 Task: Look for space in Tipasa, Algeria from 7th July, 2023 to 15th July, 2023 for 6 adults in price range Rs.15000 to Rs.20000. Place can be entire place with 3 bedrooms having 3 beds and 3 bathrooms. Property type can be house, flat, hotel. Amenities needed are: washing machine. Booking option can be shelf check-in. Required host language is .
Action: Mouse moved to (523, 547)
Screenshot: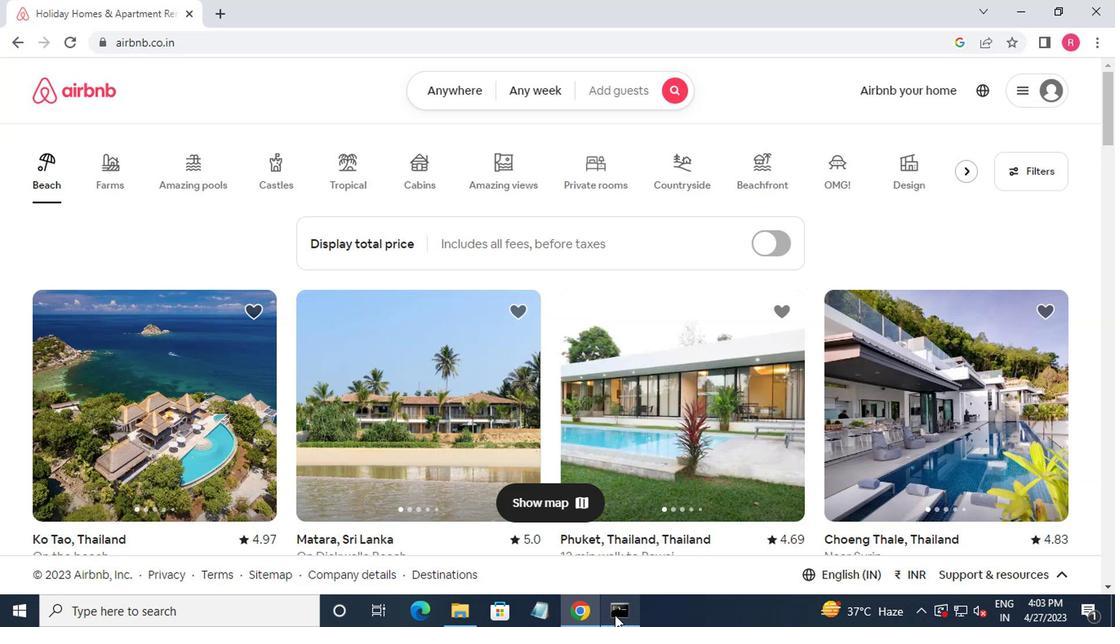 
Action: Mouse scrolled (523, 546) with delta (0, 0)
Screenshot: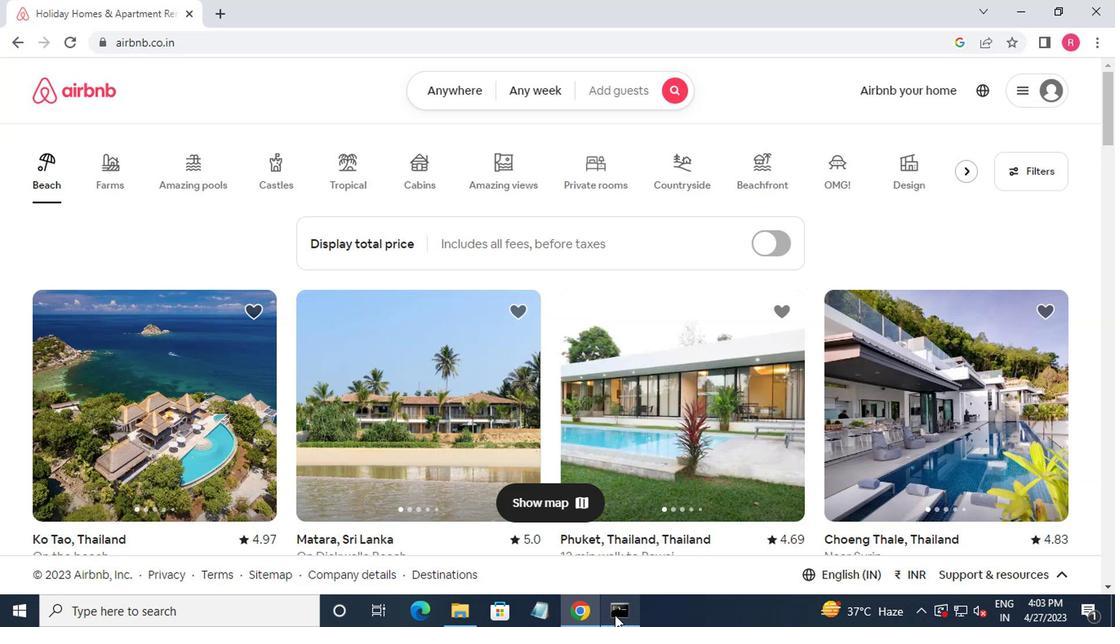 
Action: Mouse moved to (665, 87)
Screenshot: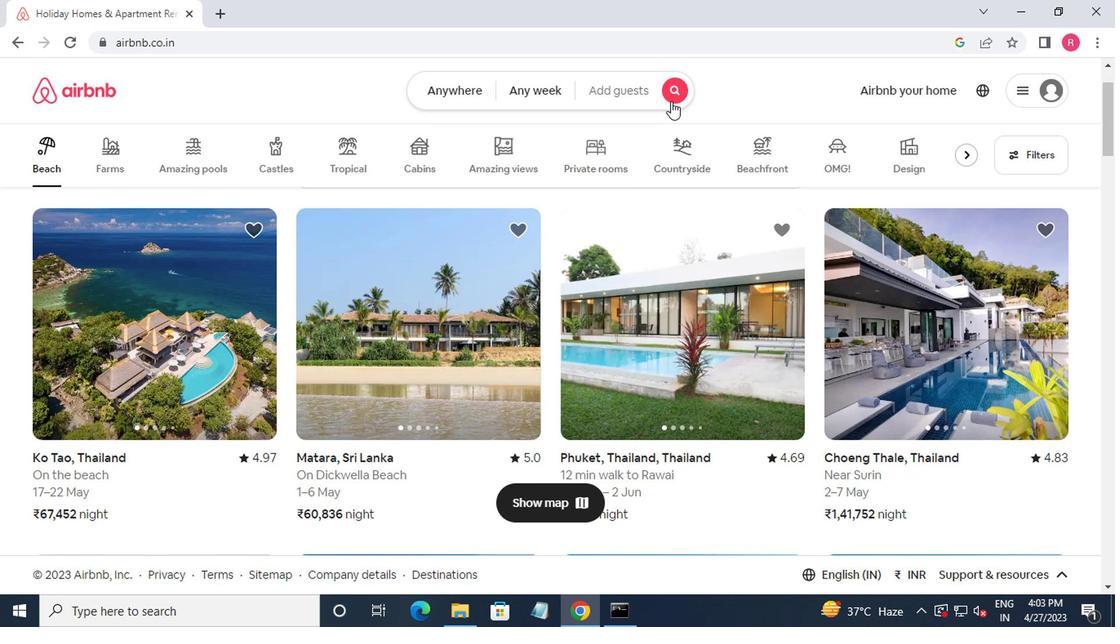 
Action: Mouse pressed left at (665, 87)
Screenshot: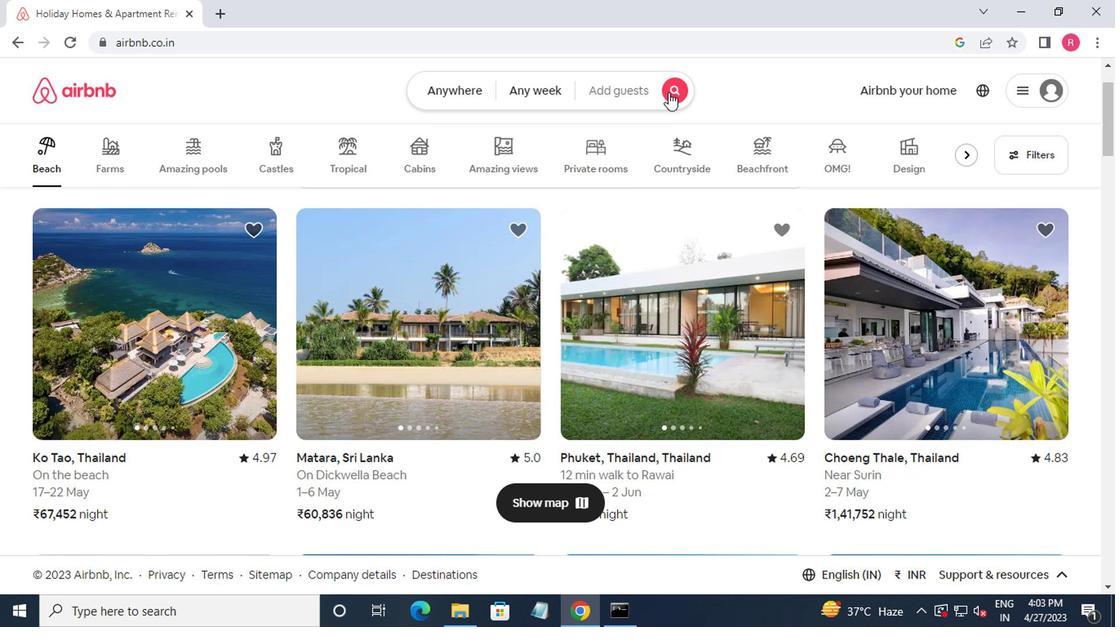 
Action: Mouse moved to (337, 163)
Screenshot: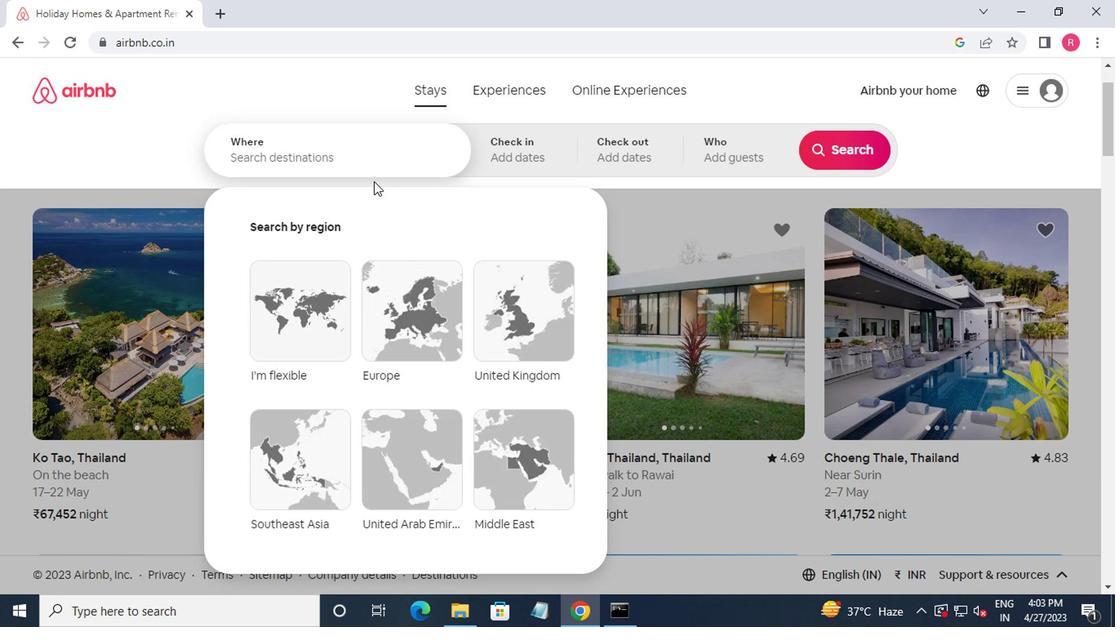 
Action: Mouse pressed left at (337, 163)
Screenshot: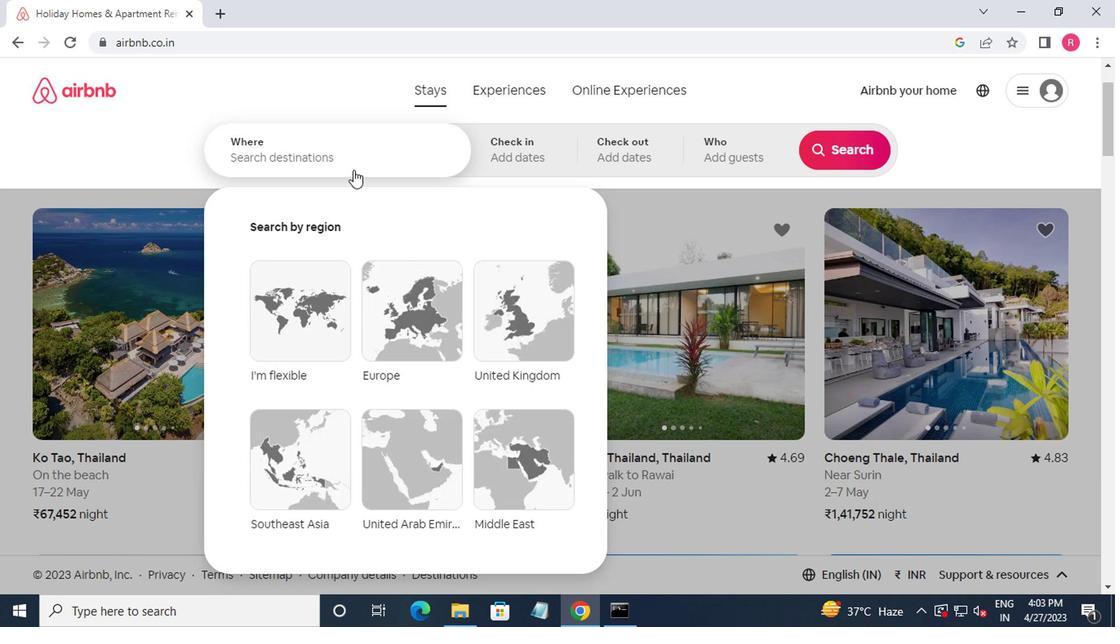 
Action: Key pressed tipasa<Key.down><Key.enter>
Screenshot: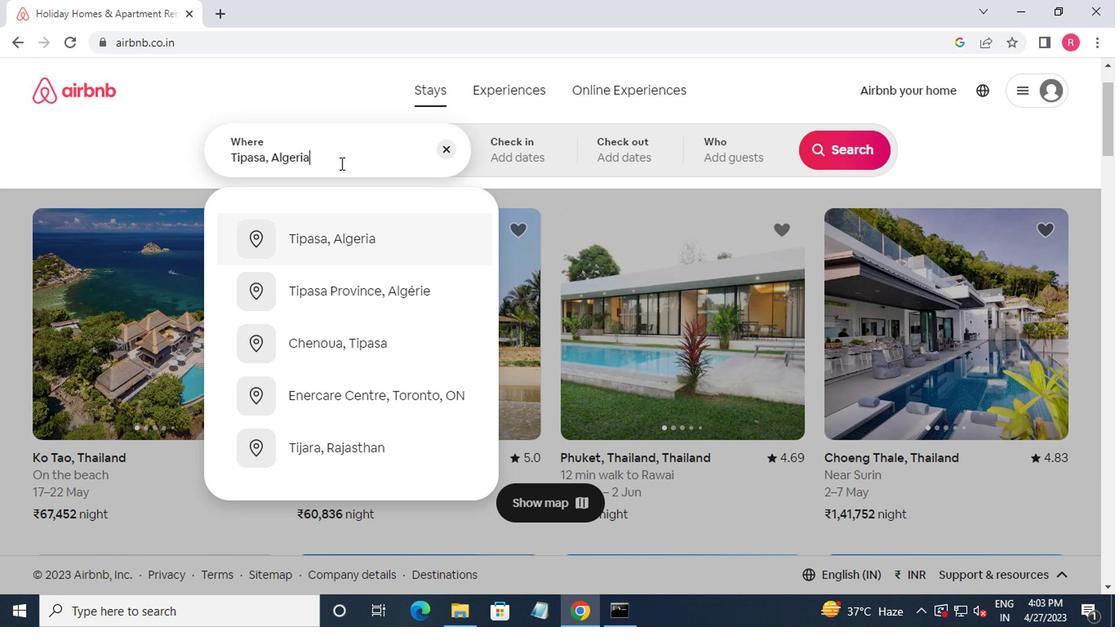 
Action: Mouse moved to (825, 286)
Screenshot: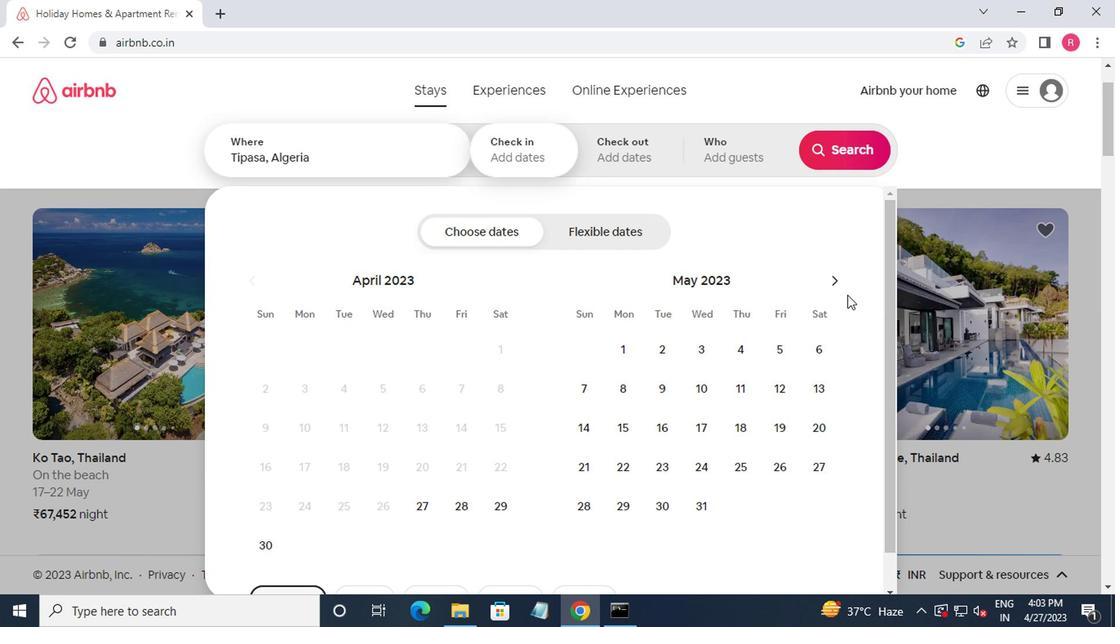 
Action: Mouse pressed left at (825, 286)
Screenshot: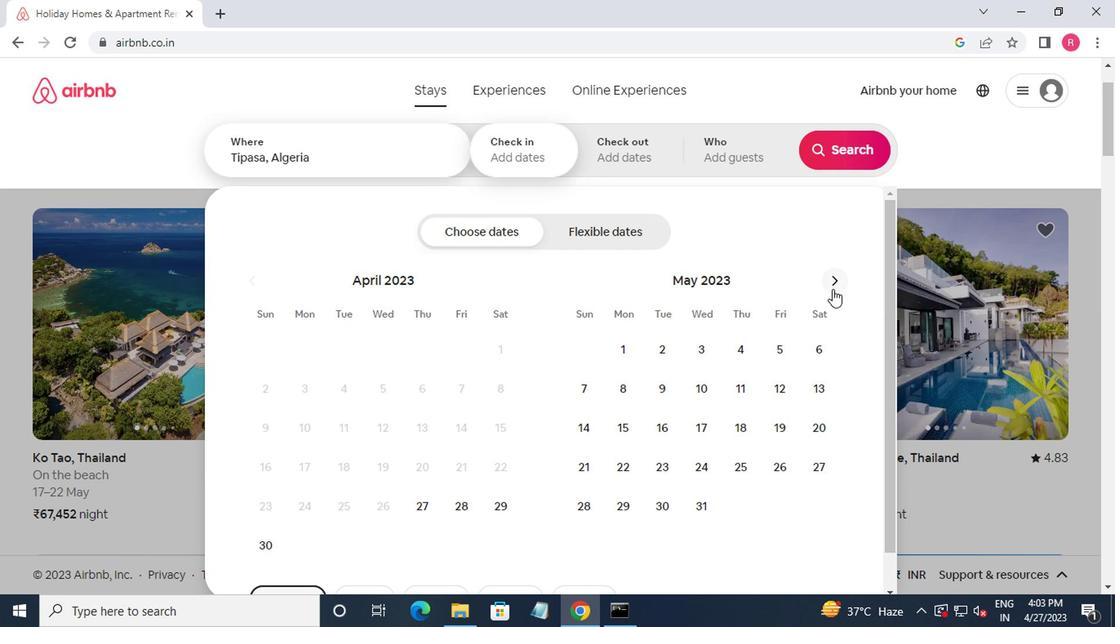 
Action: Mouse moved to (825, 290)
Screenshot: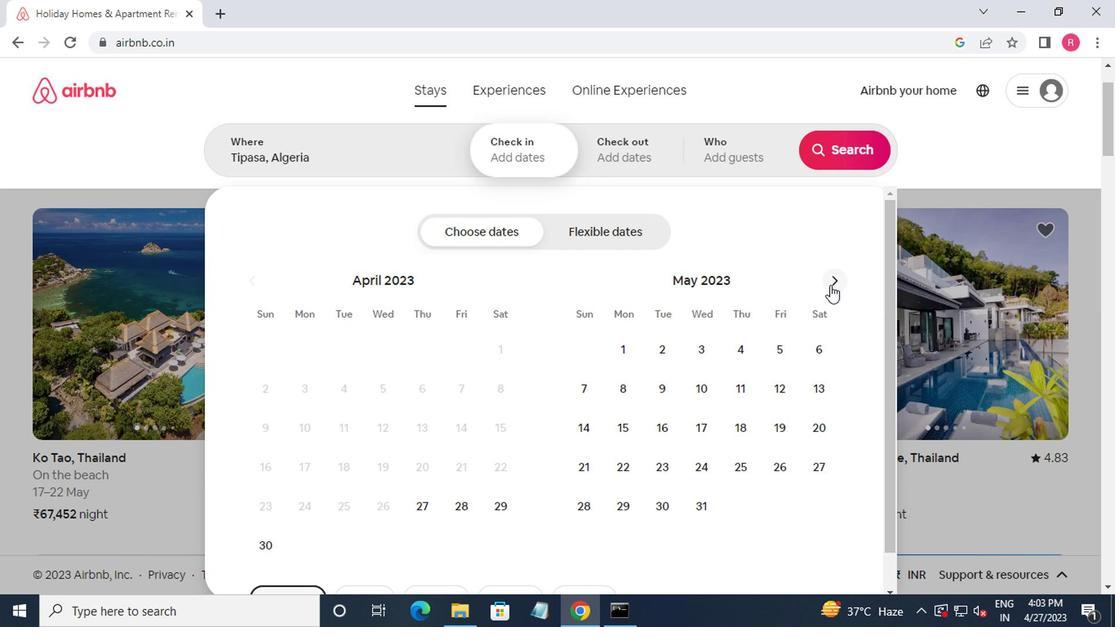 
Action: Mouse pressed left at (825, 290)
Screenshot: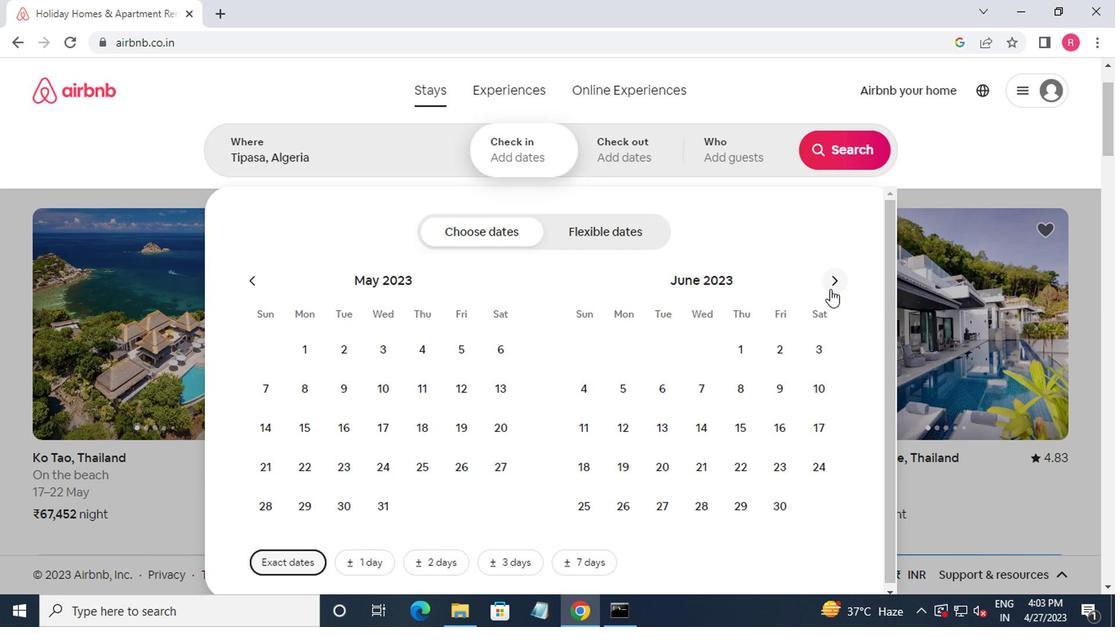 
Action: Mouse moved to (772, 399)
Screenshot: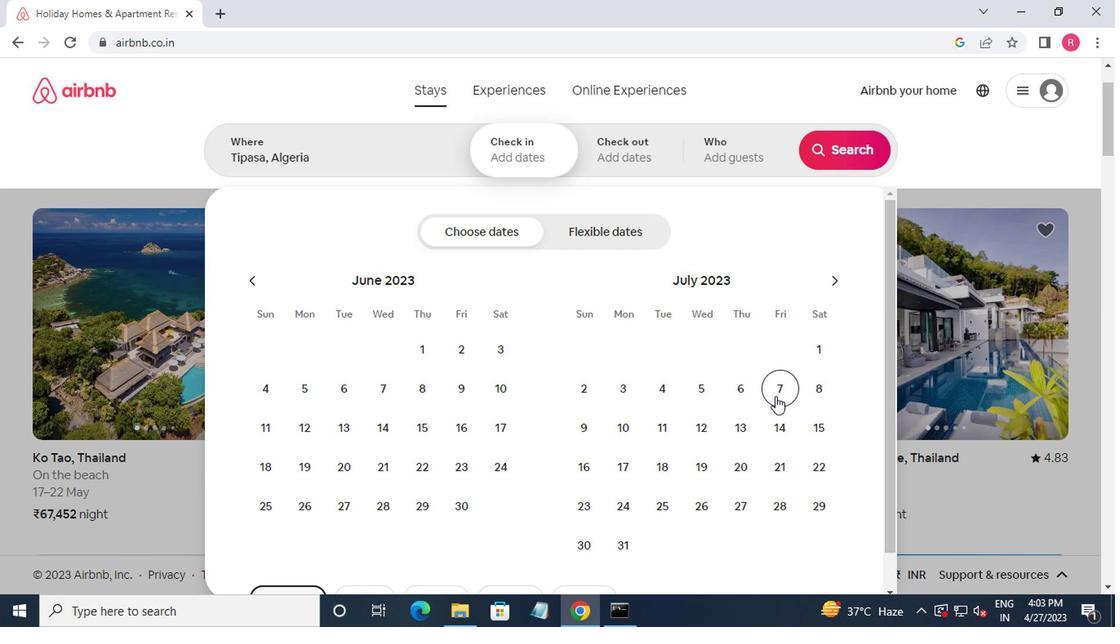 
Action: Mouse pressed left at (772, 399)
Screenshot: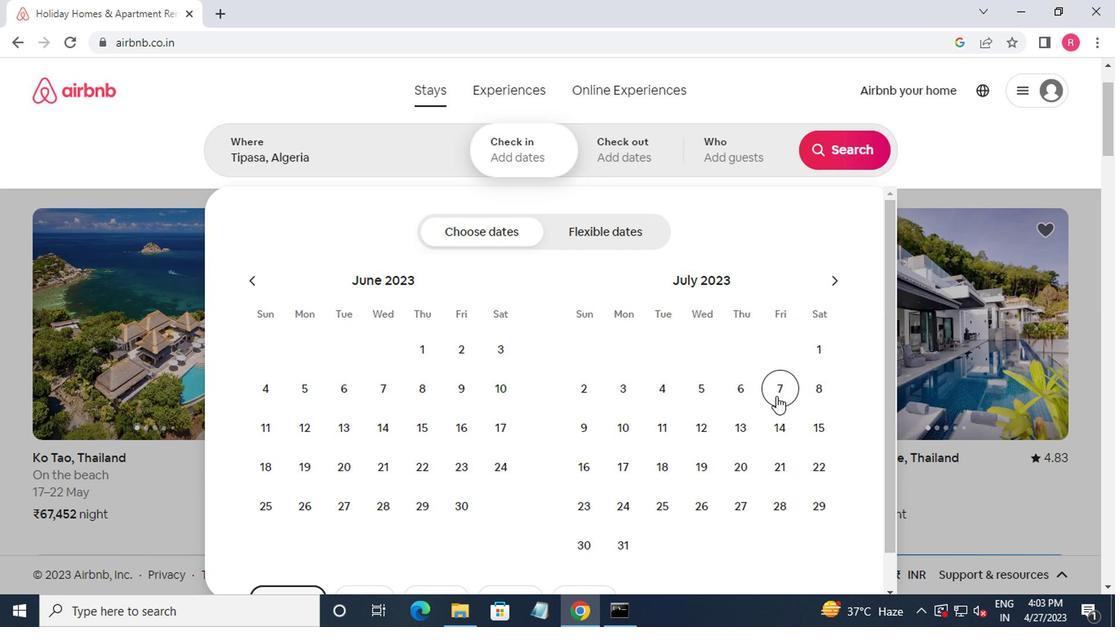 
Action: Mouse moved to (805, 443)
Screenshot: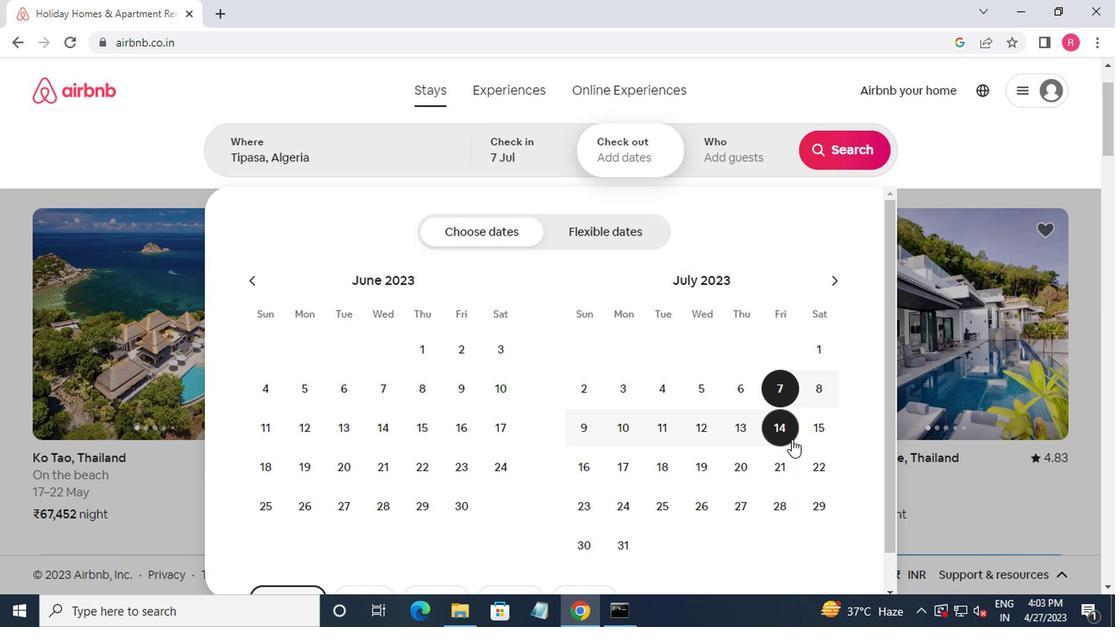 
Action: Mouse pressed left at (805, 443)
Screenshot: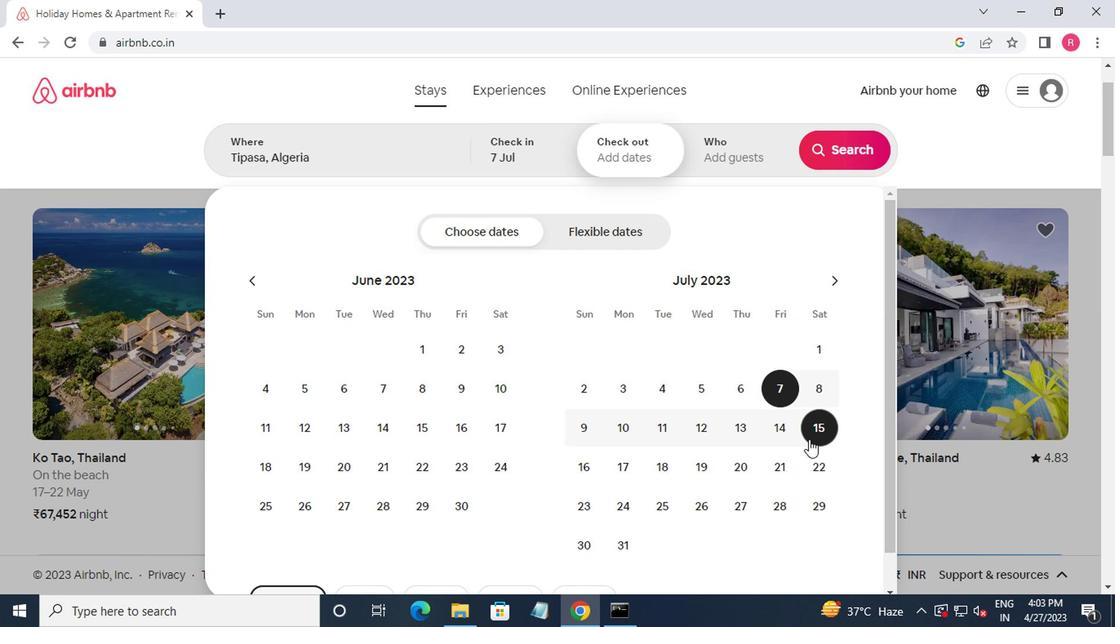 
Action: Mouse moved to (712, 153)
Screenshot: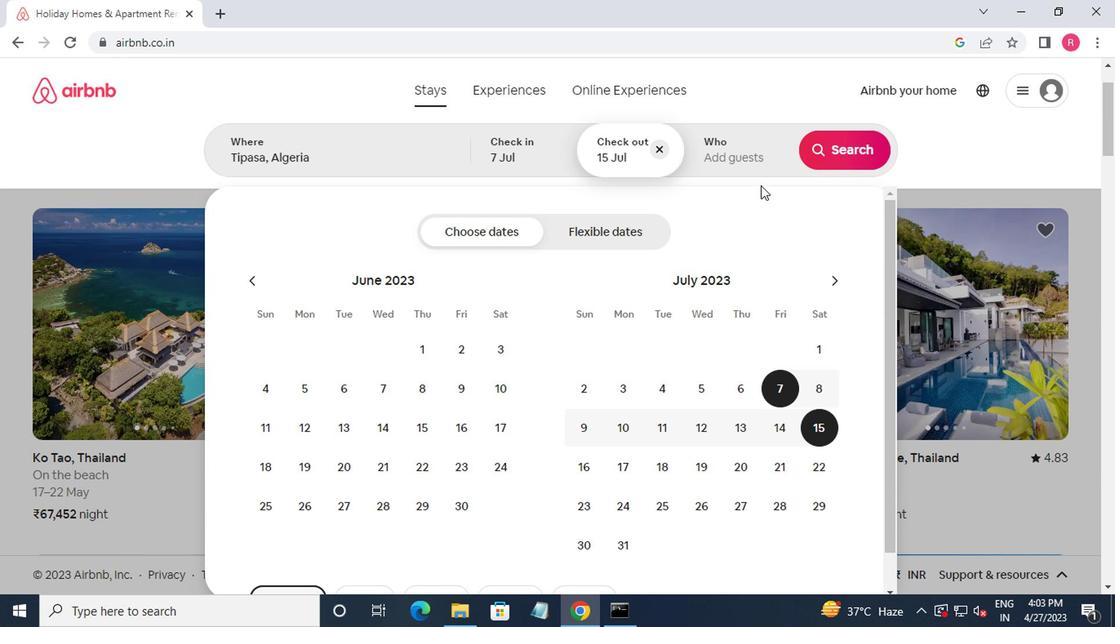 
Action: Mouse pressed left at (712, 153)
Screenshot: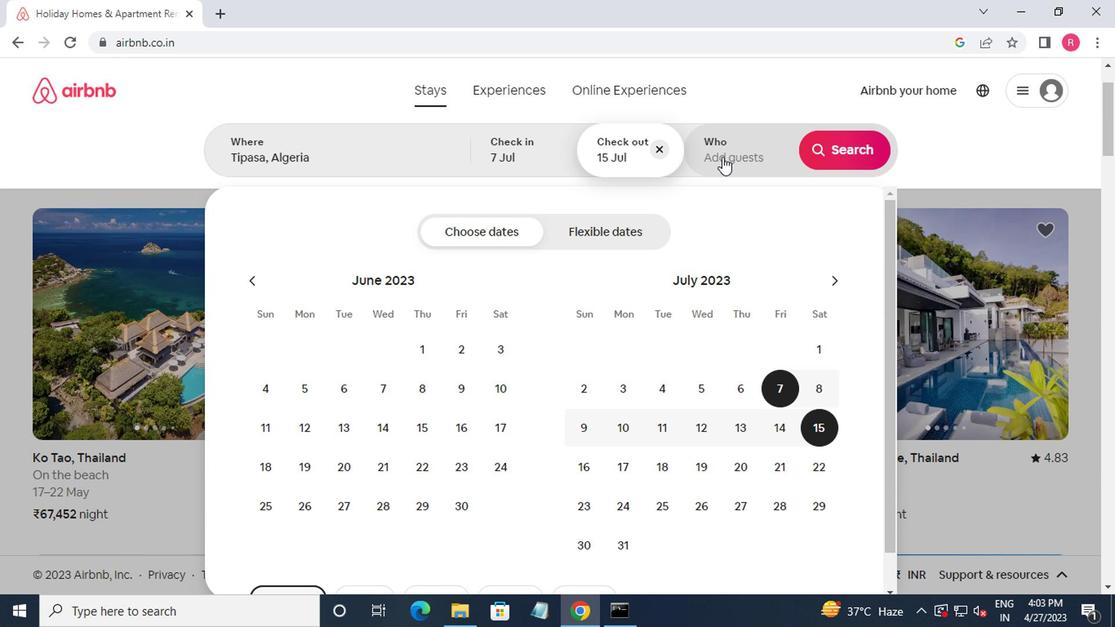 
Action: Mouse moved to (842, 237)
Screenshot: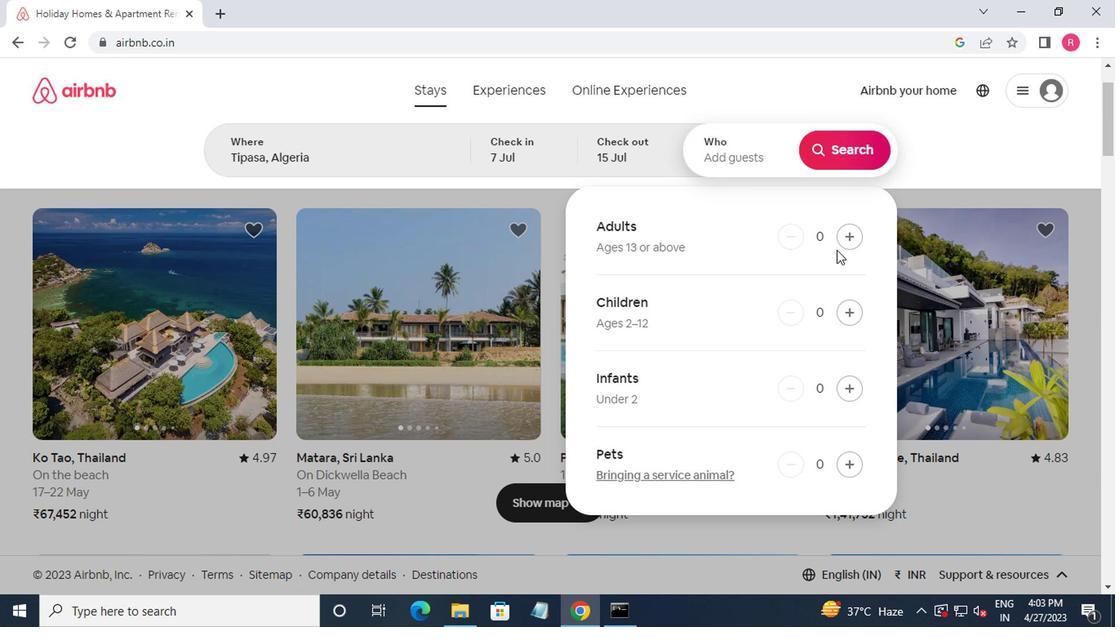 
Action: Mouse pressed left at (842, 237)
Screenshot: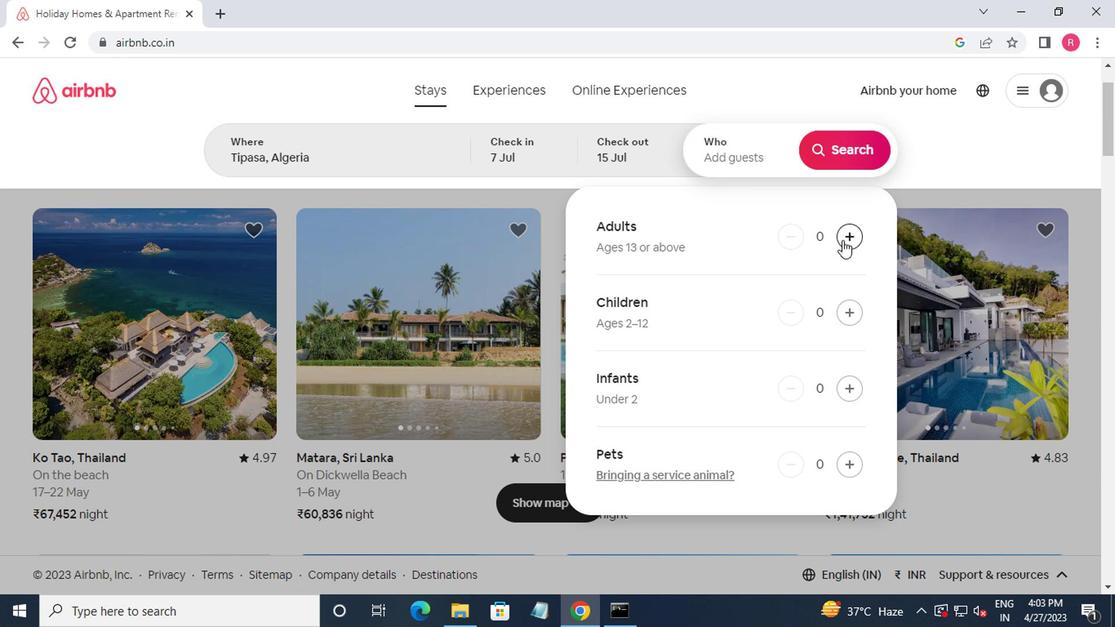 
Action: Mouse moved to (844, 237)
Screenshot: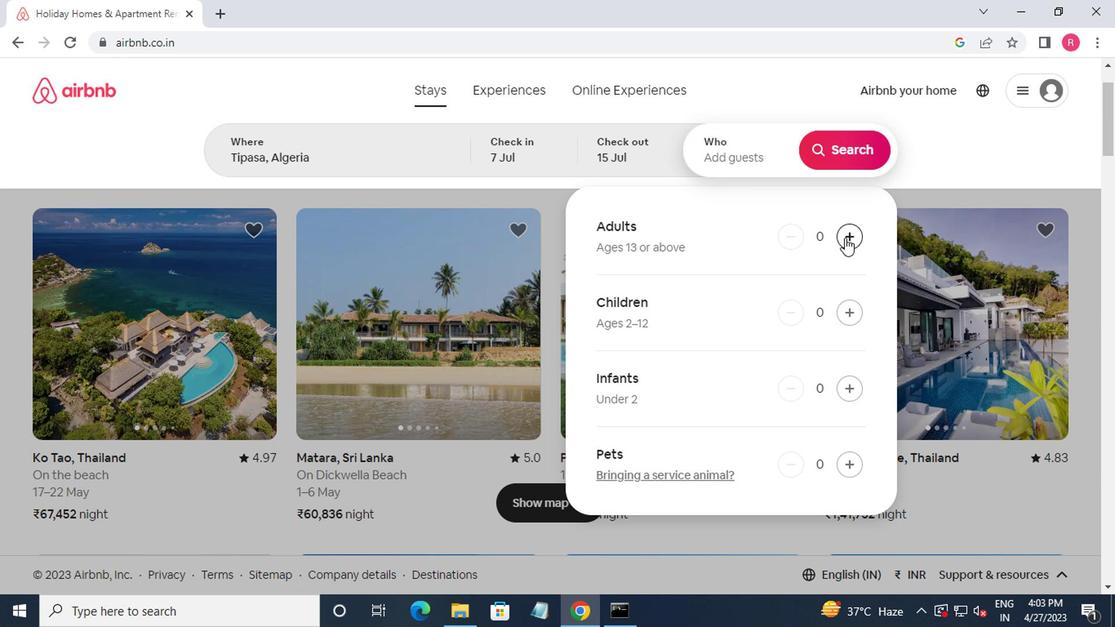 
Action: Mouse pressed left at (844, 237)
Screenshot: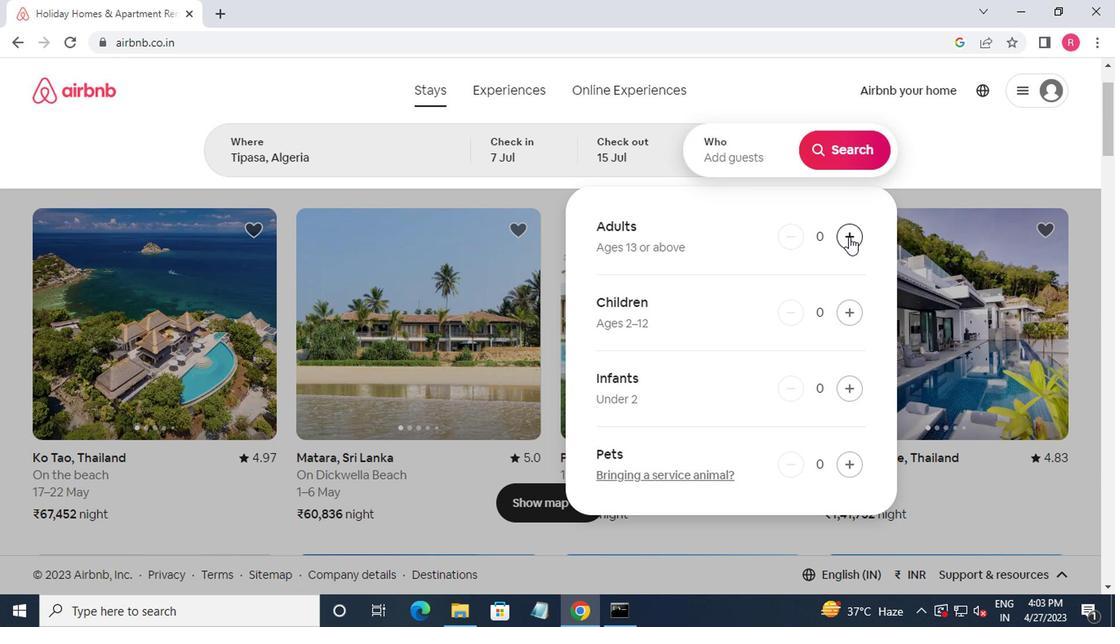 
Action: Mouse pressed left at (844, 237)
Screenshot: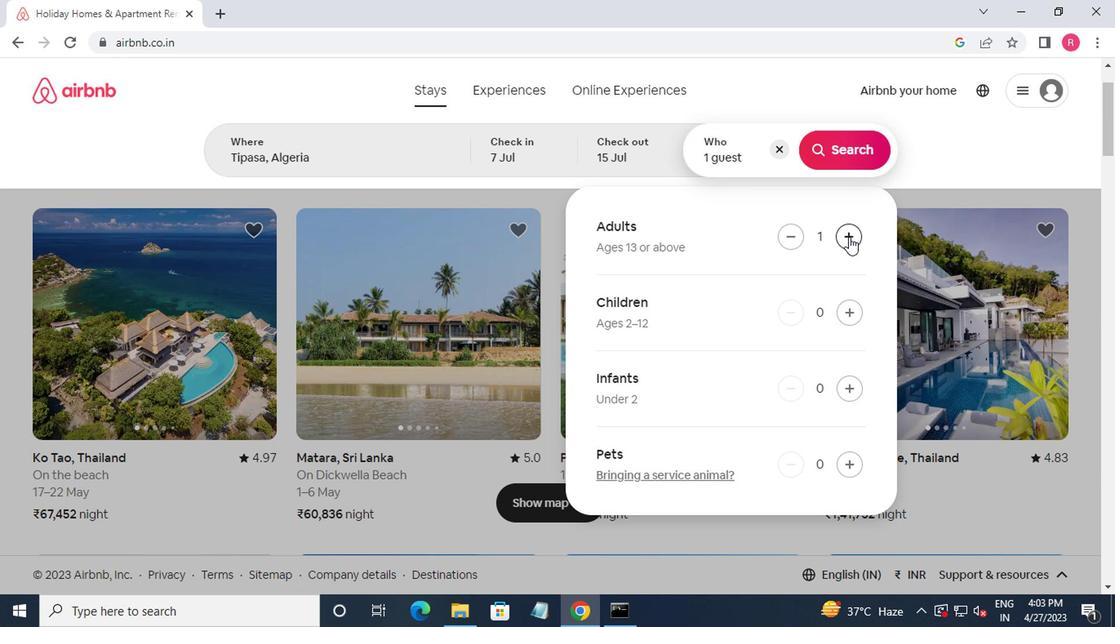 
Action: Mouse pressed left at (844, 237)
Screenshot: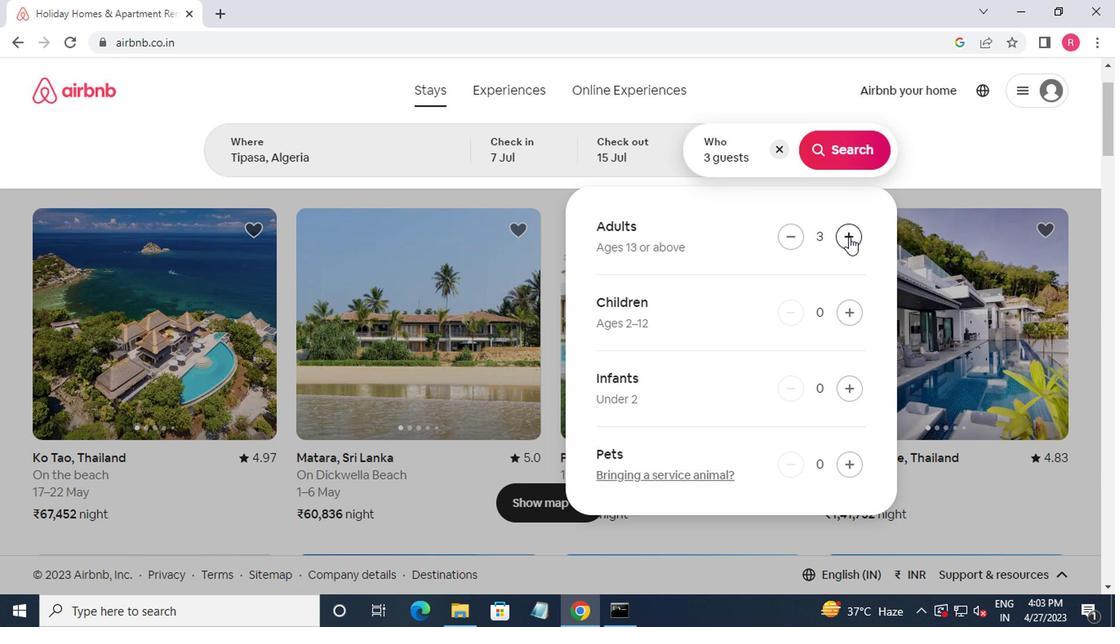 
Action: Mouse pressed left at (844, 237)
Screenshot: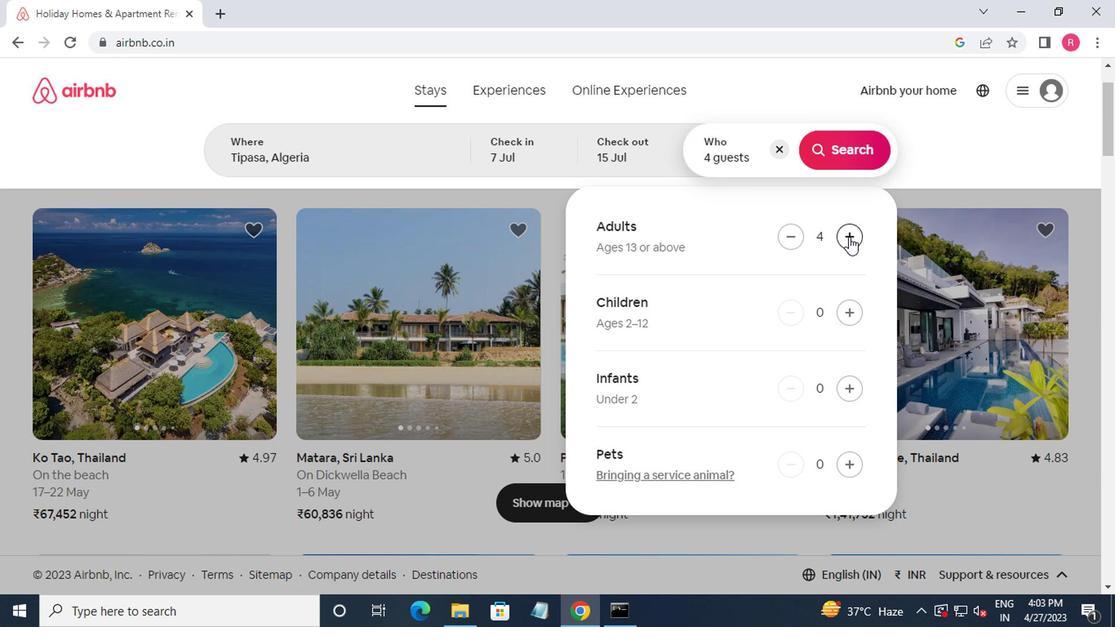 
Action: Mouse pressed left at (844, 237)
Screenshot: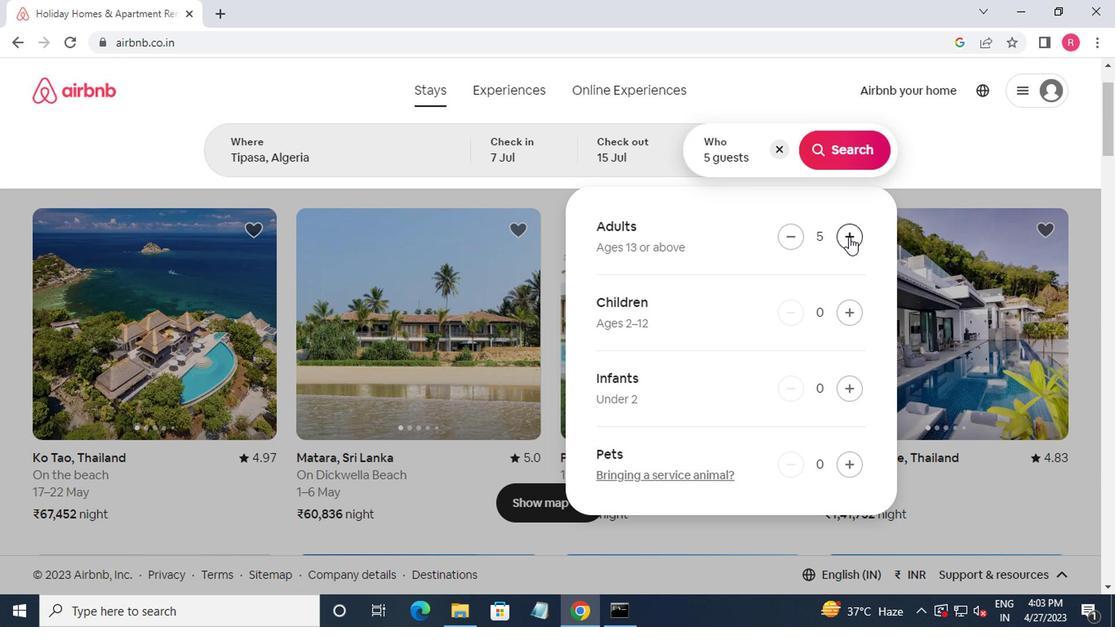 
Action: Mouse moved to (845, 157)
Screenshot: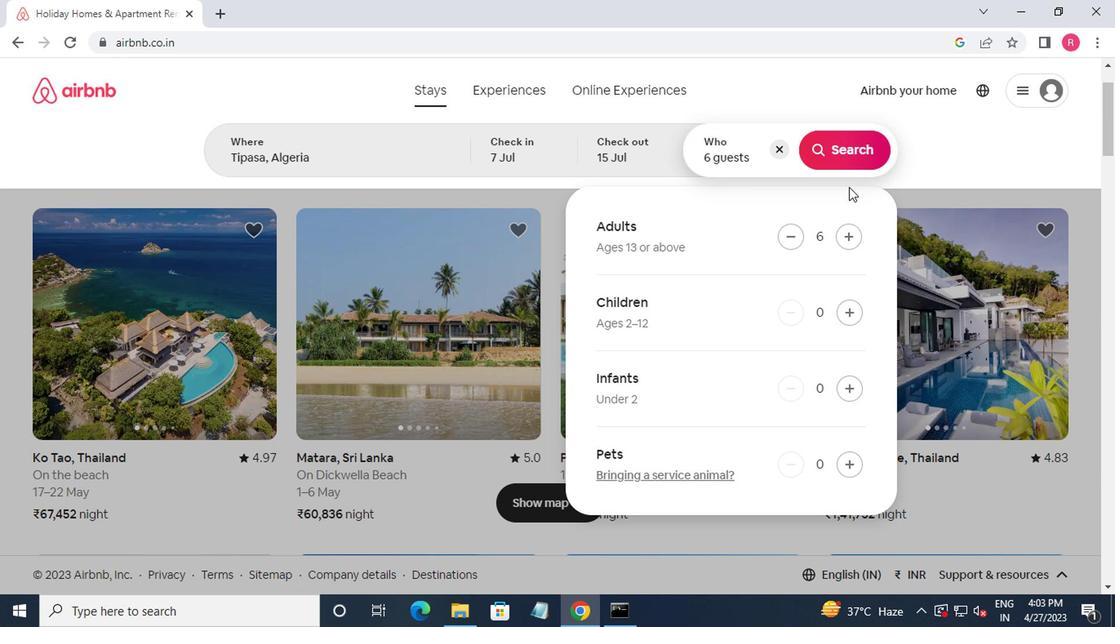 
Action: Mouse pressed left at (845, 157)
Screenshot: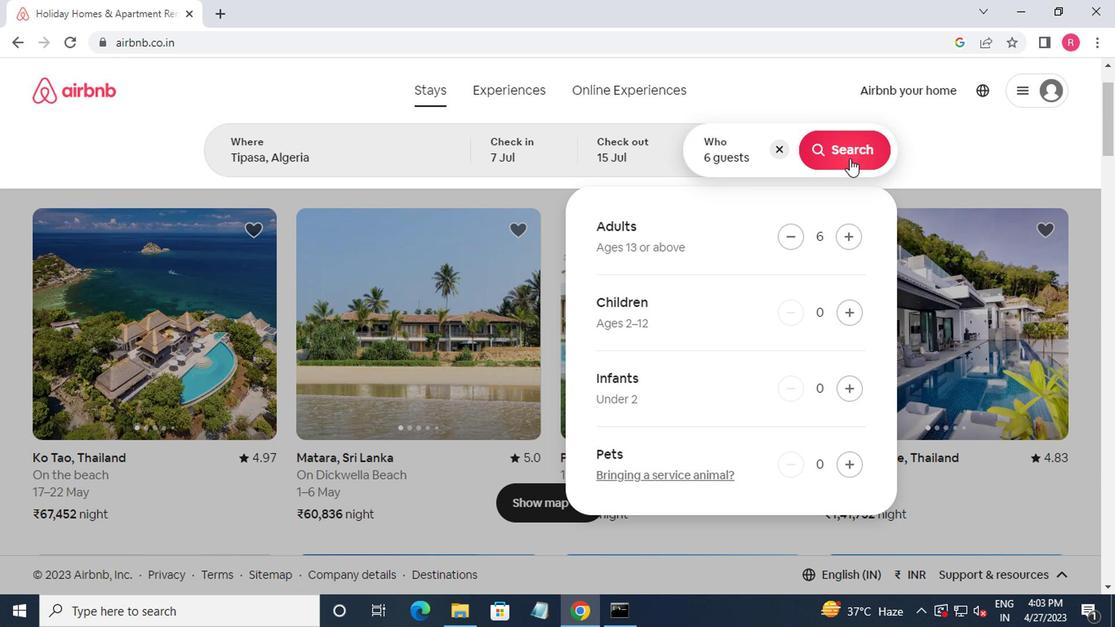 
Action: Mouse moved to (1045, 157)
Screenshot: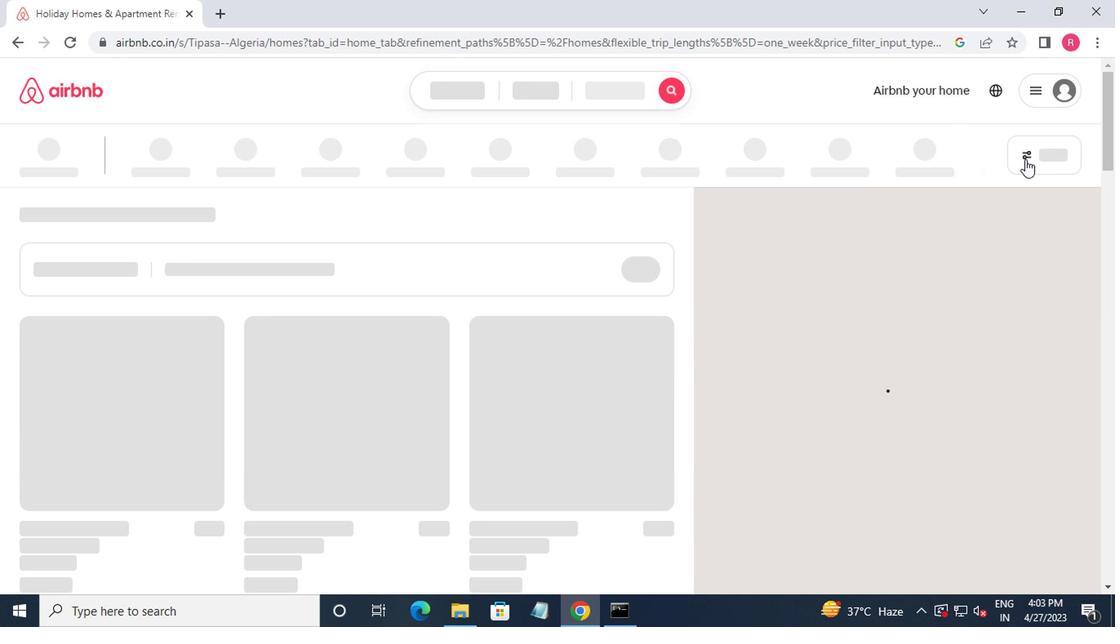 
Action: Mouse pressed left at (1045, 157)
Screenshot: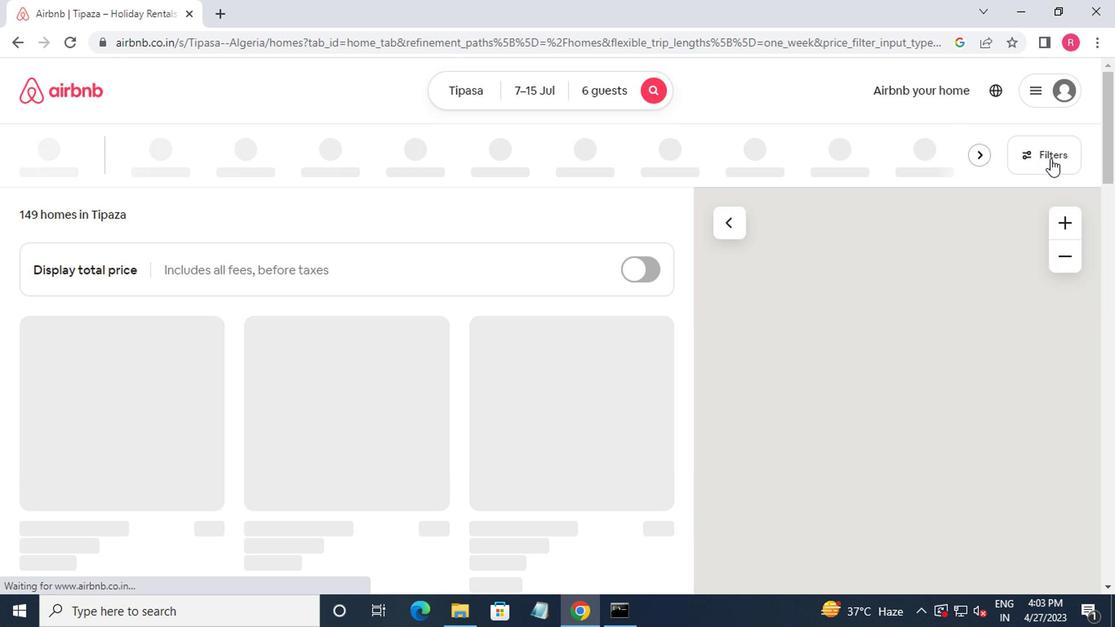 
Action: Mouse moved to (457, 352)
Screenshot: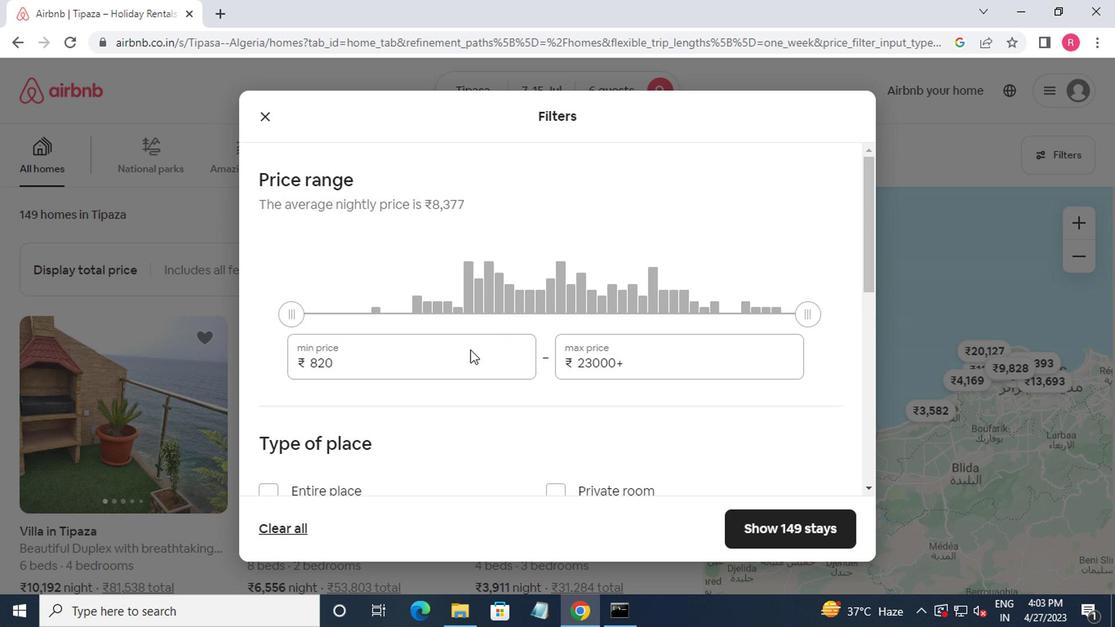 
Action: Mouse pressed left at (457, 352)
Screenshot: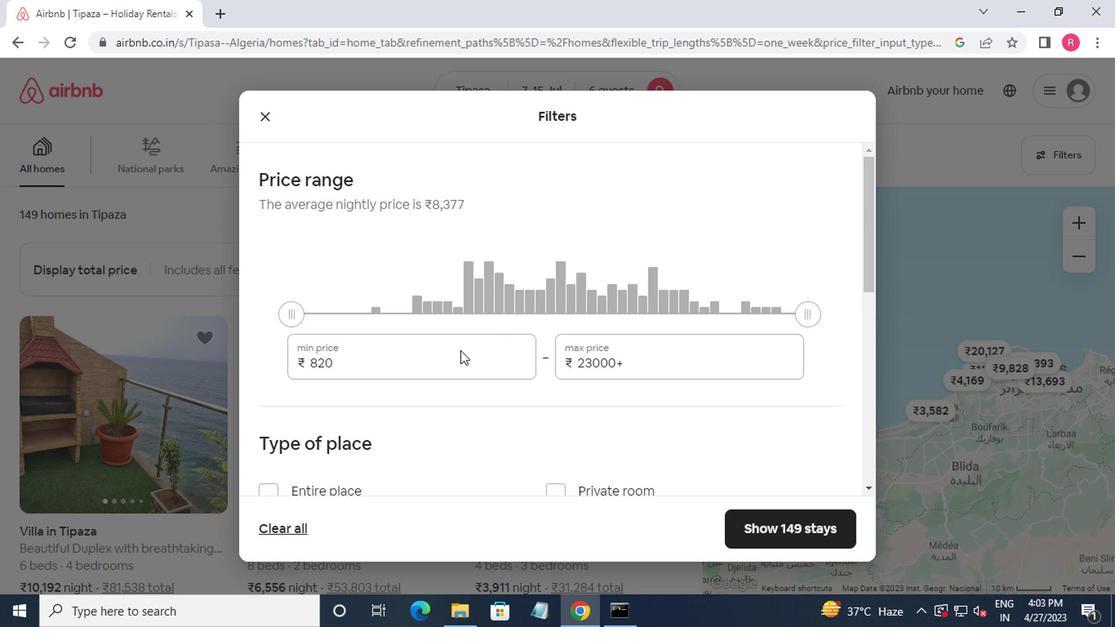 
Action: Key pressed <Key.backspace><Key.backspace><Key.backspace><Key.backspace><Key.backspace>15000<Key.tab>20000
Screenshot: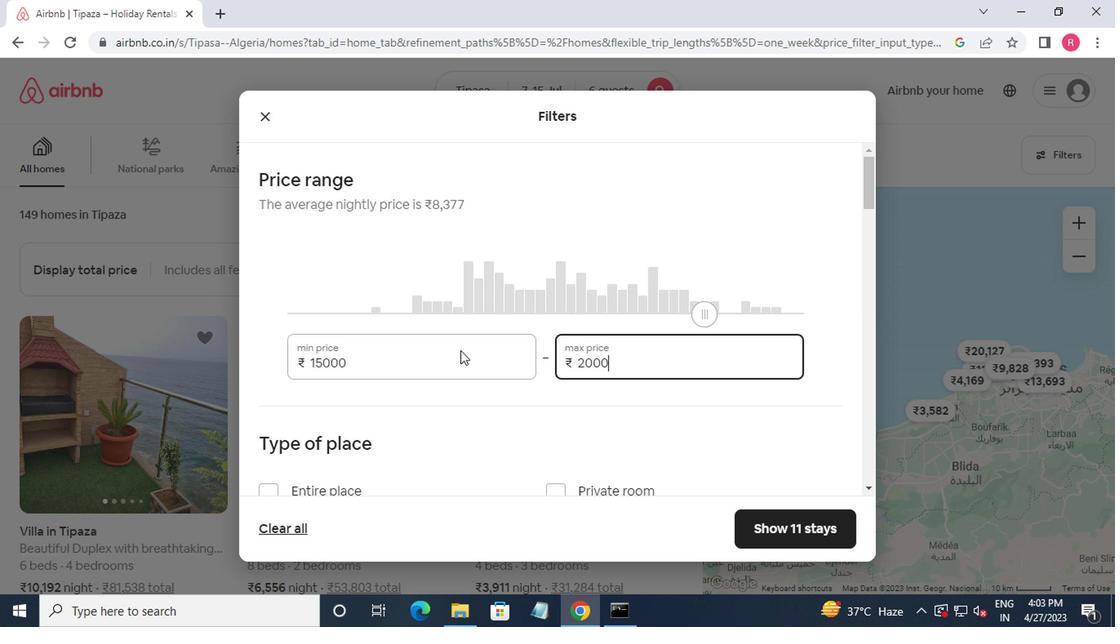 
Action: Mouse scrolled (457, 351) with delta (0, 0)
Screenshot: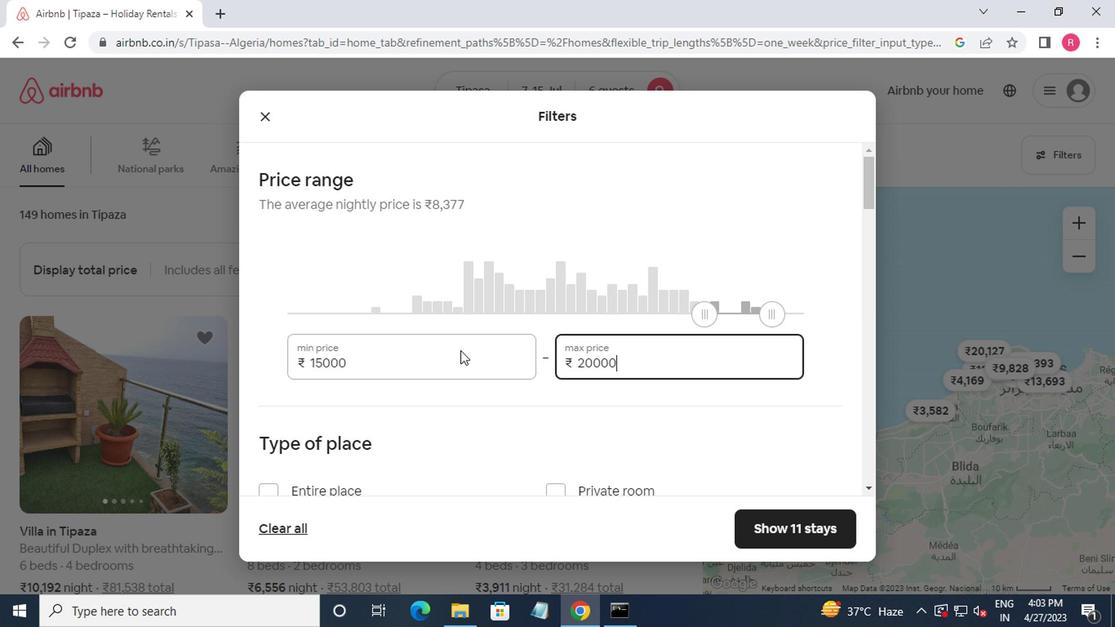 
Action: Mouse scrolled (457, 351) with delta (0, 0)
Screenshot: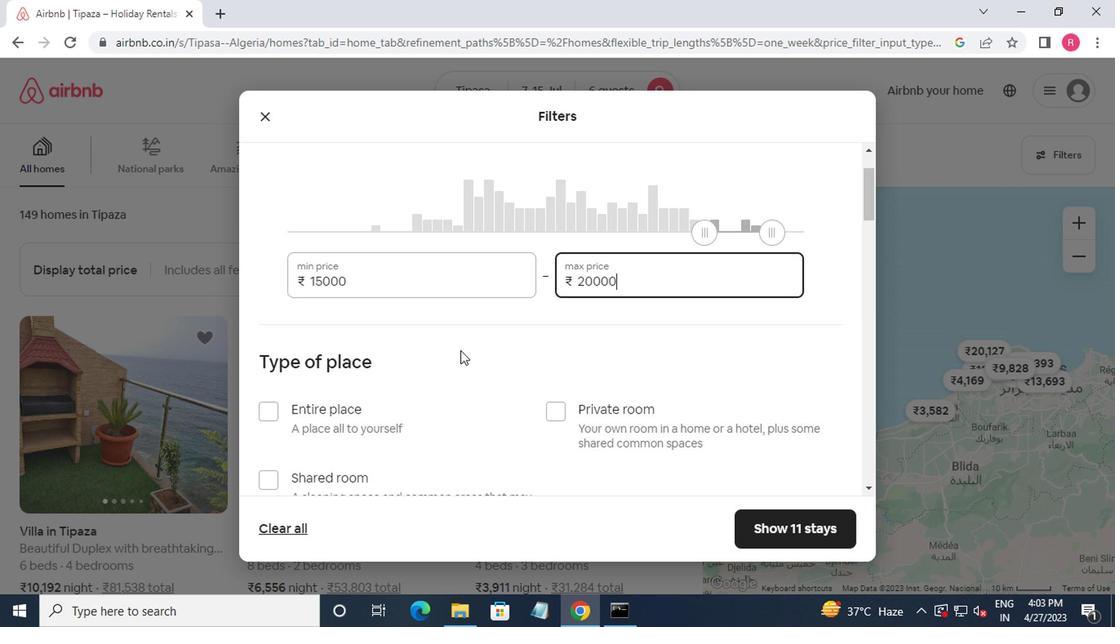 
Action: Mouse moved to (454, 352)
Screenshot: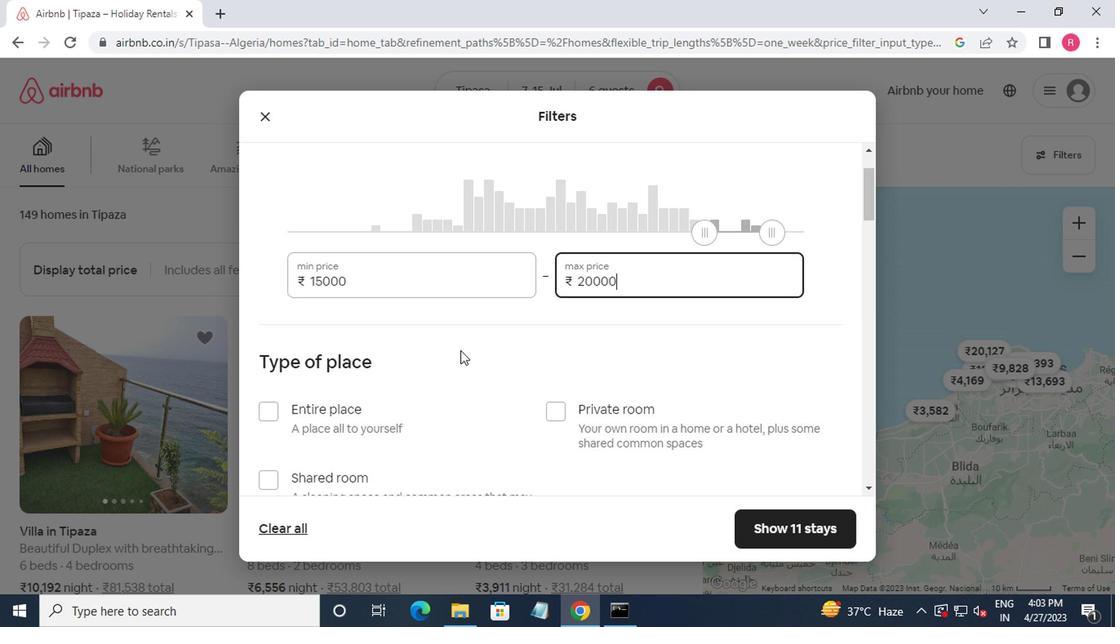 
Action: Mouse scrolled (454, 351) with delta (0, 0)
Screenshot: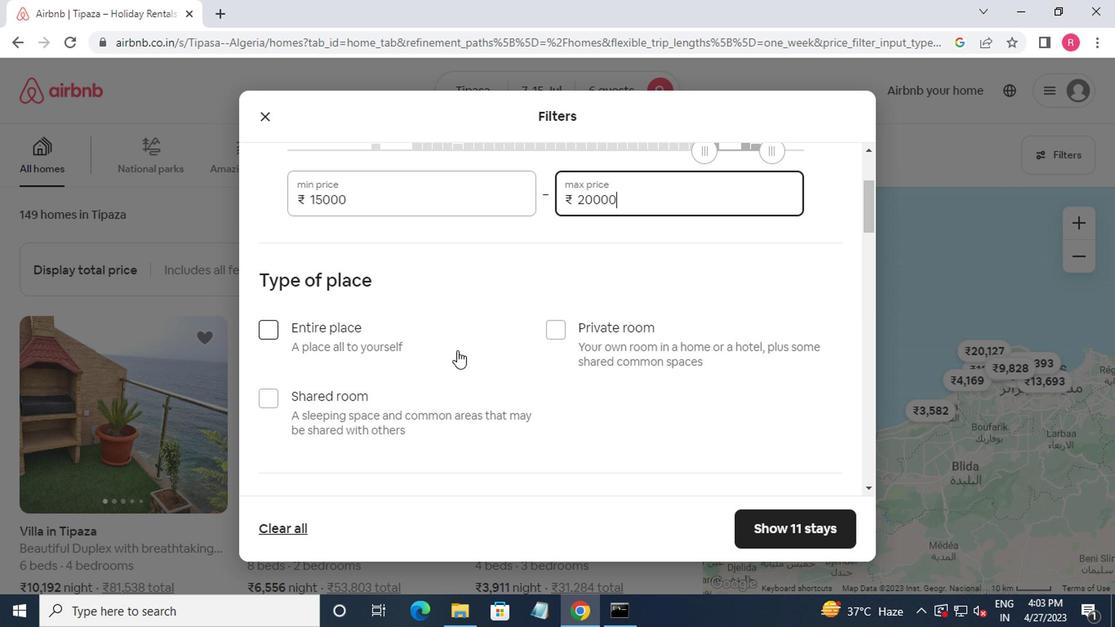
Action: Mouse moved to (329, 254)
Screenshot: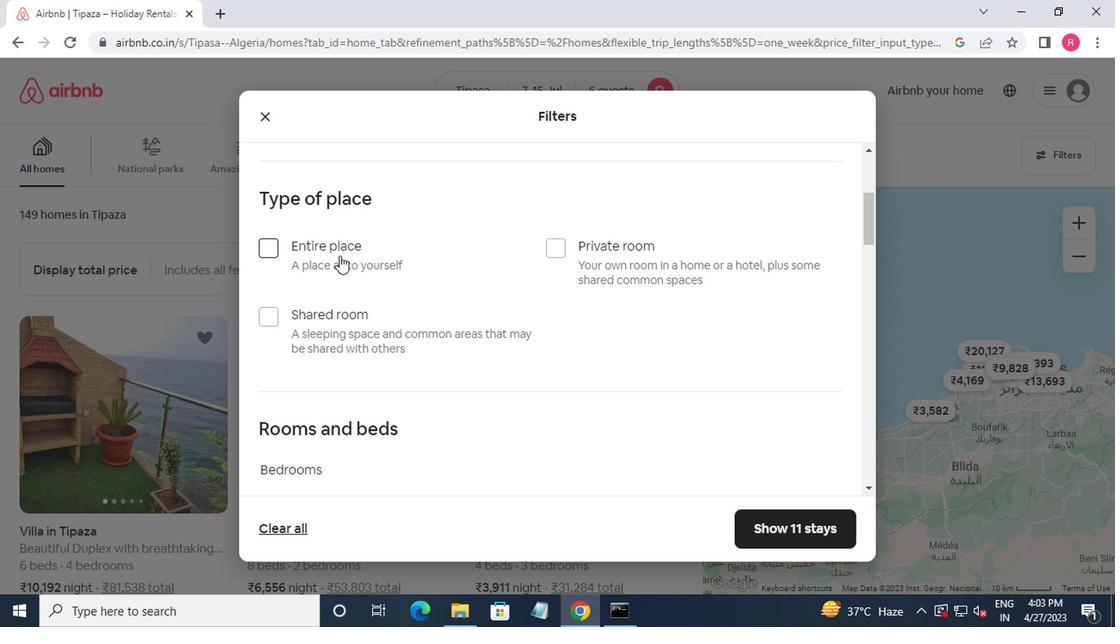 
Action: Mouse pressed left at (329, 254)
Screenshot: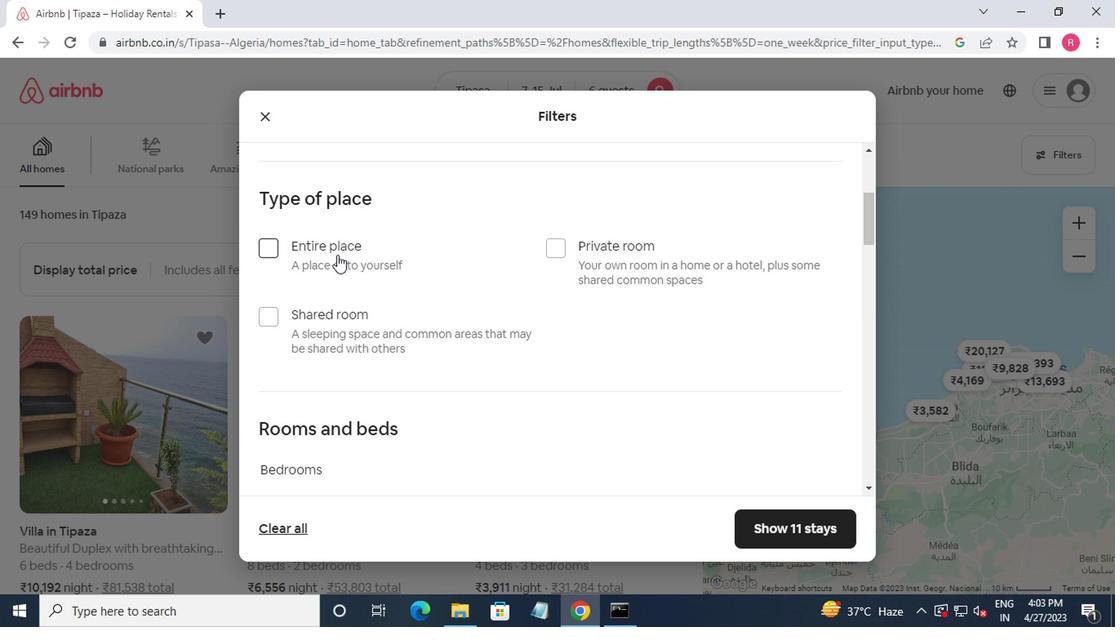
Action: Mouse moved to (354, 263)
Screenshot: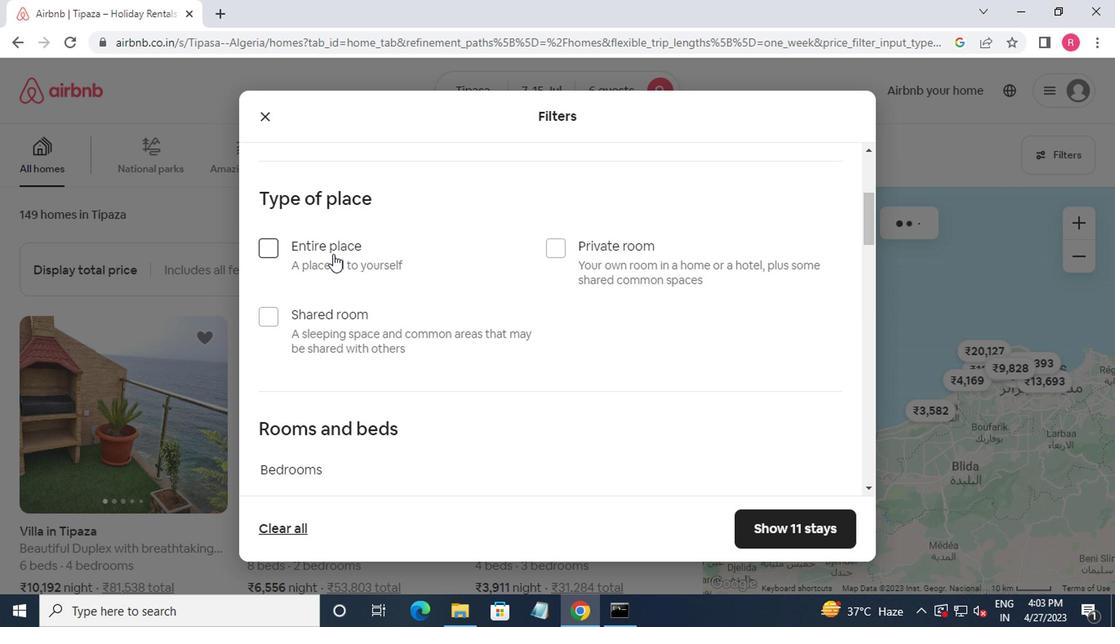 
Action: Mouse scrolled (354, 262) with delta (0, 0)
Screenshot: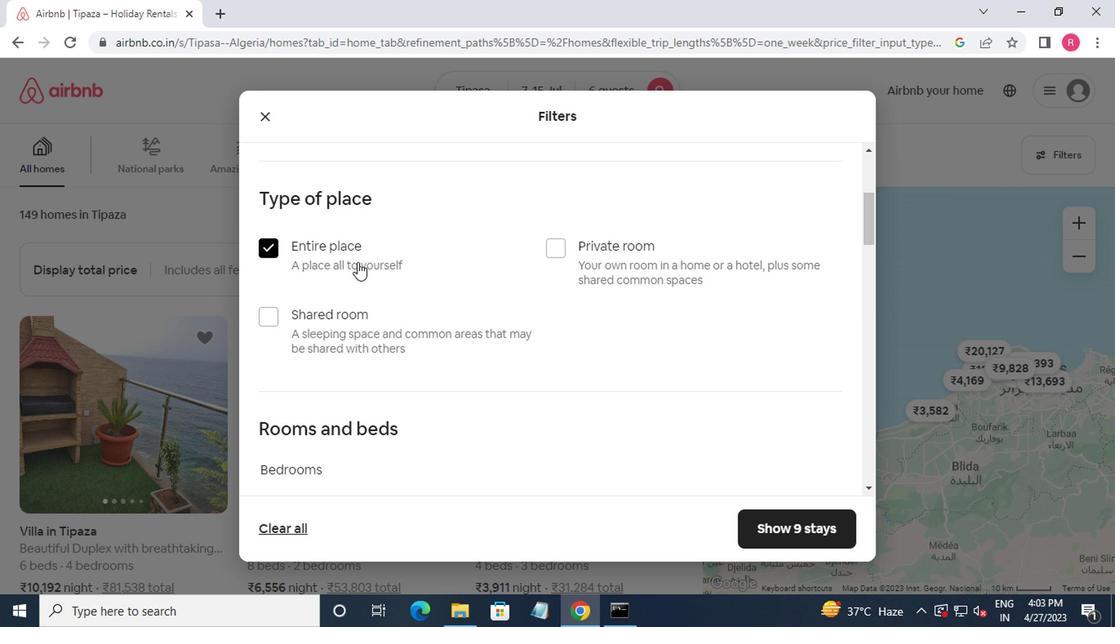 
Action: Mouse scrolled (354, 262) with delta (0, 0)
Screenshot: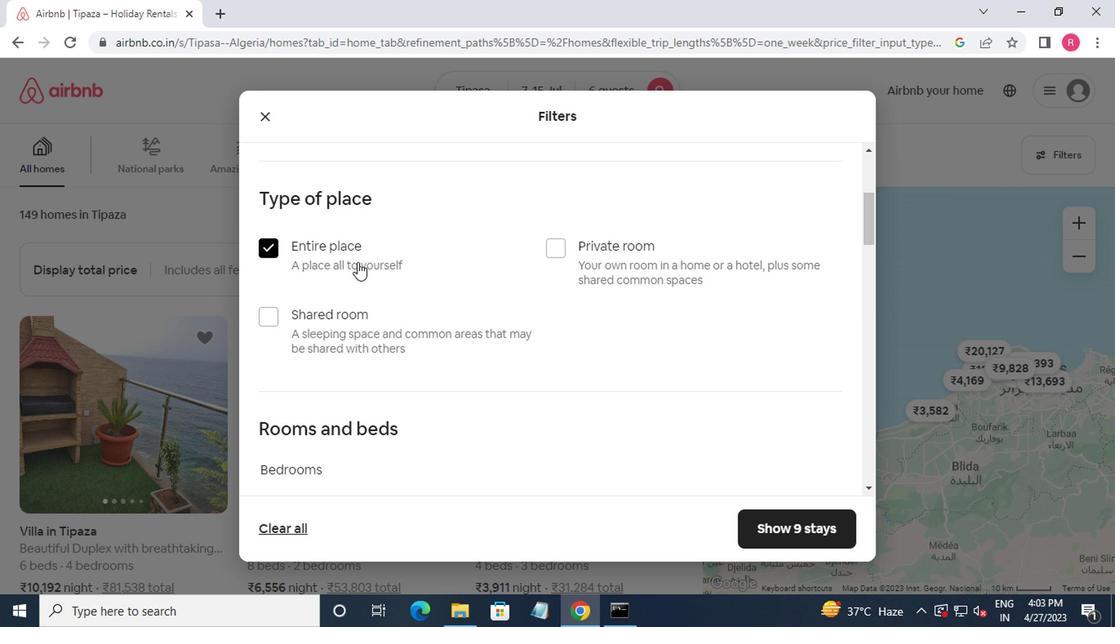 
Action: Mouse moved to (355, 266)
Screenshot: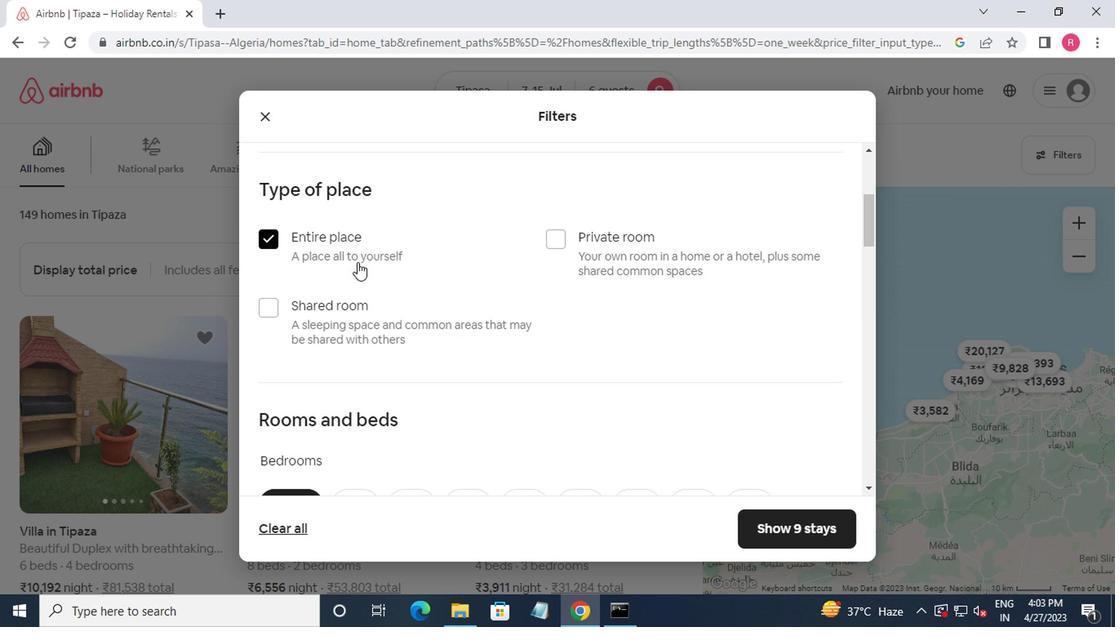 
Action: Mouse scrolled (355, 264) with delta (0, -1)
Screenshot: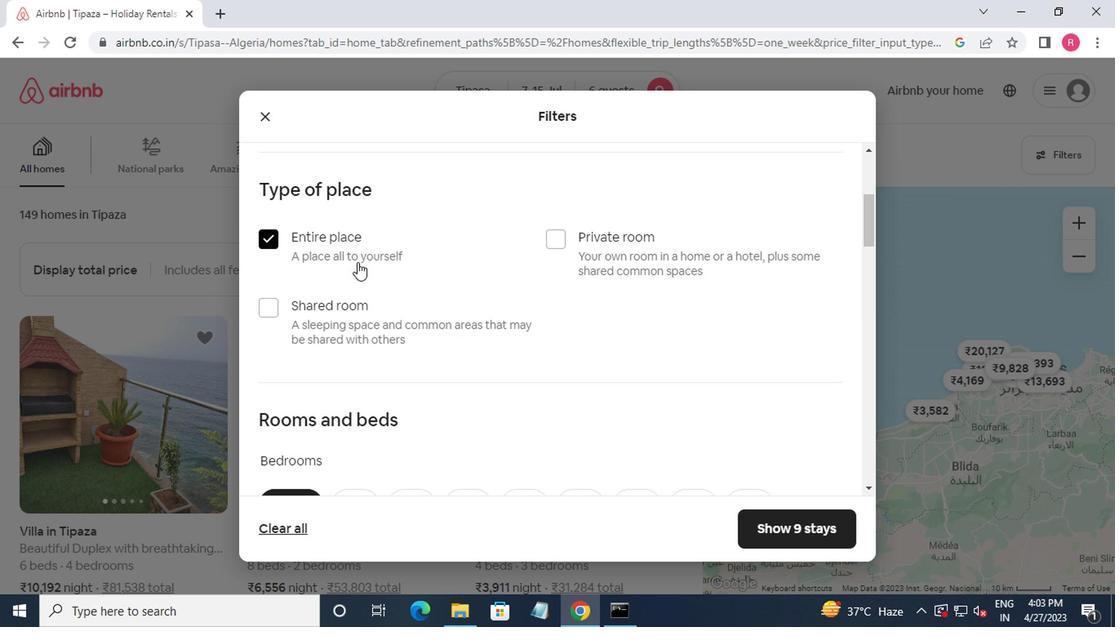 
Action: Mouse moved to (356, 268)
Screenshot: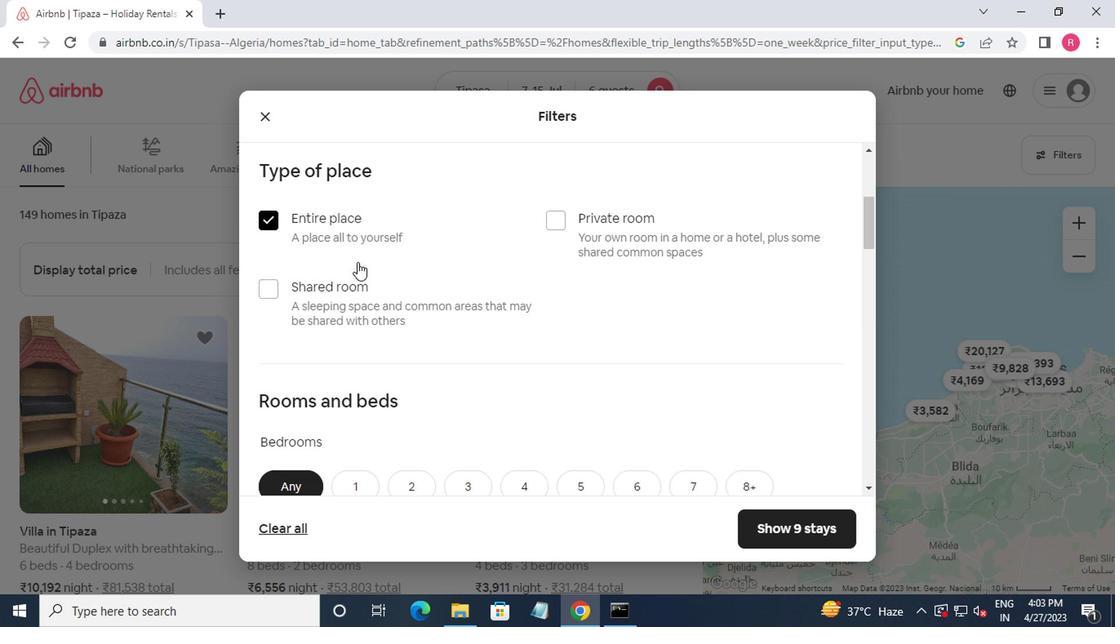 
Action: Mouse scrolled (356, 267) with delta (0, -1)
Screenshot: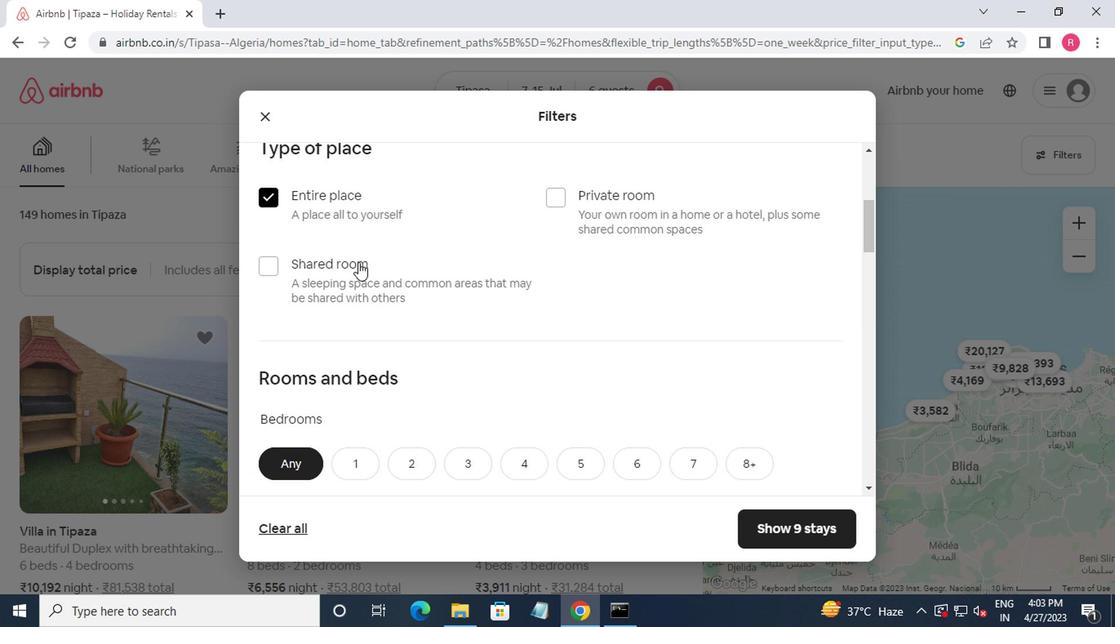 
Action: Mouse moved to (460, 199)
Screenshot: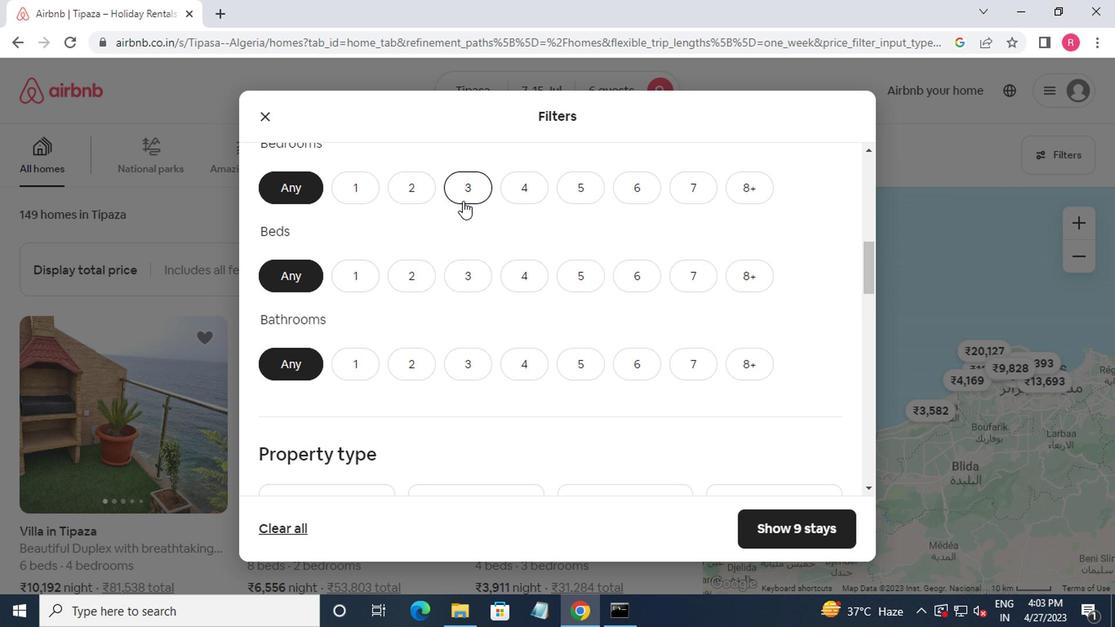 
Action: Mouse pressed left at (460, 199)
Screenshot: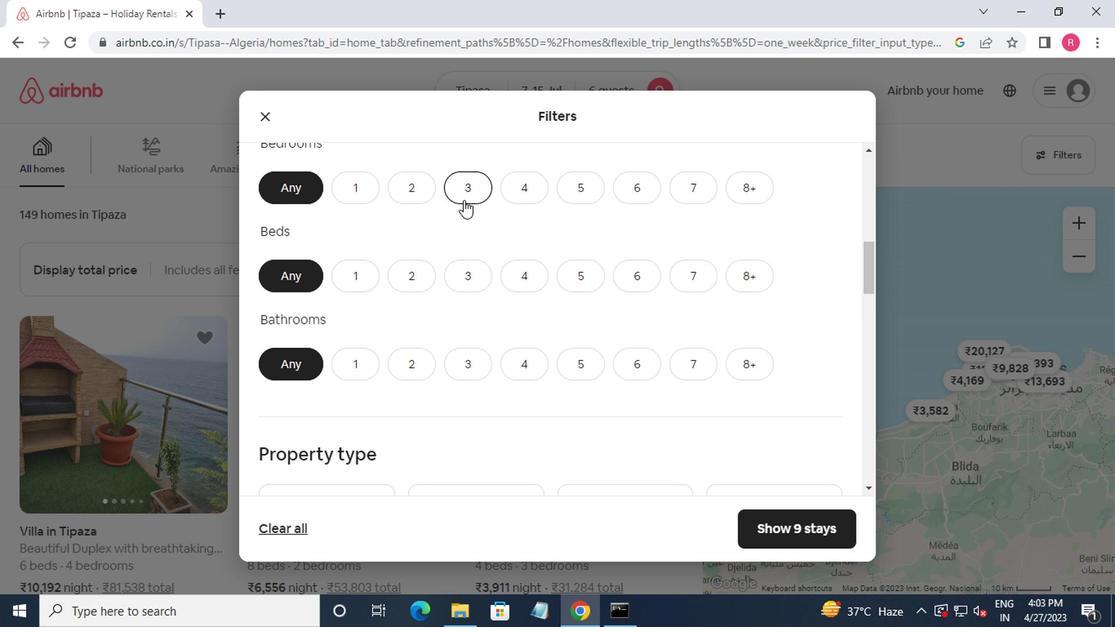 
Action: Mouse moved to (458, 202)
Screenshot: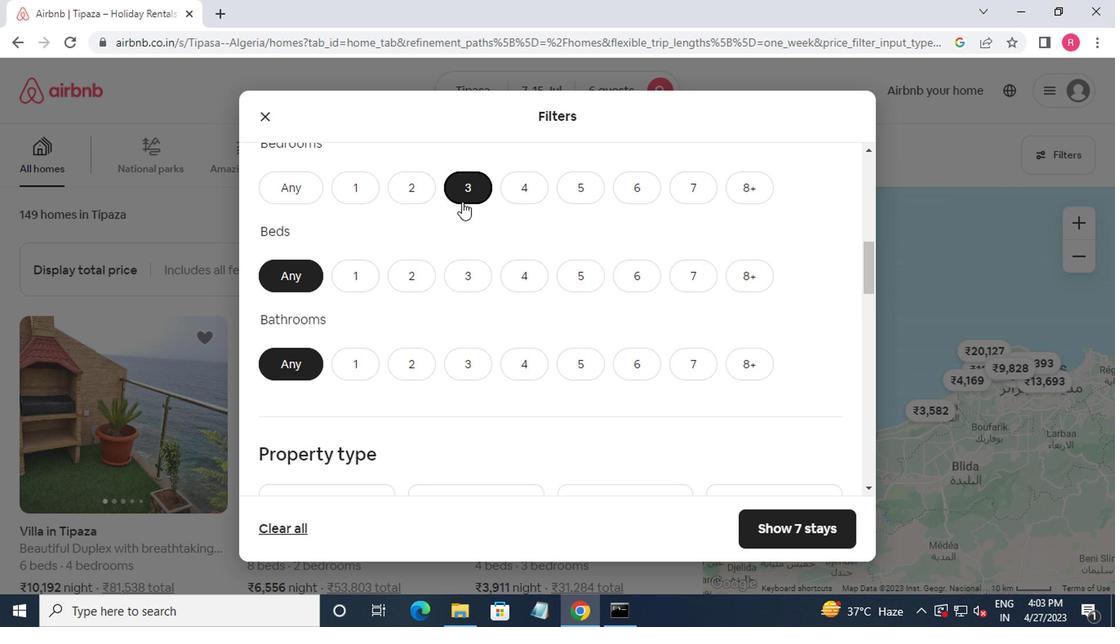 
Action: Mouse scrolled (458, 200) with delta (0, -1)
Screenshot: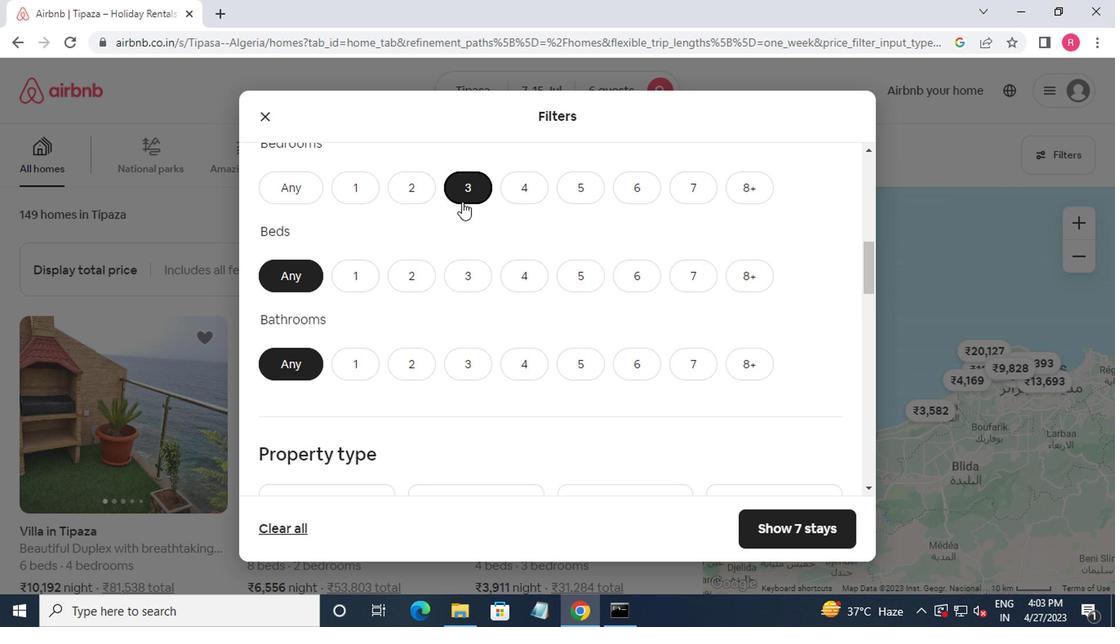 
Action: Mouse scrolled (458, 200) with delta (0, -1)
Screenshot: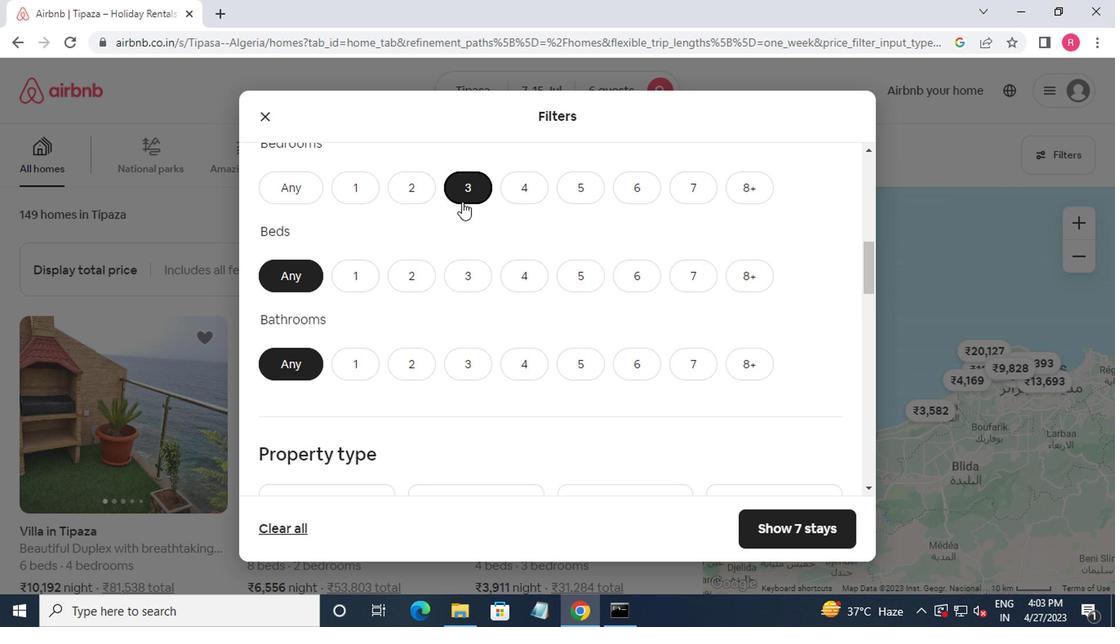 
Action: Mouse moved to (454, 204)
Screenshot: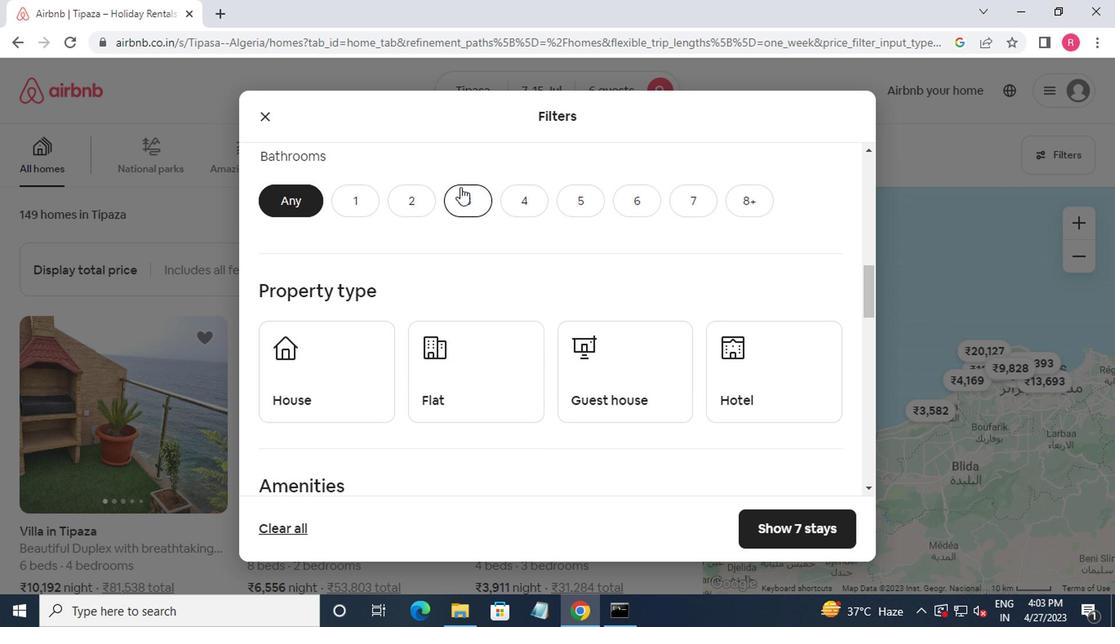 
Action: Mouse scrolled (454, 205) with delta (0, 0)
Screenshot: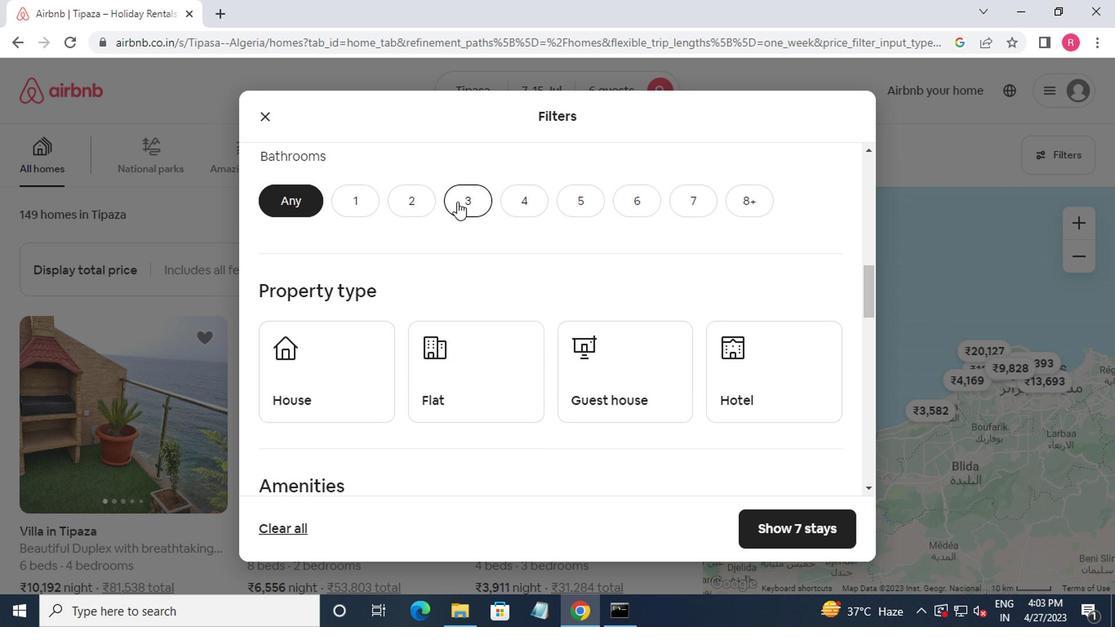 
Action: Mouse moved to (454, 204)
Screenshot: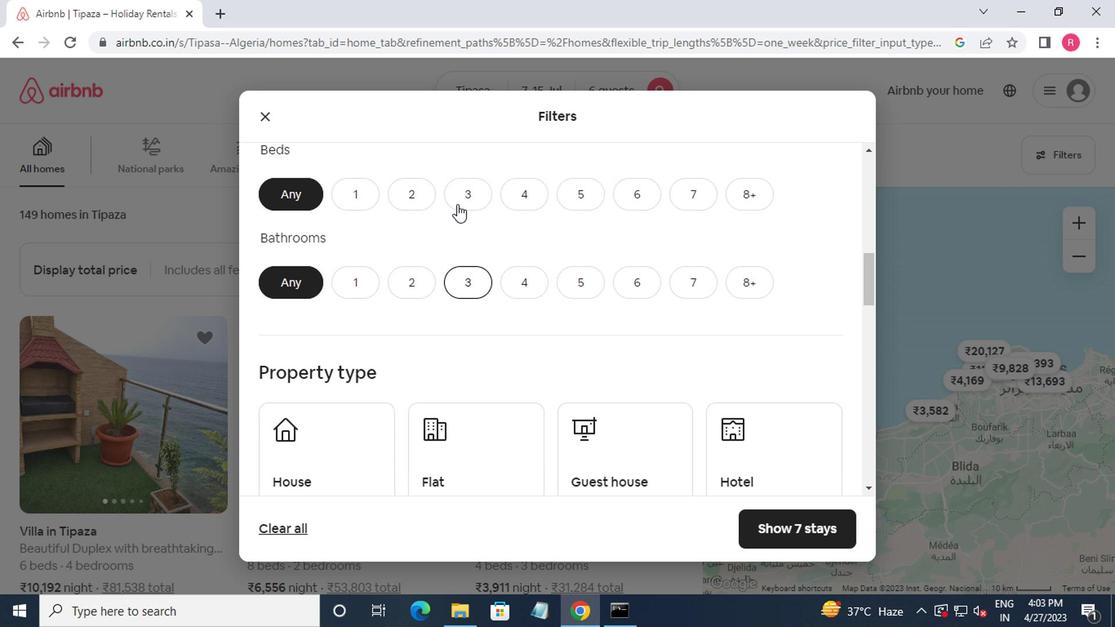 
Action: Mouse pressed left at (454, 204)
Screenshot: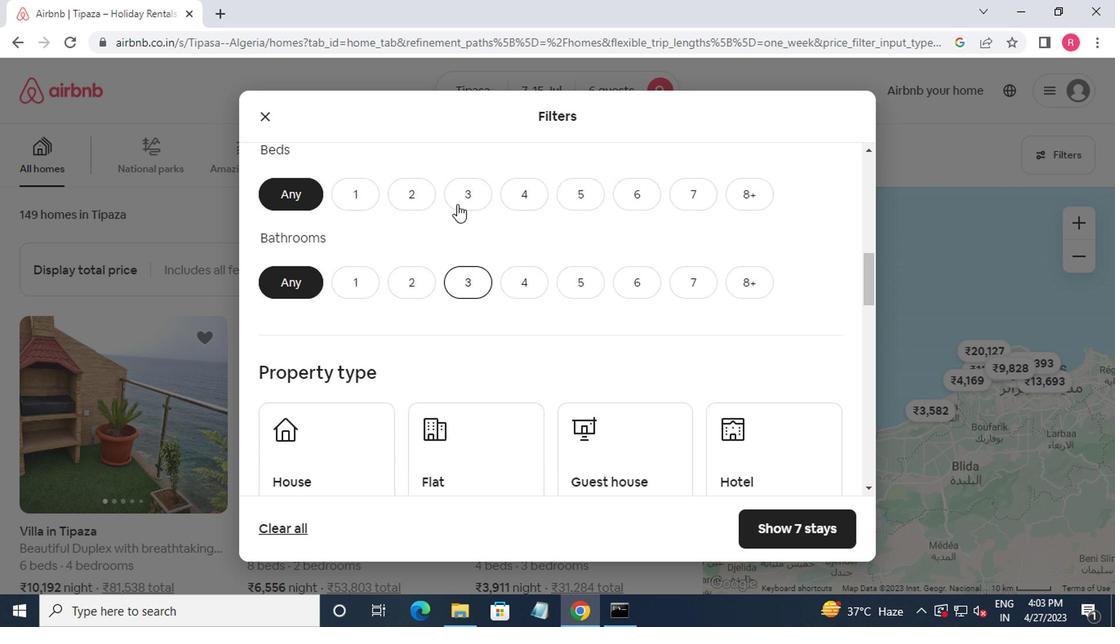 
Action: Mouse moved to (462, 278)
Screenshot: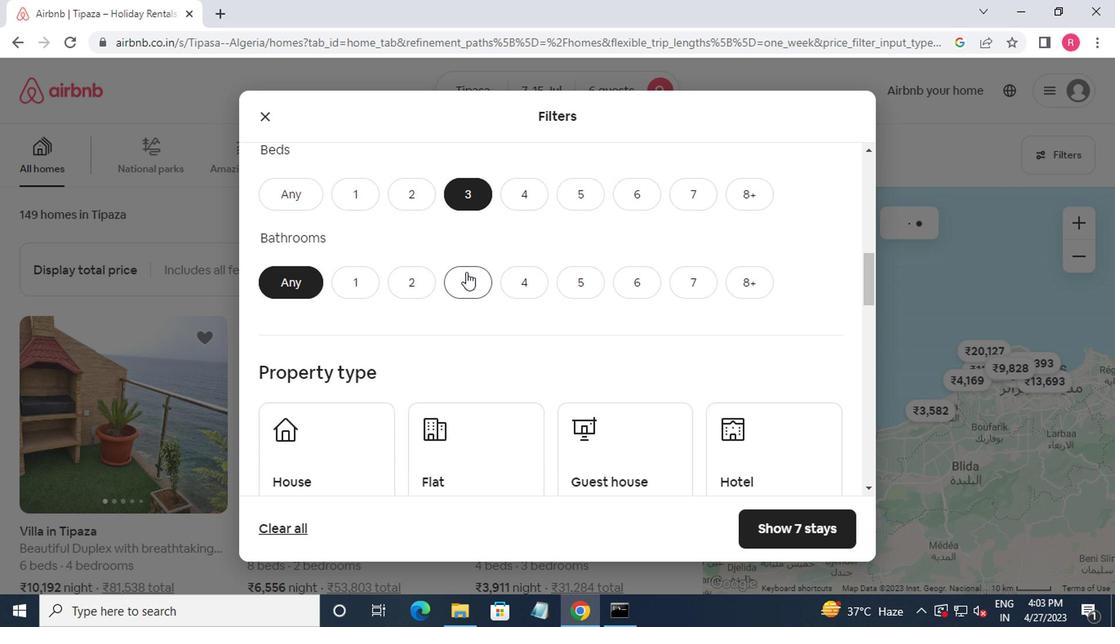 
Action: Mouse pressed left at (462, 278)
Screenshot: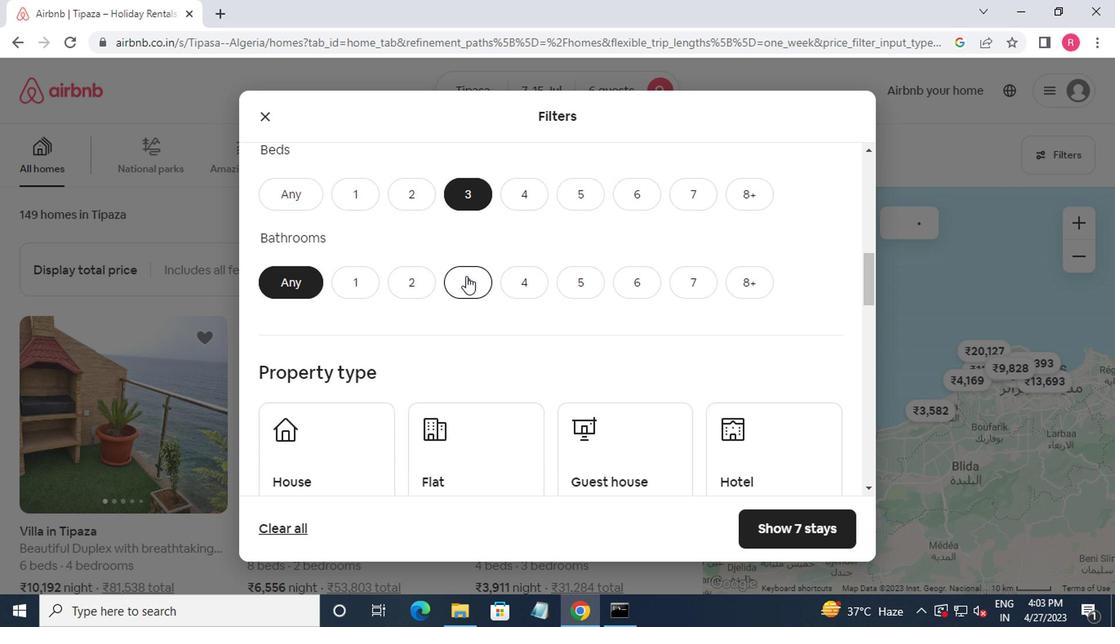 
Action: Mouse scrolled (462, 277) with delta (0, -1)
Screenshot: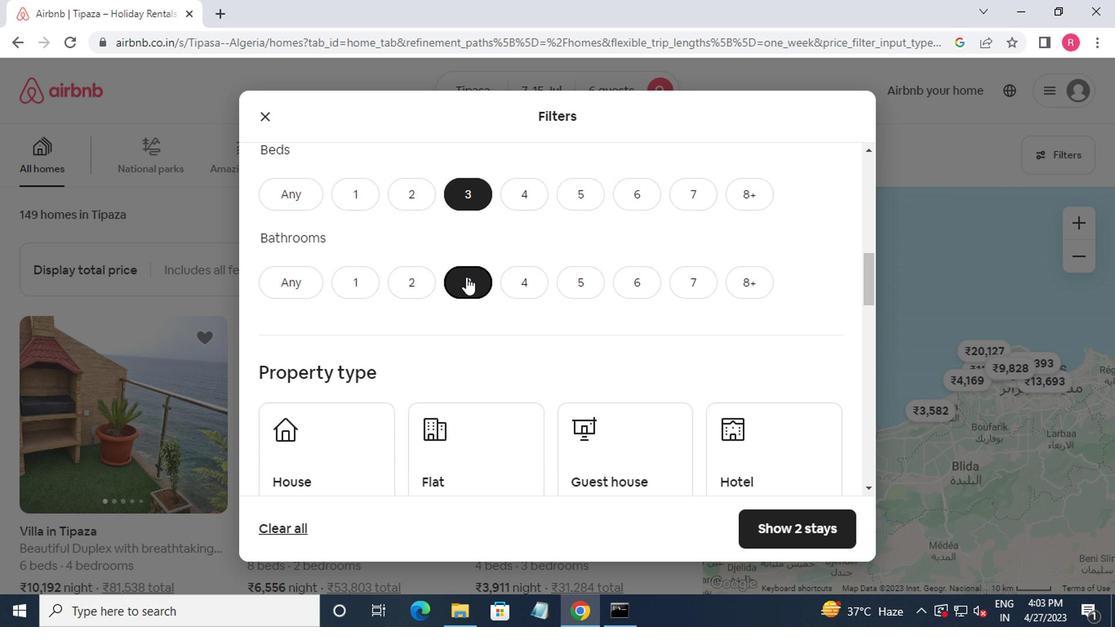 
Action: Mouse scrolled (462, 277) with delta (0, -1)
Screenshot: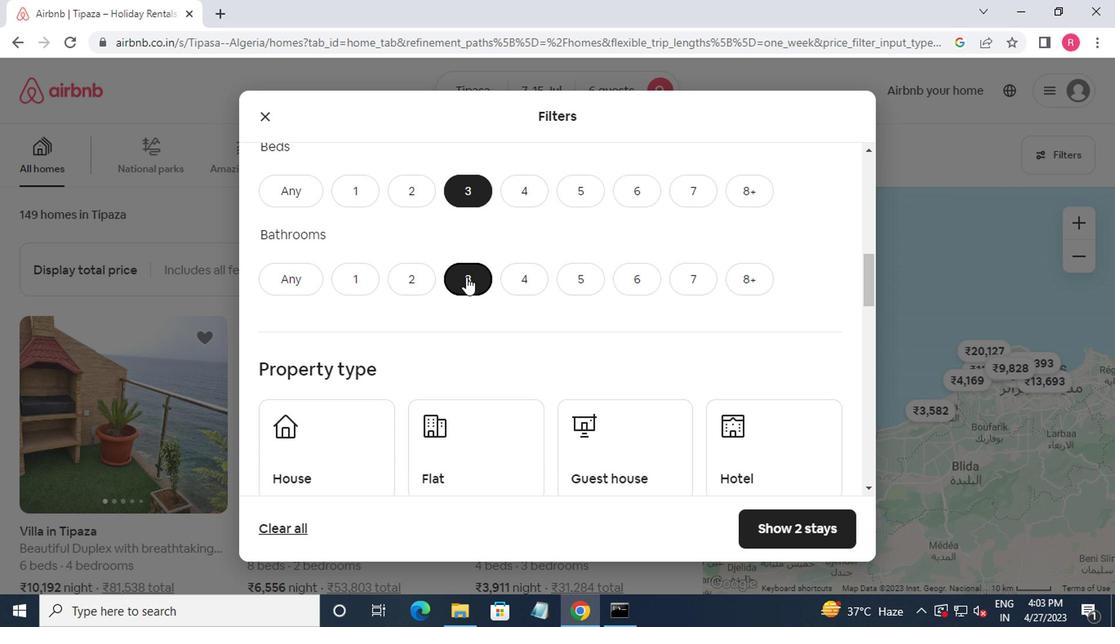 
Action: Mouse moved to (367, 284)
Screenshot: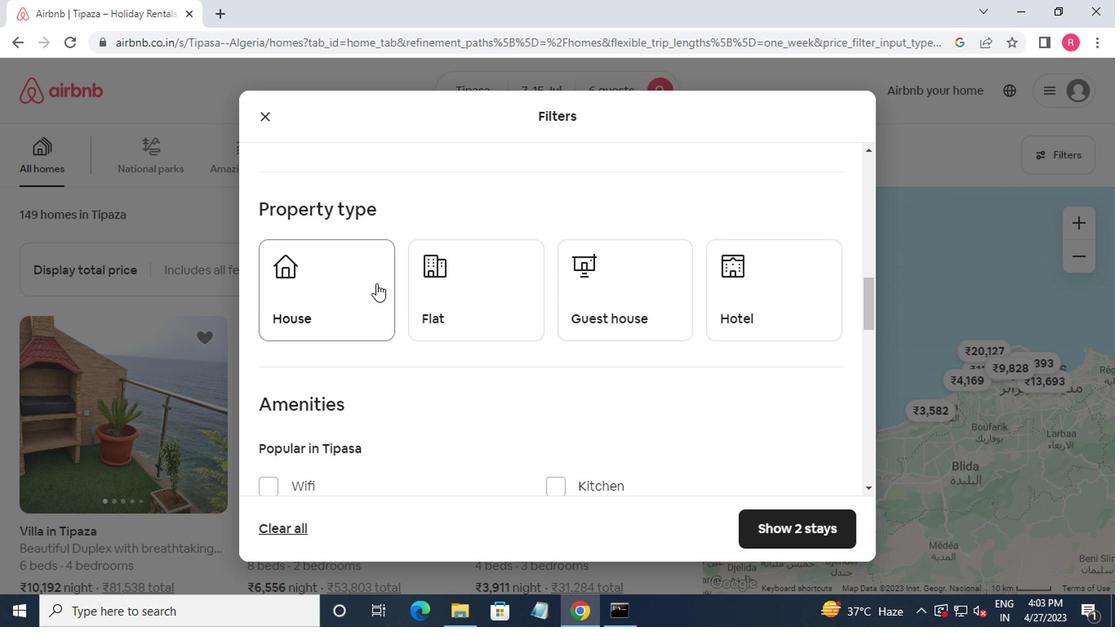 
Action: Mouse pressed left at (367, 284)
Screenshot: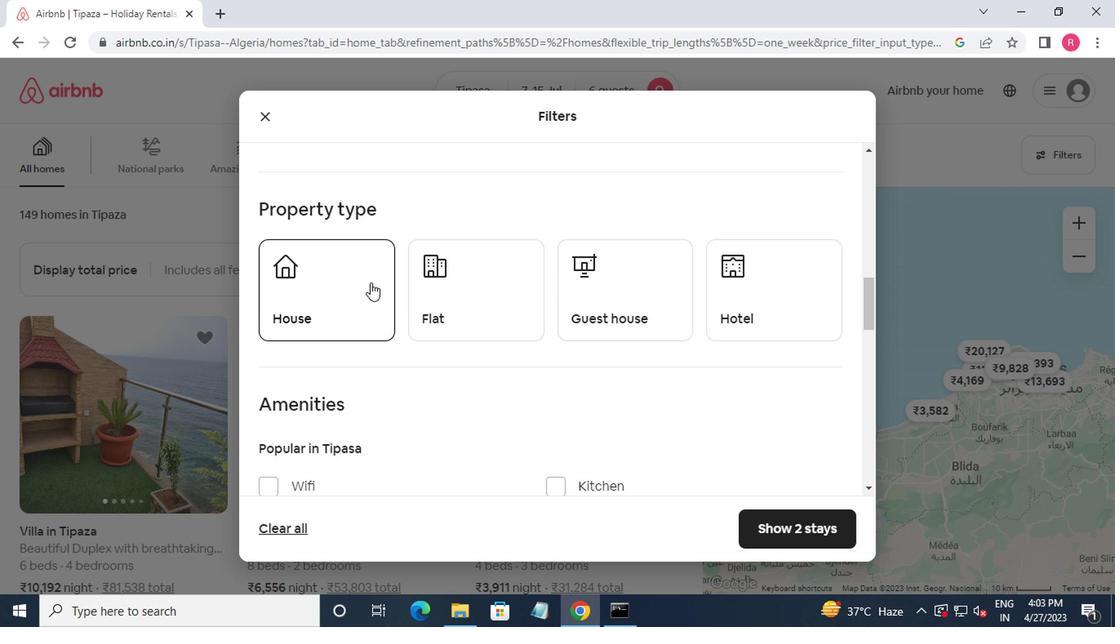 
Action: Mouse moved to (457, 295)
Screenshot: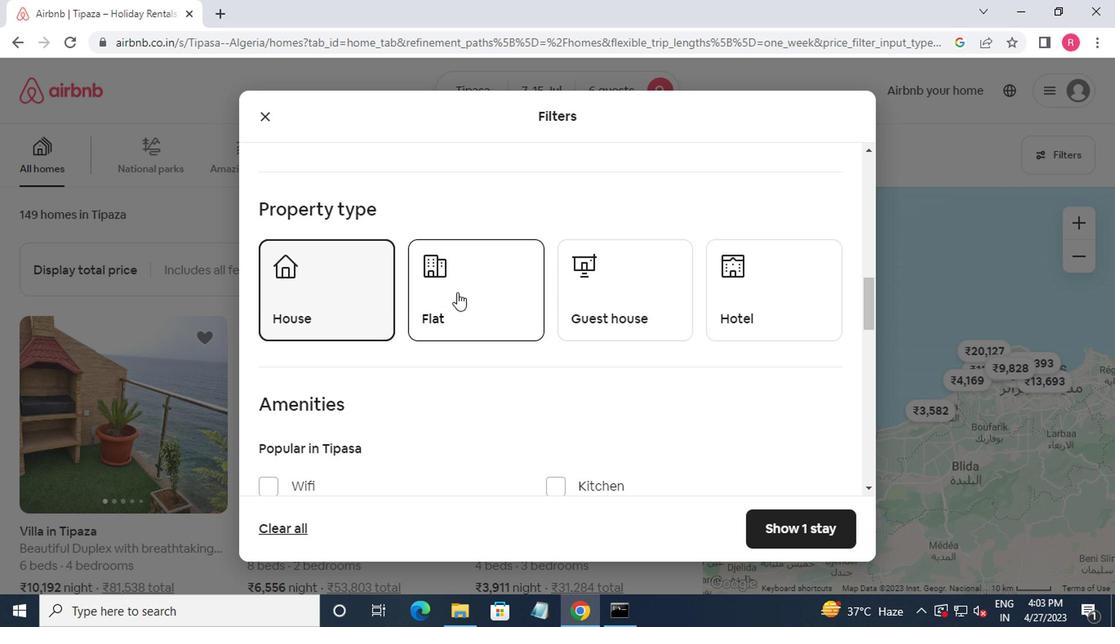 
Action: Mouse pressed left at (457, 295)
Screenshot: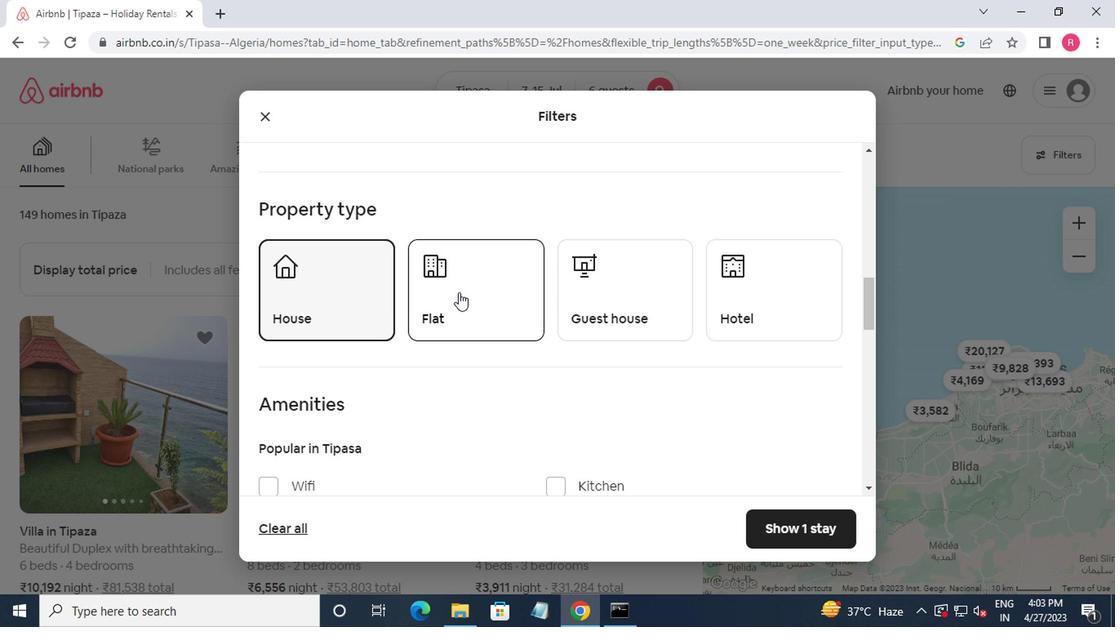 
Action: Mouse moved to (737, 304)
Screenshot: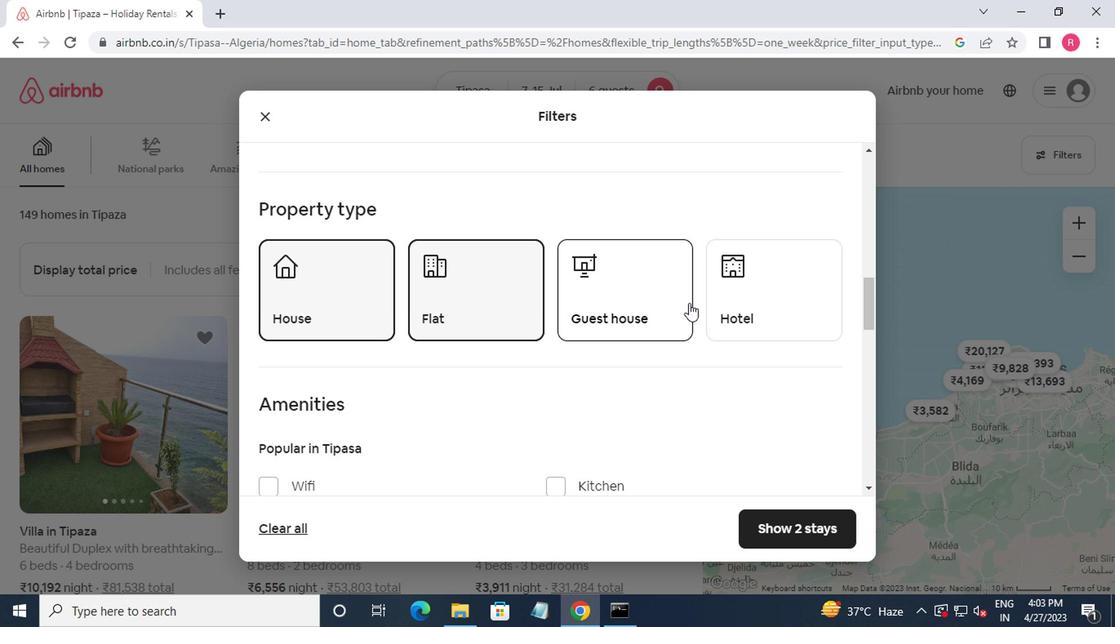 
Action: Mouse pressed left at (737, 304)
Screenshot: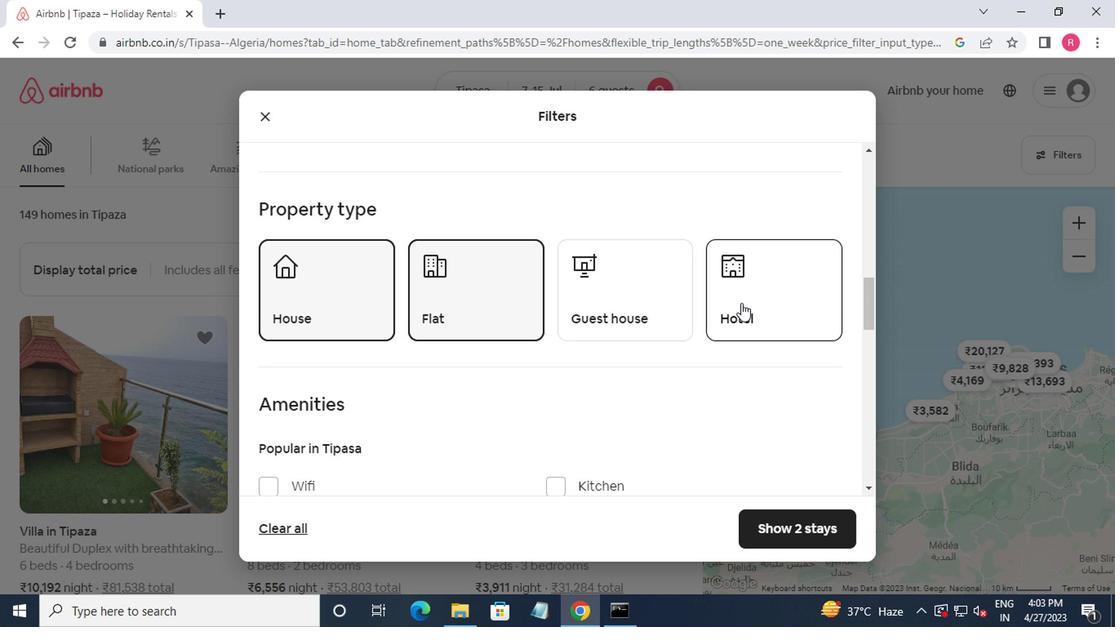 
Action: Mouse scrolled (737, 303) with delta (0, -1)
Screenshot: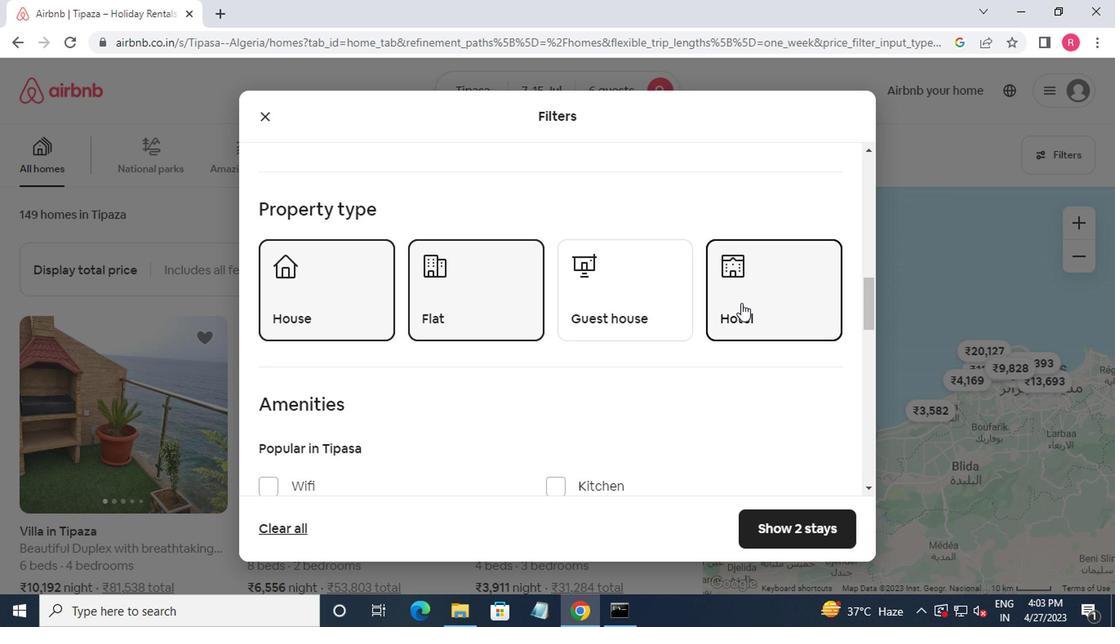 
Action: Mouse scrolled (737, 303) with delta (0, -1)
Screenshot: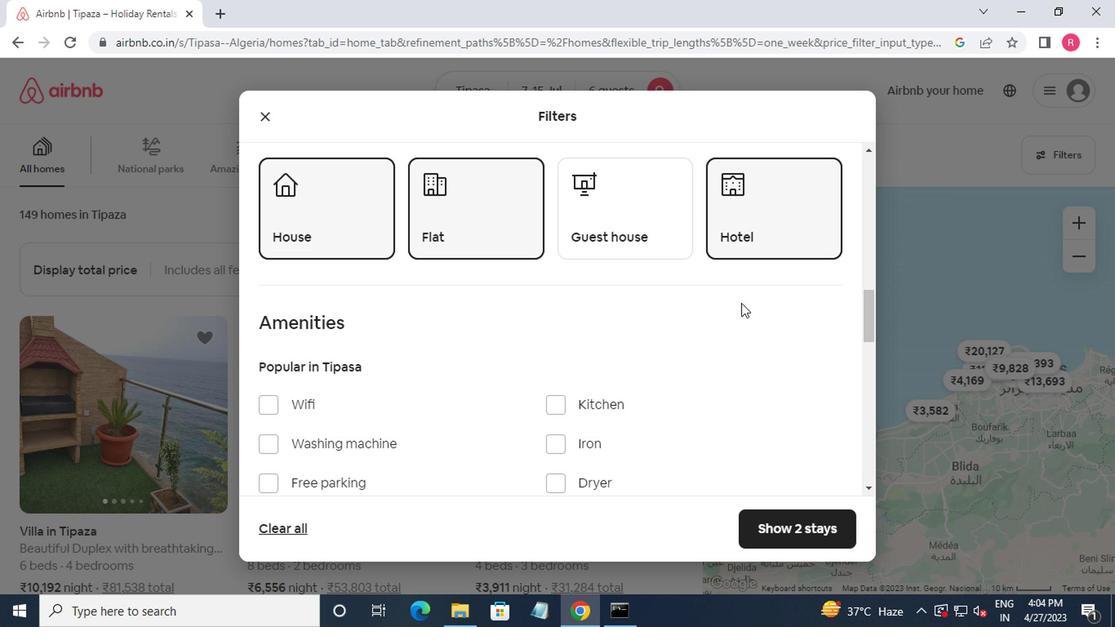 
Action: Mouse moved to (737, 305)
Screenshot: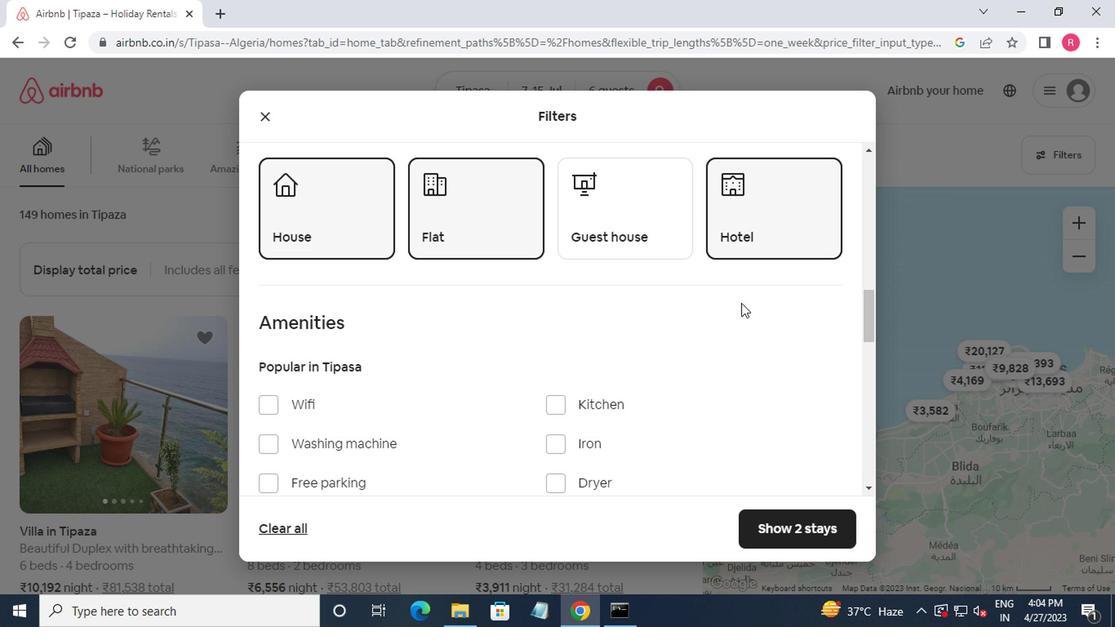 
Action: Mouse scrolled (737, 304) with delta (0, 0)
Screenshot: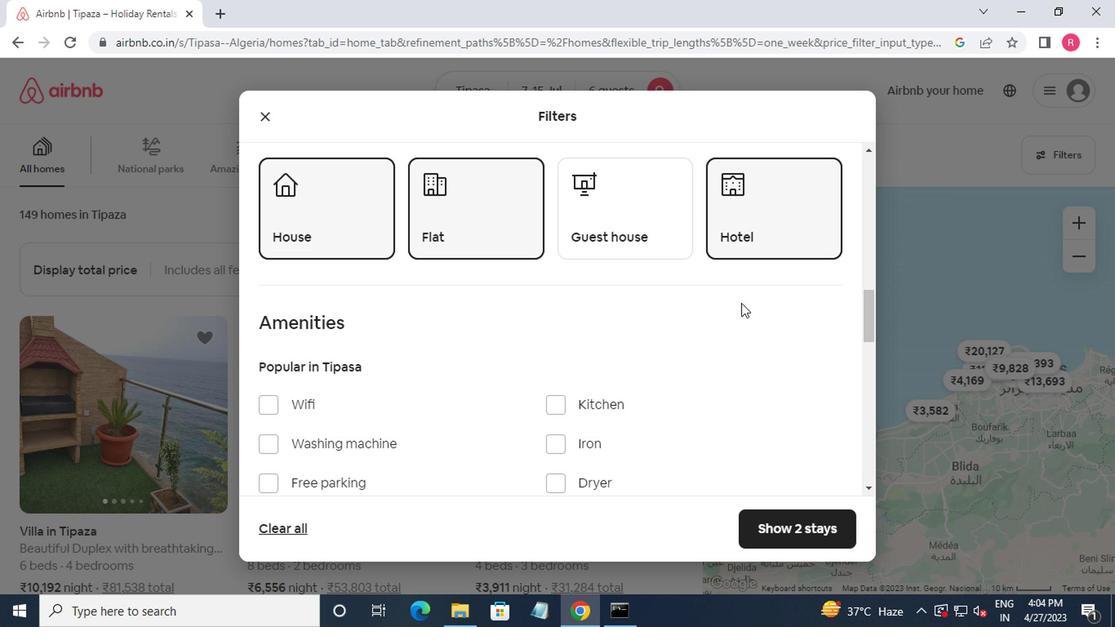 
Action: Mouse moved to (335, 280)
Screenshot: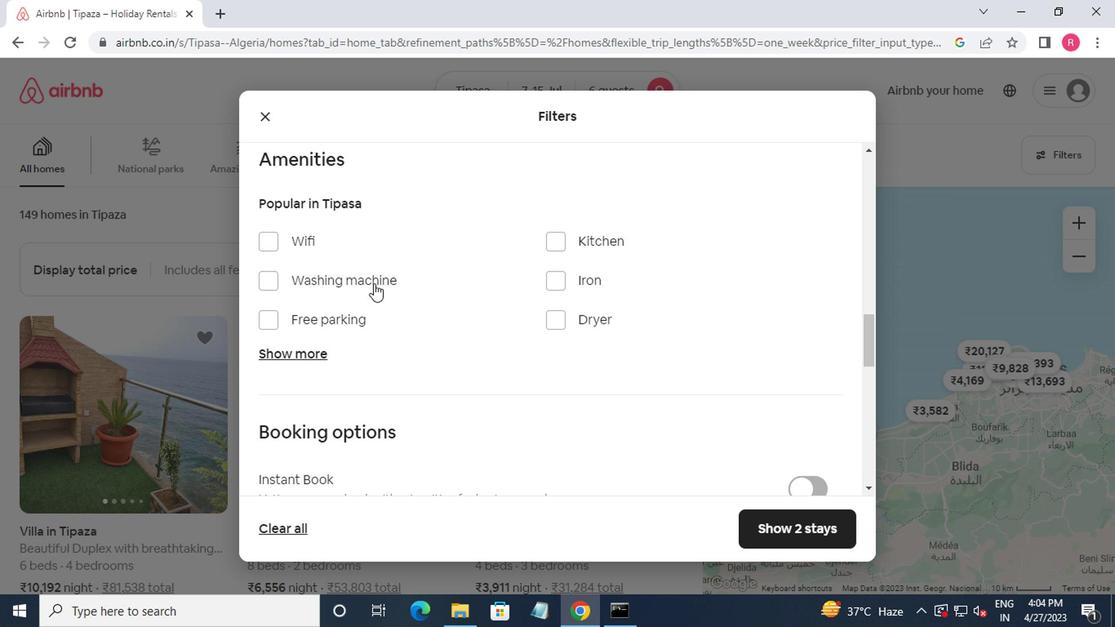 
Action: Mouse pressed left at (335, 280)
Screenshot: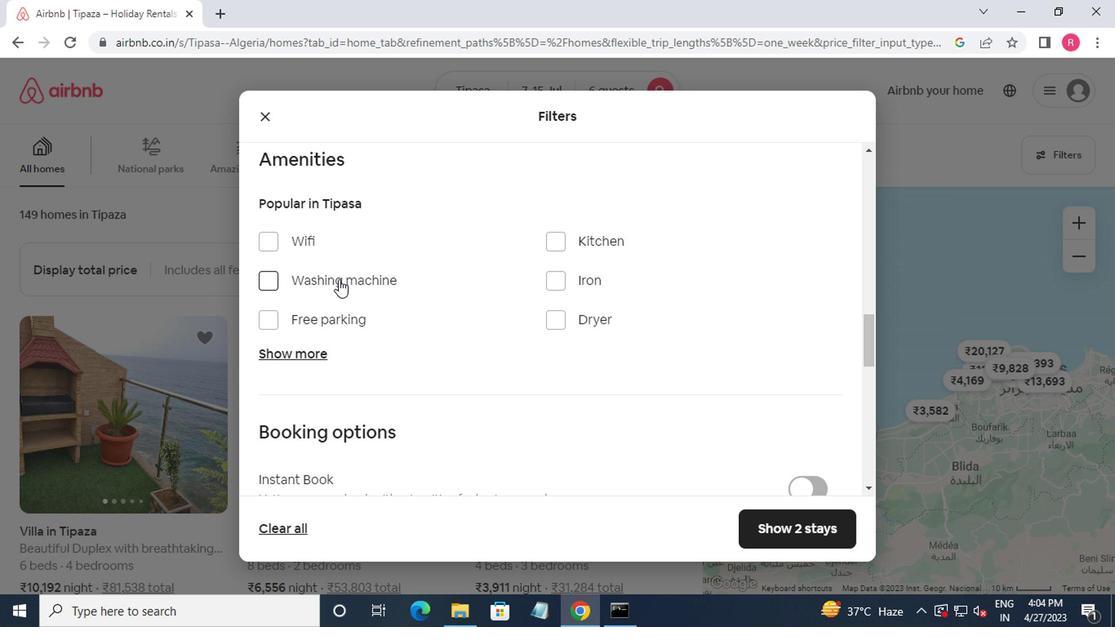 
Action: Mouse moved to (369, 276)
Screenshot: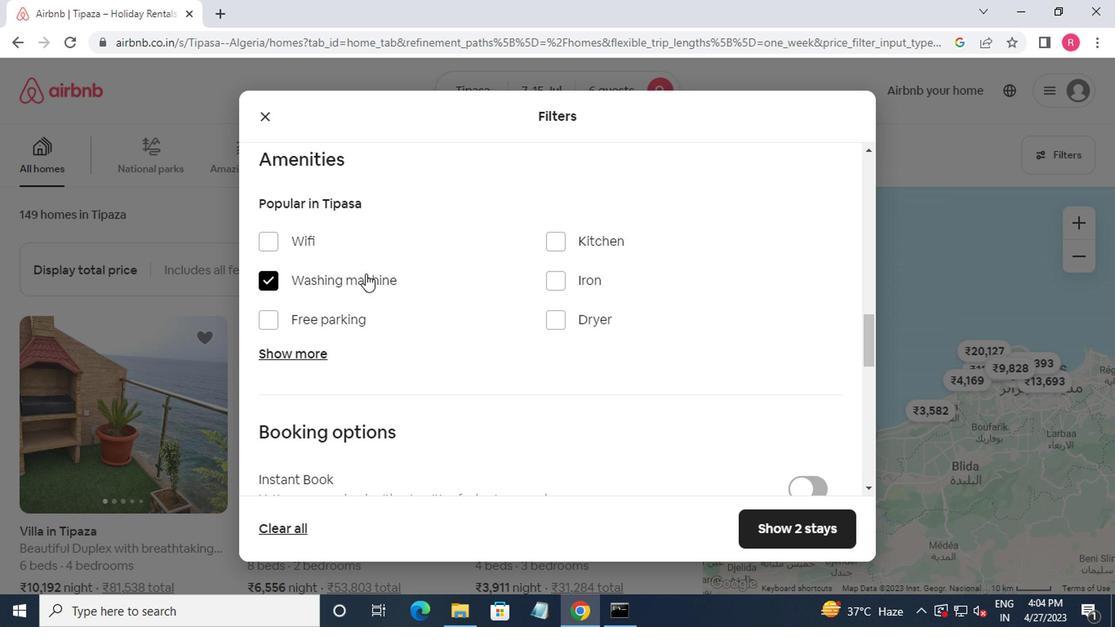 
Action: Mouse scrolled (369, 275) with delta (0, 0)
Screenshot: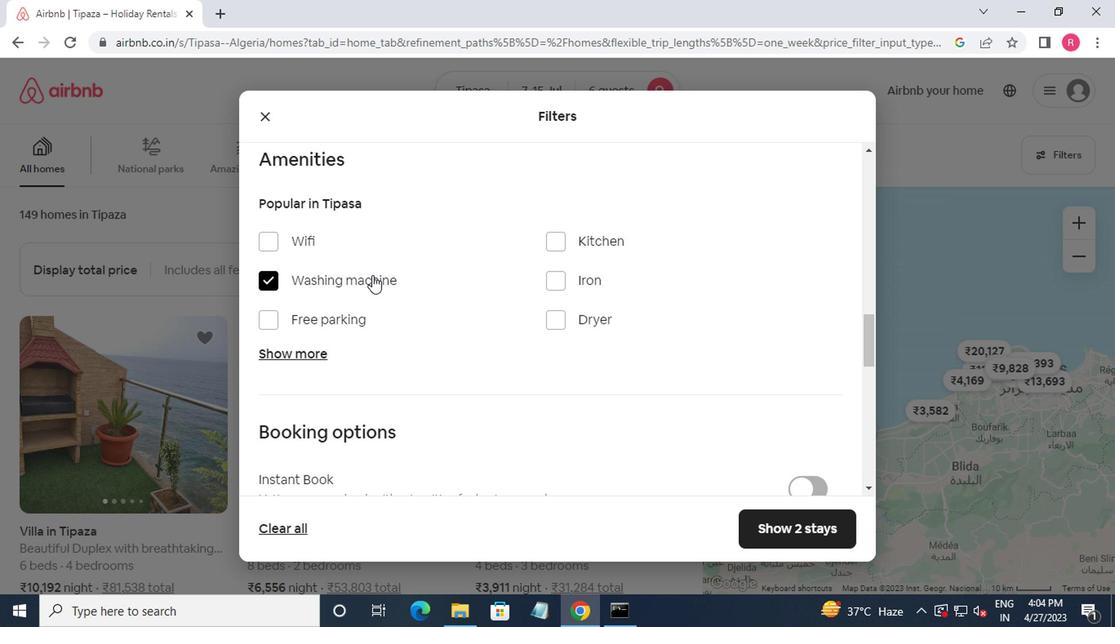 
Action: Mouse moved to (373, 284)
Screenshot: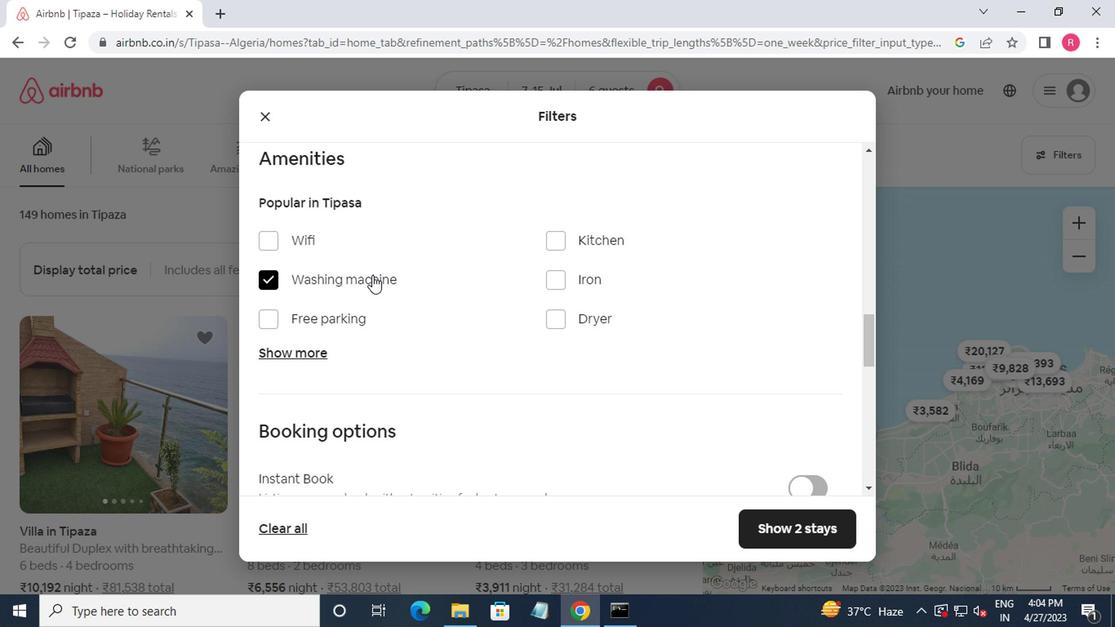 
Action: Mouse scrolled (373, 284) with delta (0, 0)
Screenshot: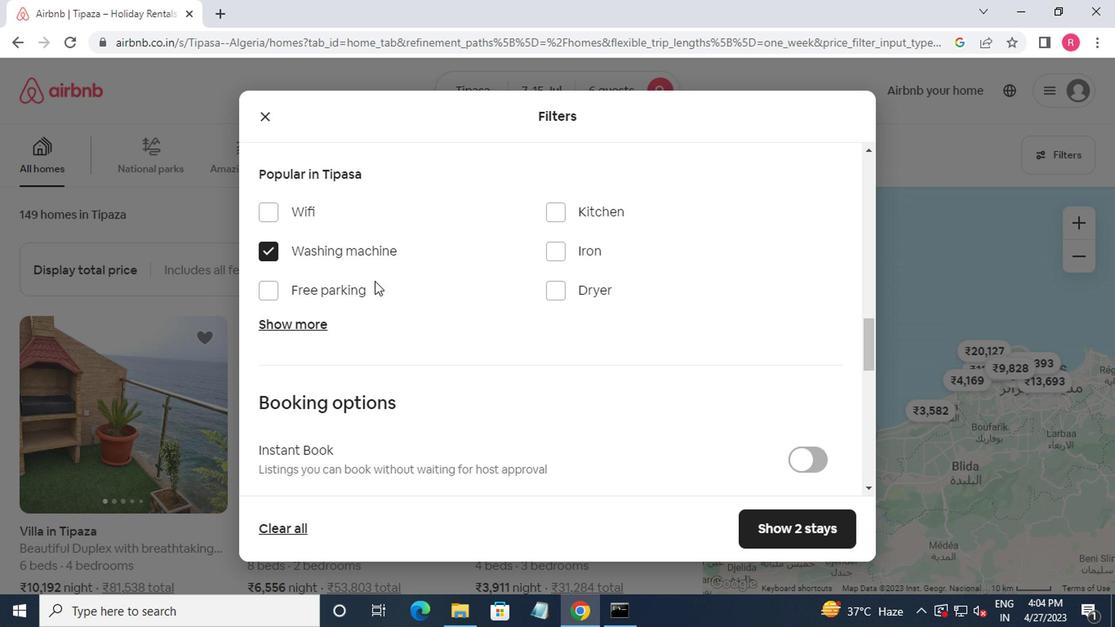 
Action: Mouse moved to (374, 287)
Screenshot: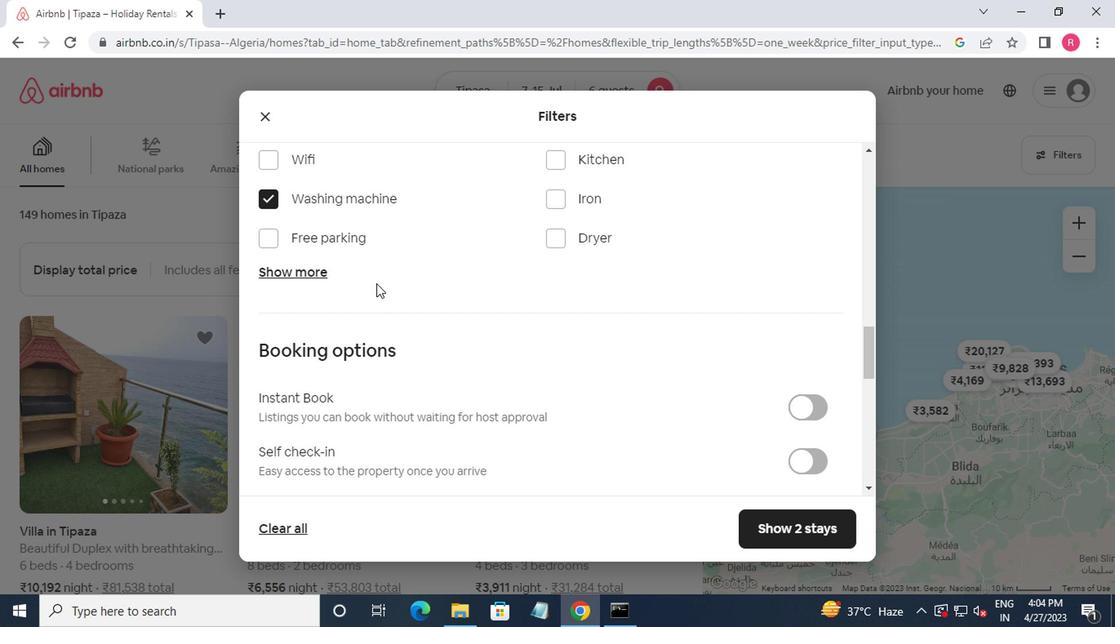 
Action: Mouse scrolled (374, 286) with delta (0, -1)
Screenshot: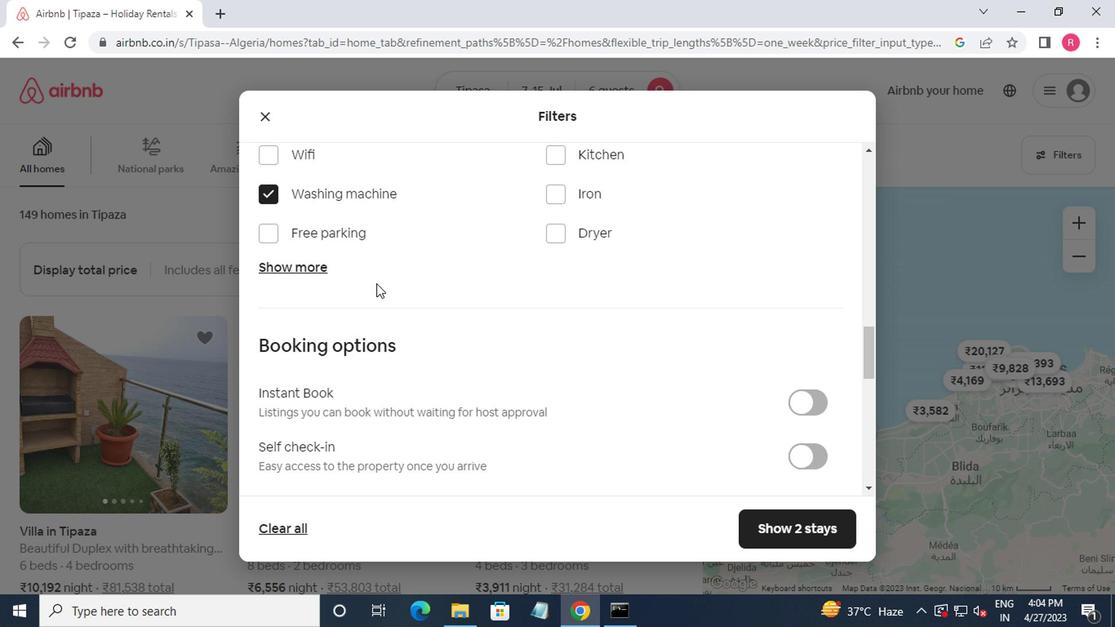 
Action: Mouse moved to (375, 287)
Screenshot: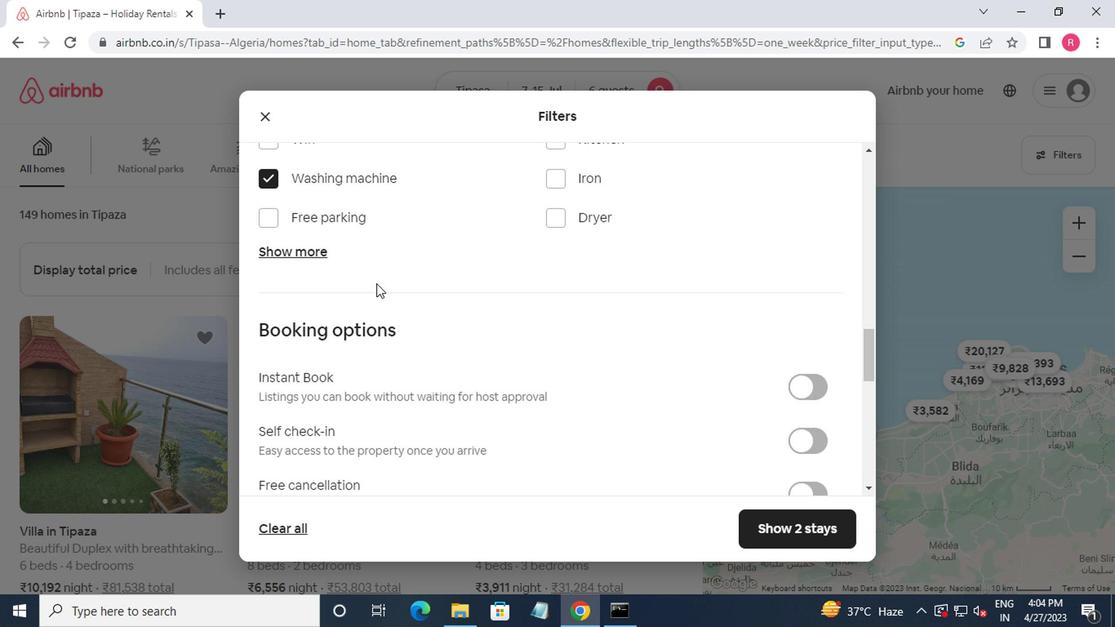 
Action: Mouse scrolled (375, 286) with delta (0, -1)
Screenshot: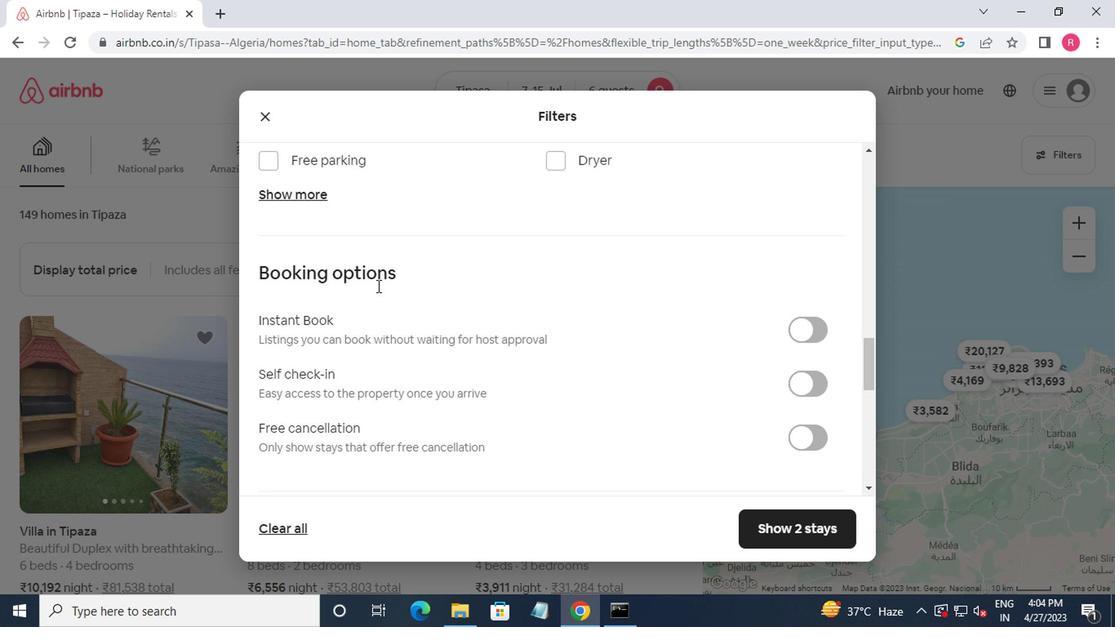 
Action: Mouse moved to (789, 225)
Screenshot: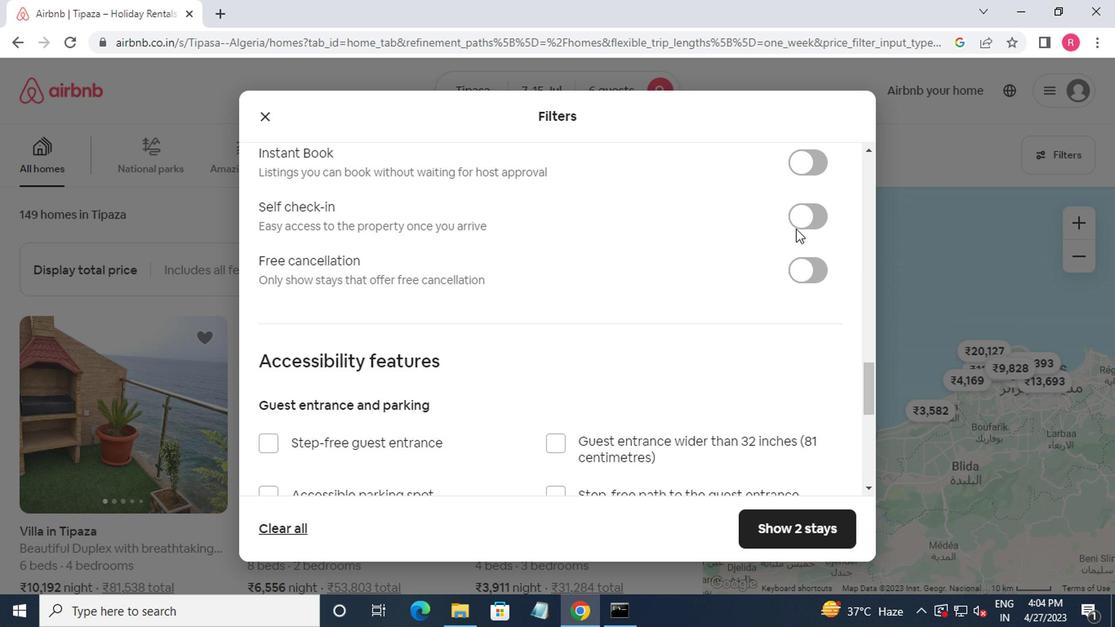 
Action: Mouse pressed left at (789, 225)
Screenshot: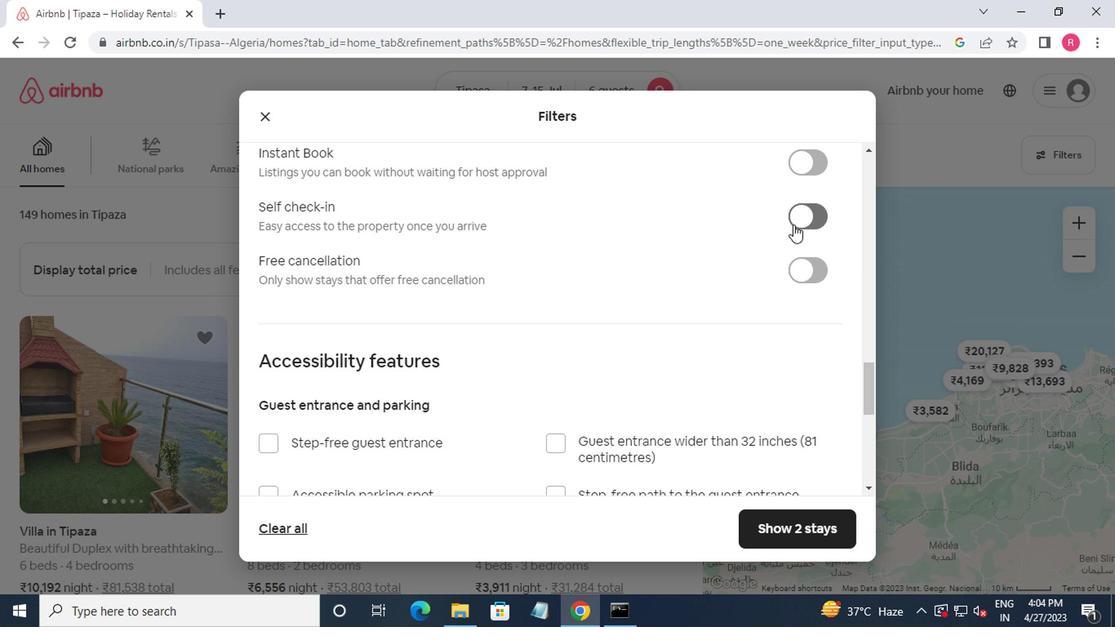 
Action: Mouse moved to (788, 225)
Screenshot: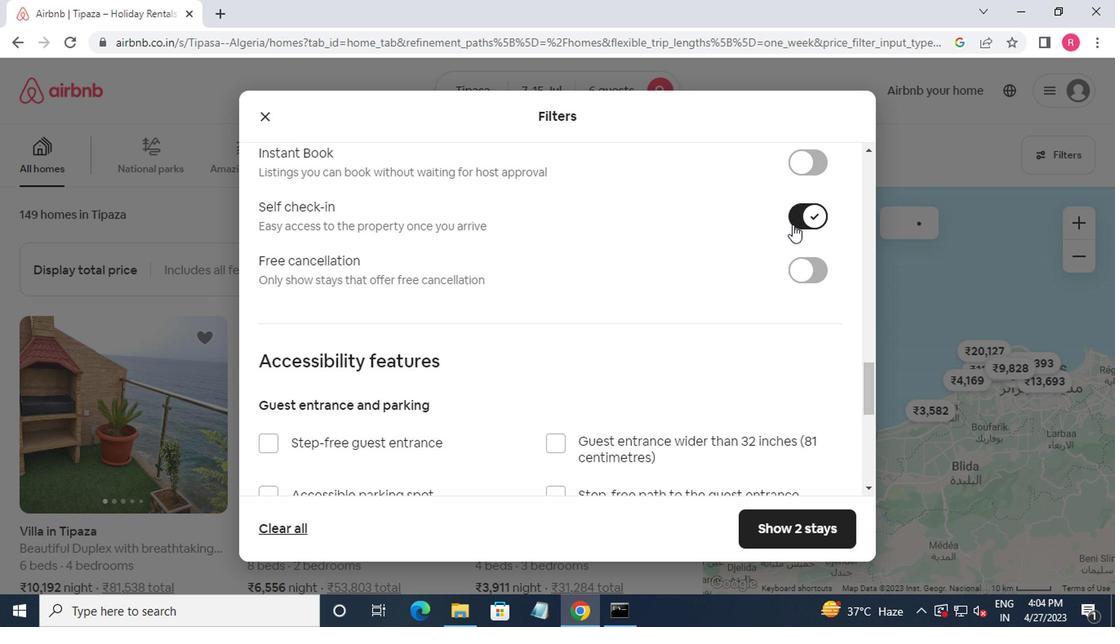 
Action: Mouse scrolled (788, 224) with delta (0, -1)
Screenshot: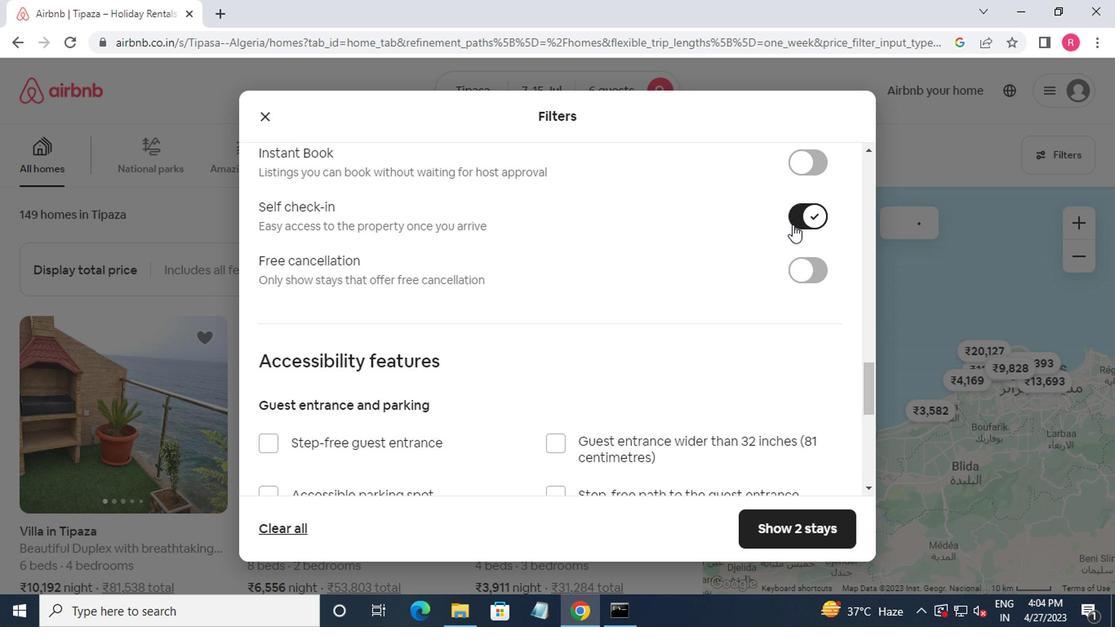 
Action: Mouse moved to (787, 225)
Screenshot: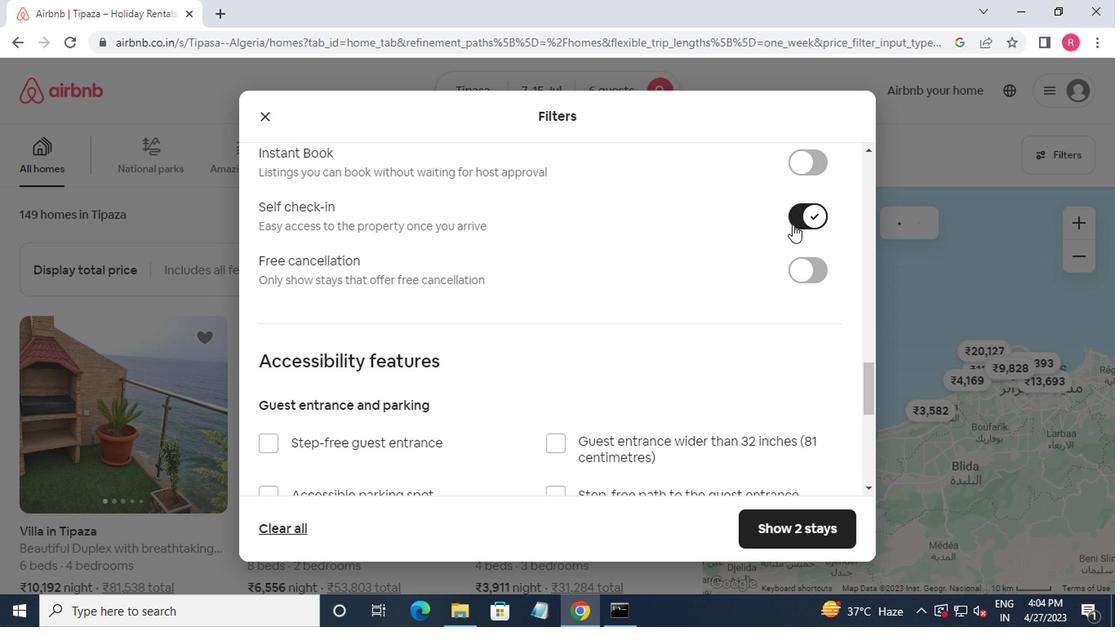 
Action: Mouse scrolled (787, 224) with delta (0, -1)
Screenshot: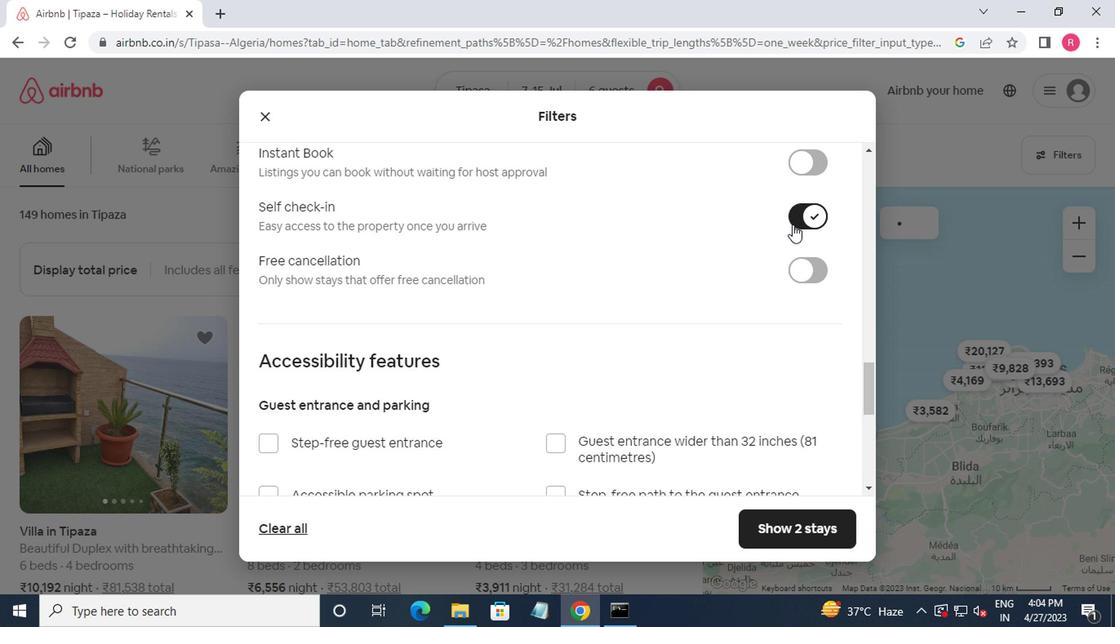 
Action: Mouse moved to (787, 225)
Screenshot: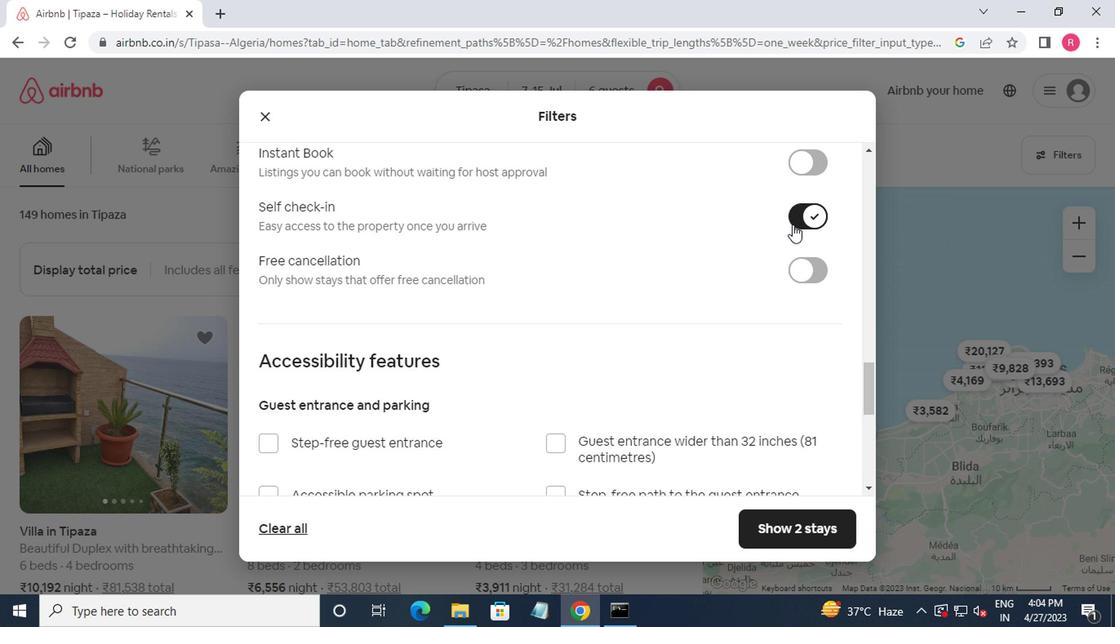 
Action: Mouse scrolled (787, 225) with delta (0, 0)
Screenshot: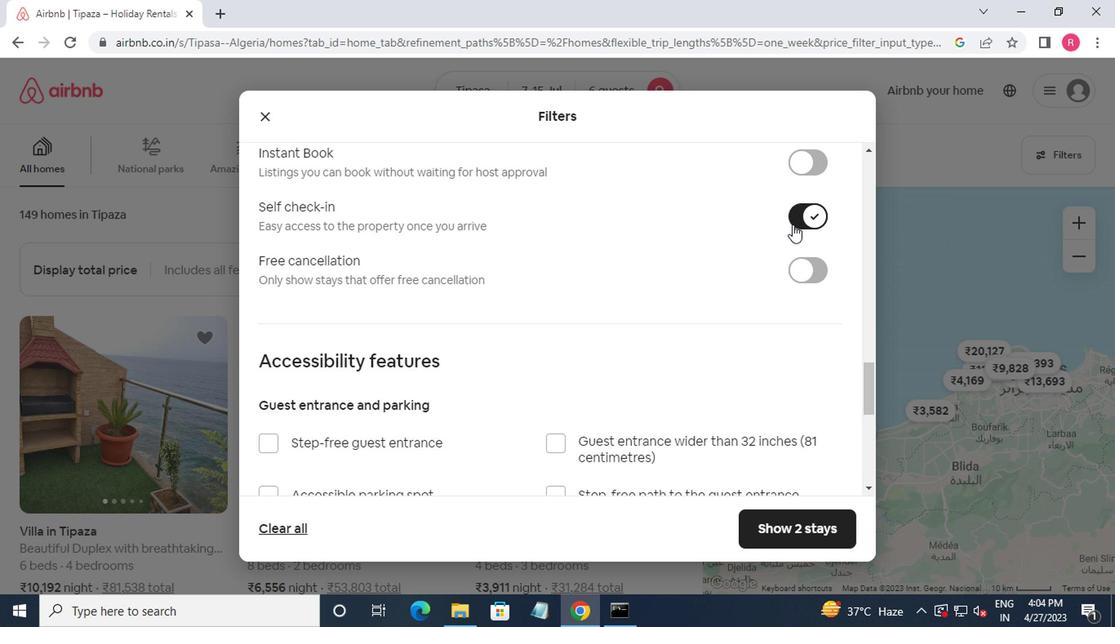 
Action: Mouse moved to (706, 246)
Screenshot: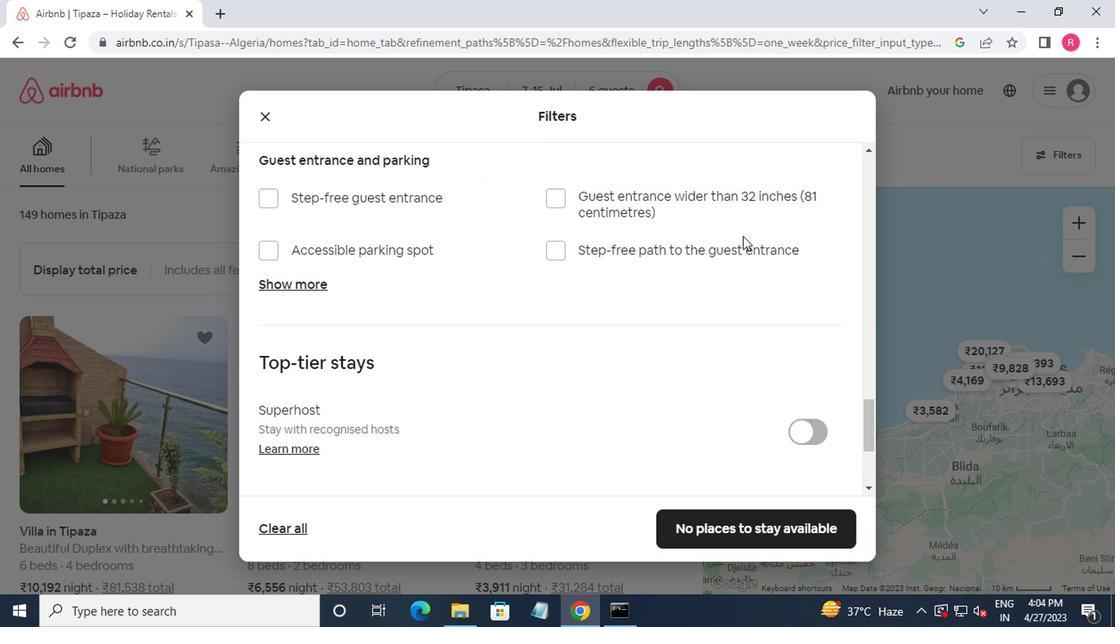 
Action: Mouse scrolled (706, 245) with delta (0, -1)
Screenshot: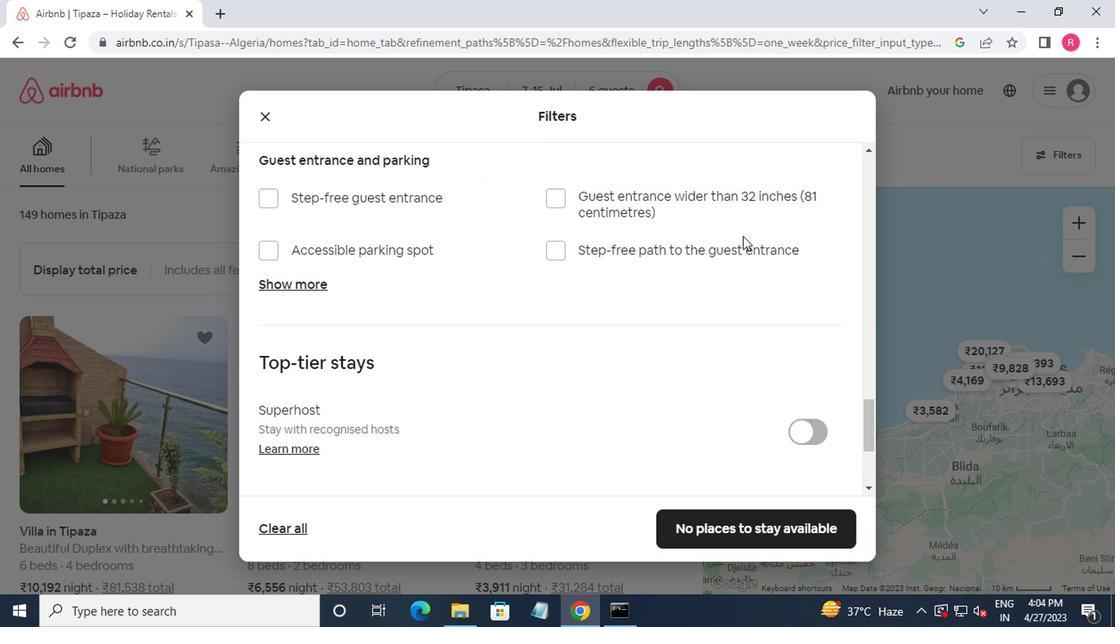 
Action: Mouse moved to (692, 260)
Screenshot: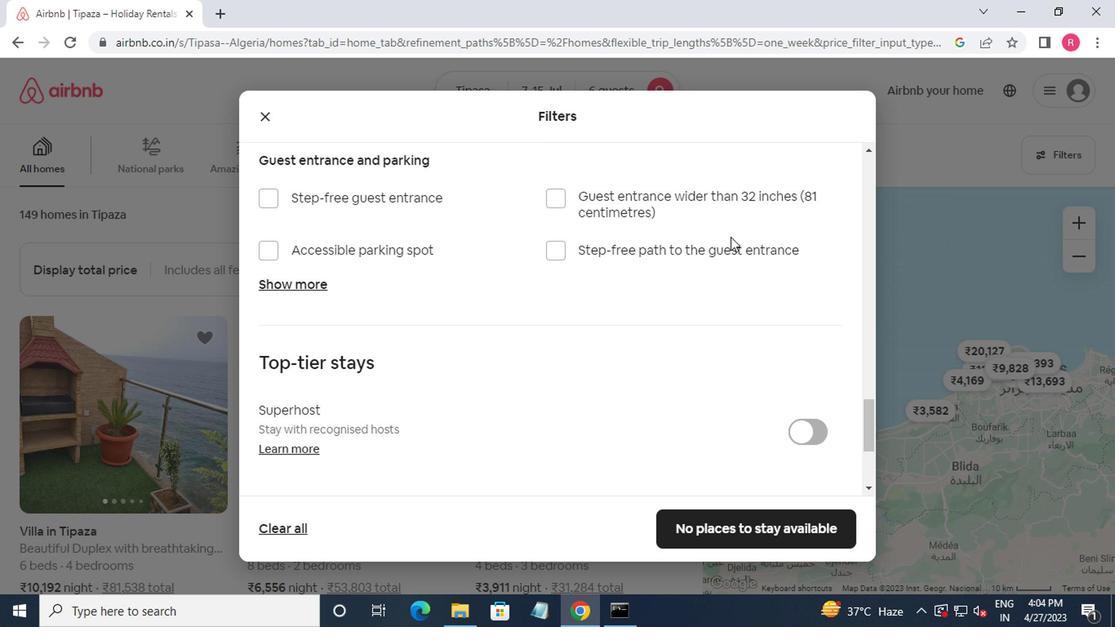 
Action: Mouse scrolled (692, 259) with delta (0, -1)
Screenshot: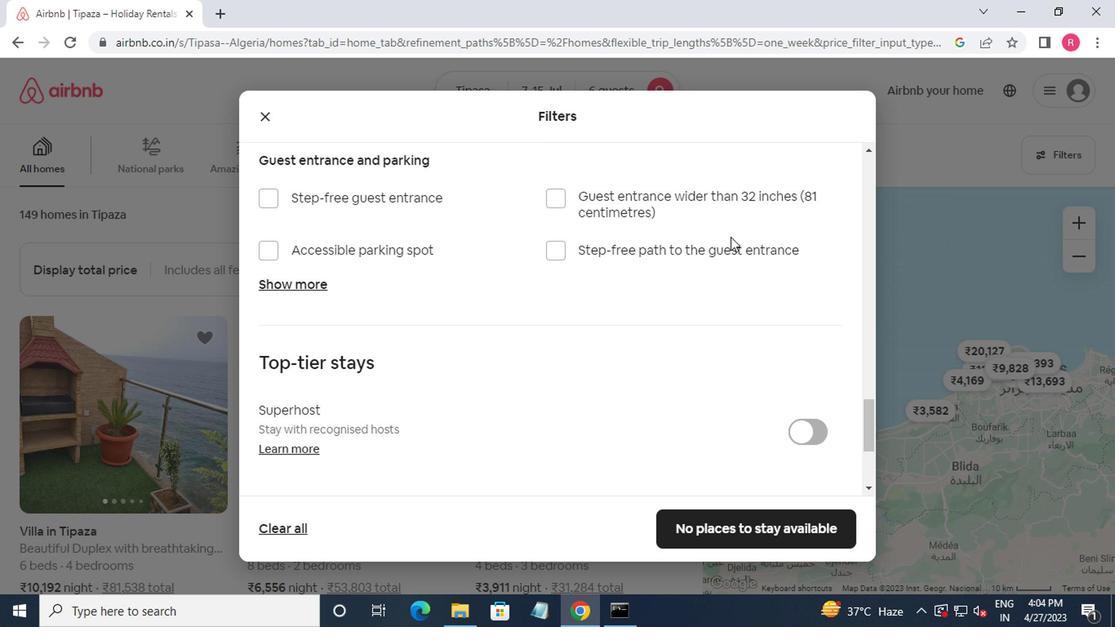 
Action: Mouse moved to (681, 267)
Screenshot: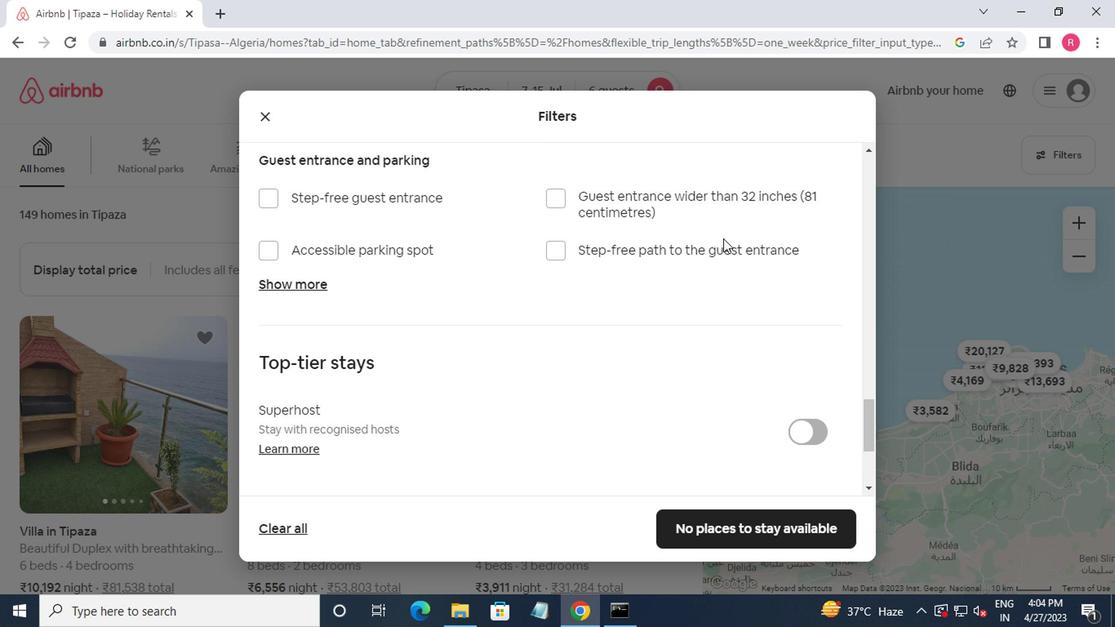 
Action: Mouse scrolled (681, 266) with delta (0, 0)
Screenshot: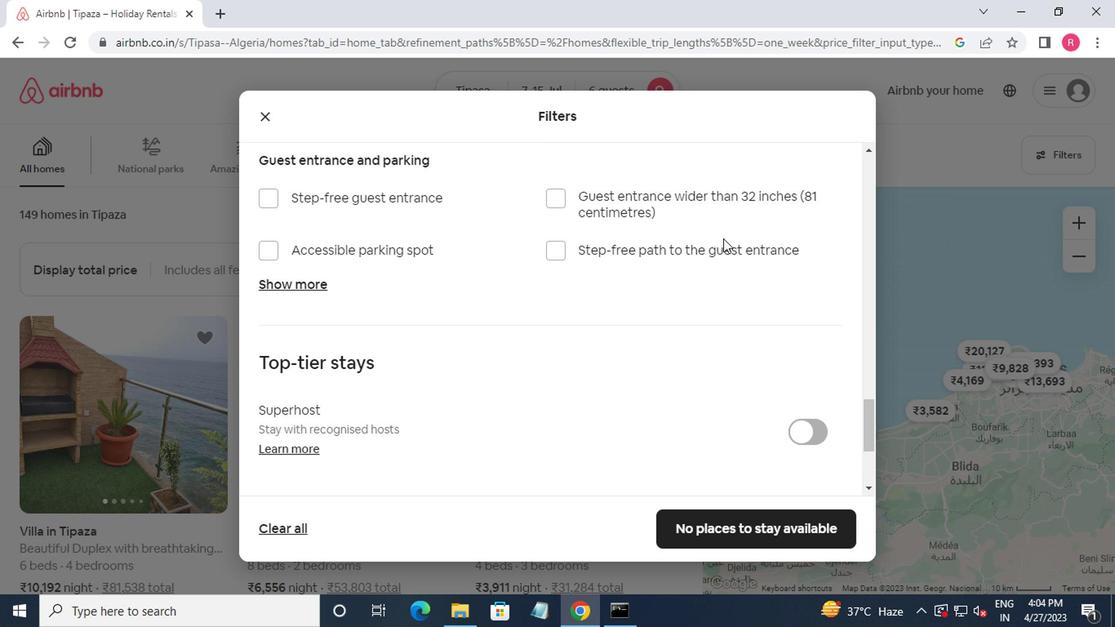 
Action: Mouse moved to (674, 274)
Screenshot: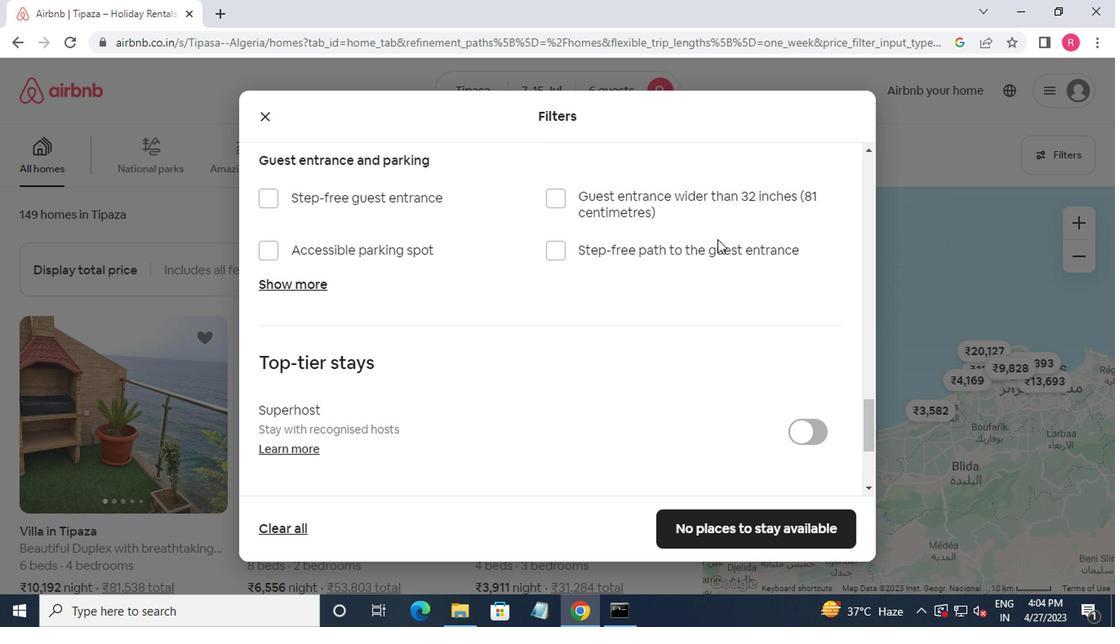 
Action: Mouse scrolled (674, 274) with delta (0, 0)
Screenshot: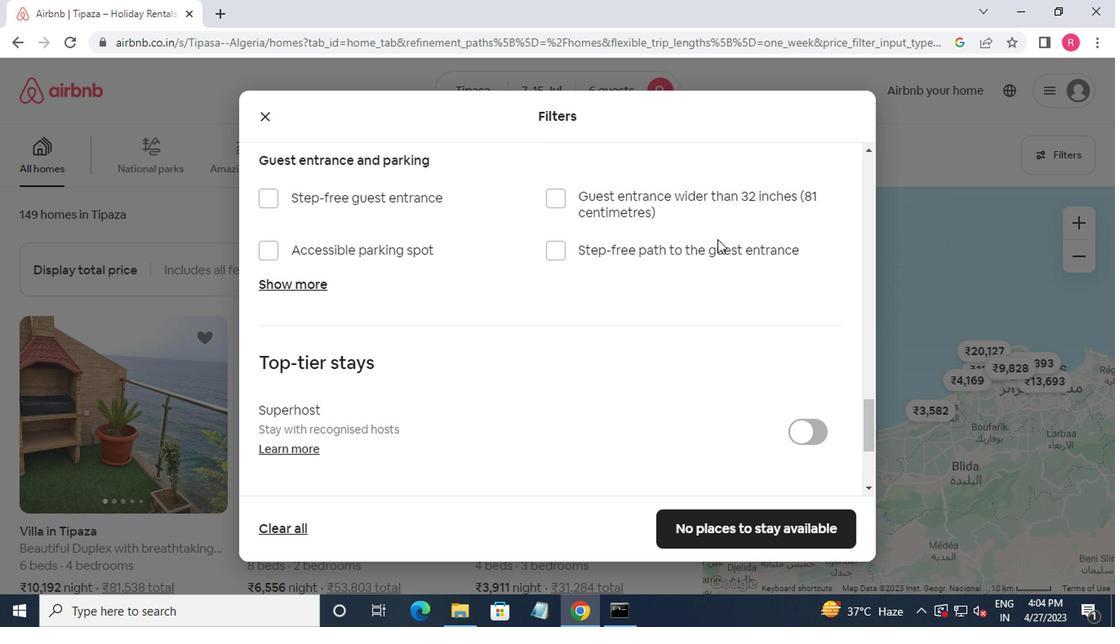 
Action: Mouse moved to (656, 482)
Screenshot: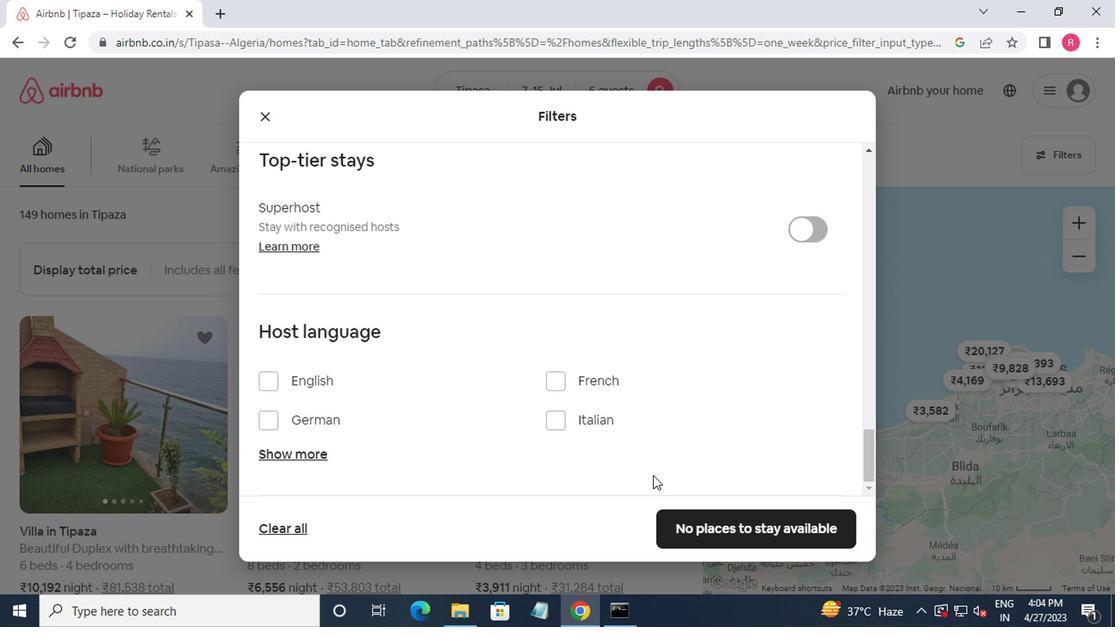 
Action: Mouse scrolled (656, 482) with delta (0, 0)
Screenshot: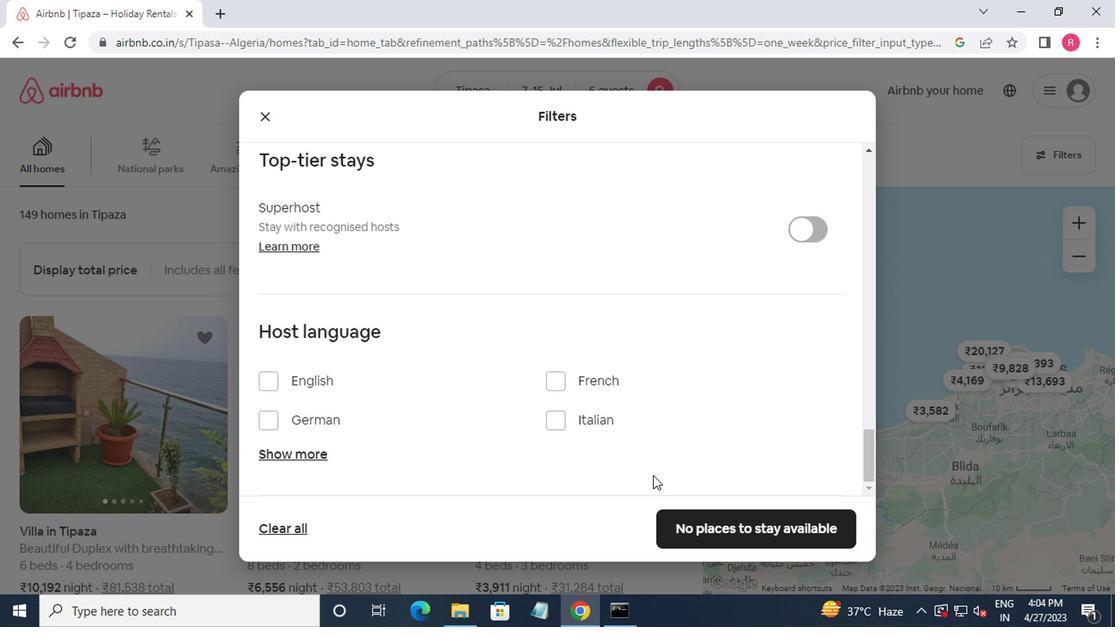 
Action: Mouse moved to (659, 482)
Screenshot: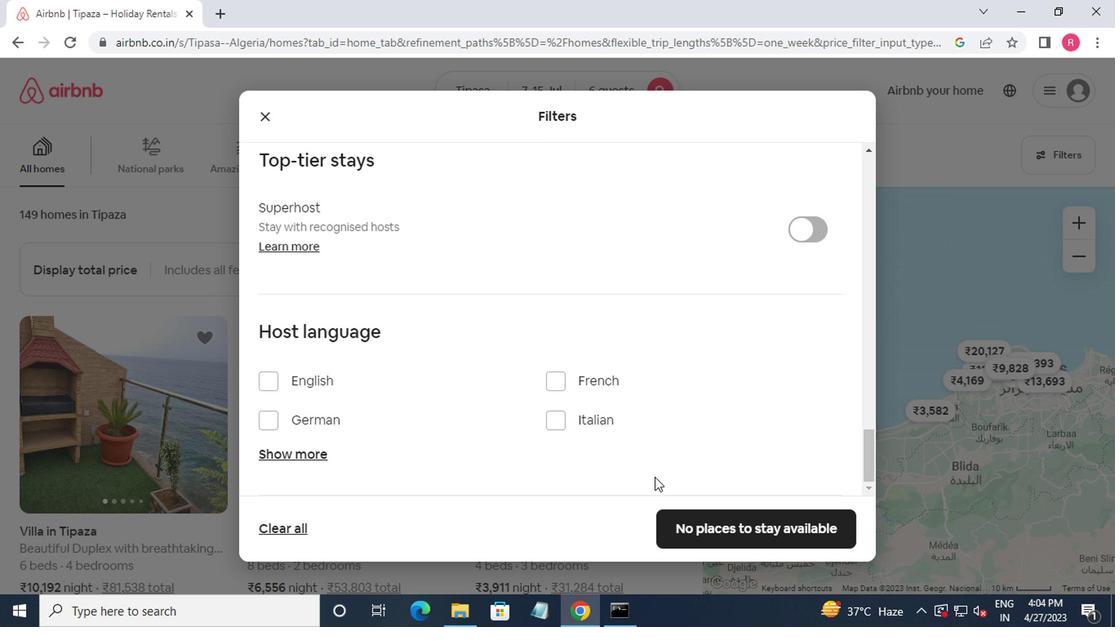 
Action: Mouse scrolled (659, 482) with delta (0, 0)
Screenshot: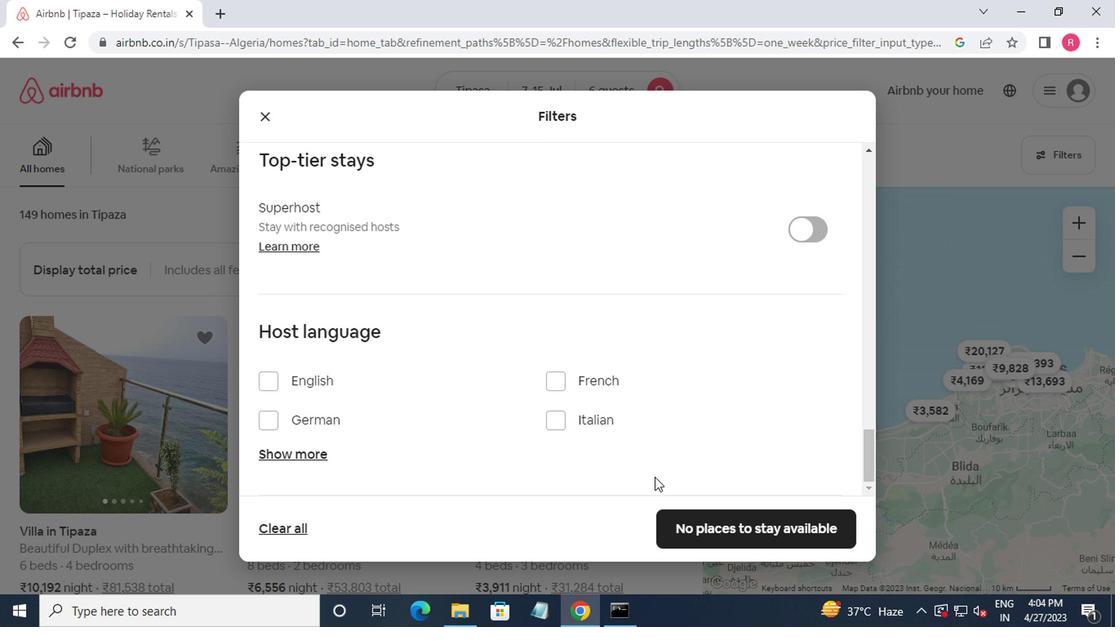 
Action: Mouse moved to (691, 540)
Screenshot: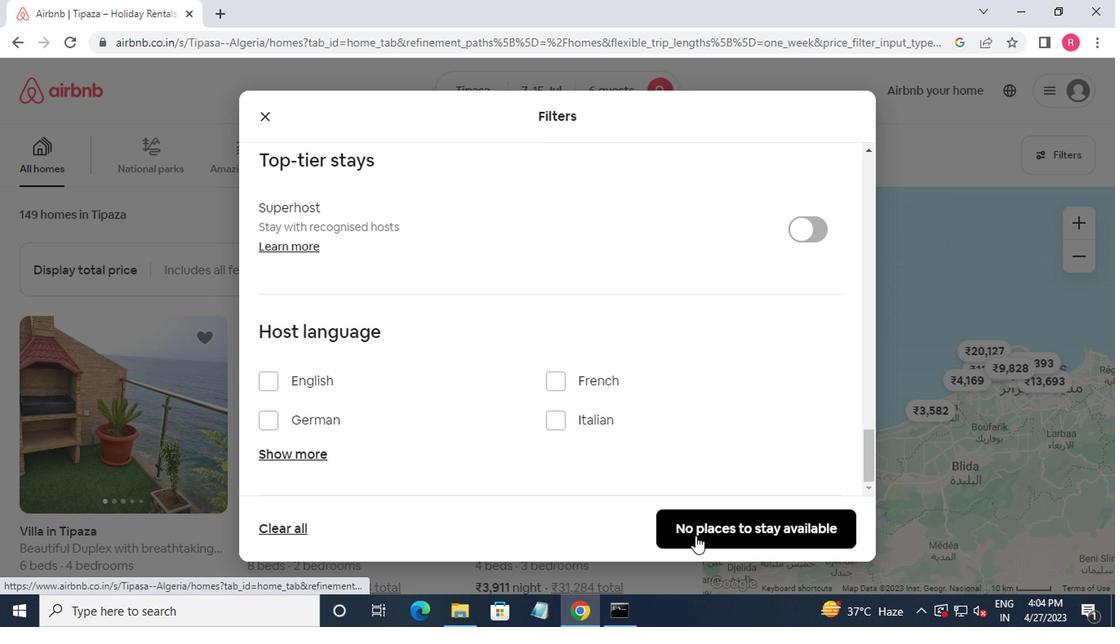 
Action: Mouse pressed left at (691, 540)
Screenshot: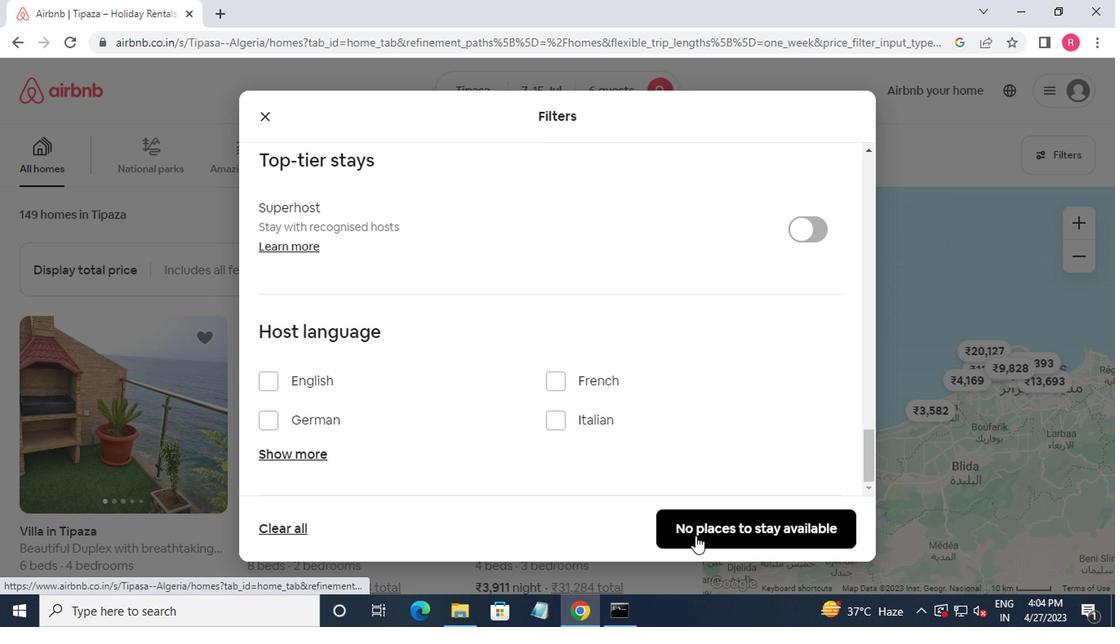 
Action: Mouse moved to (692, 540)
Screenshot: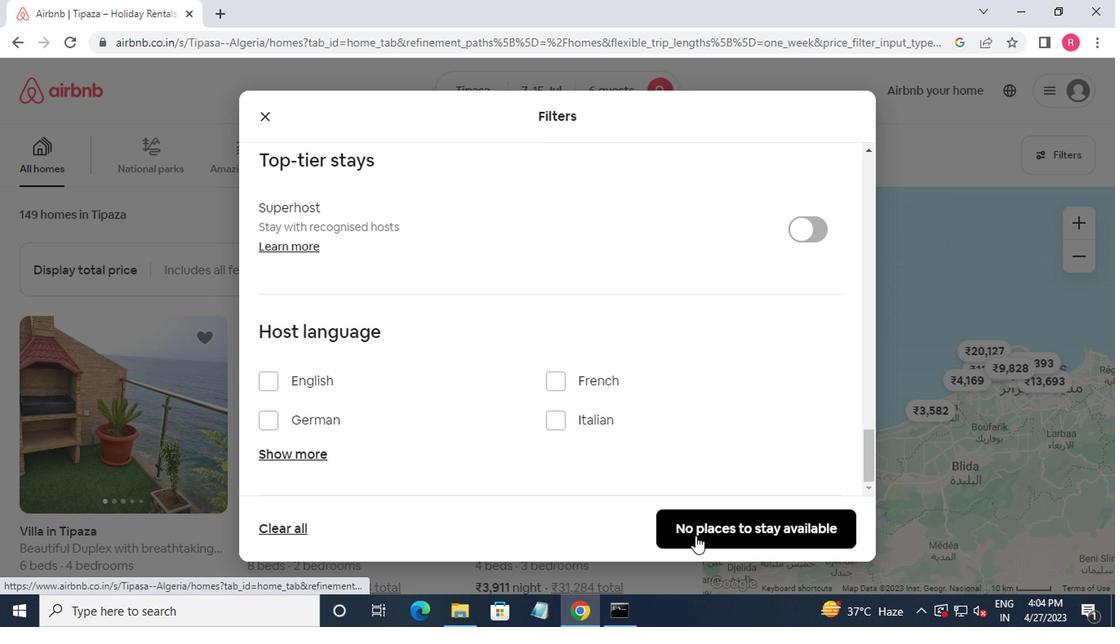 
